 Task: Find connections with filter location Luzern with filter topic #technologywith filter profile language French with filter current company Trimble Inc. with filter school Sree Vidyanikethan Degree College, A.Rangampet, Tirupati. with filter industry Child Day Care Services with filter service category Loans with filter keywords title Account Executive
Action: Mouse moved to (586, 94)
Screenshot: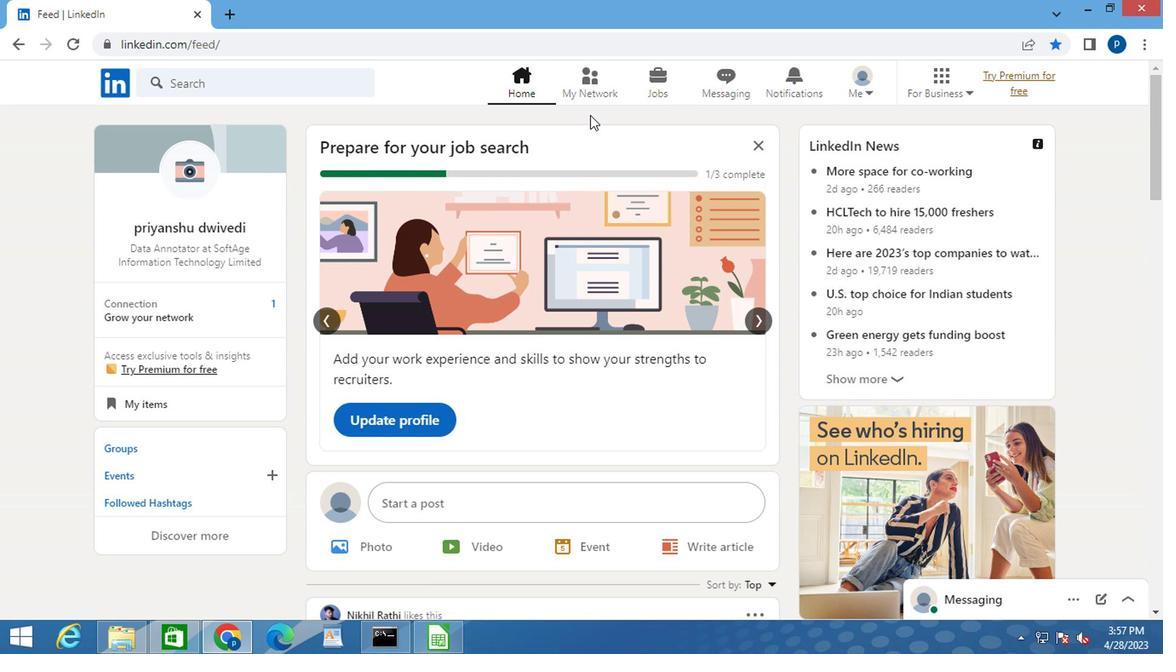
Action: Mouse pressed left at (586, 94)
Screenshot: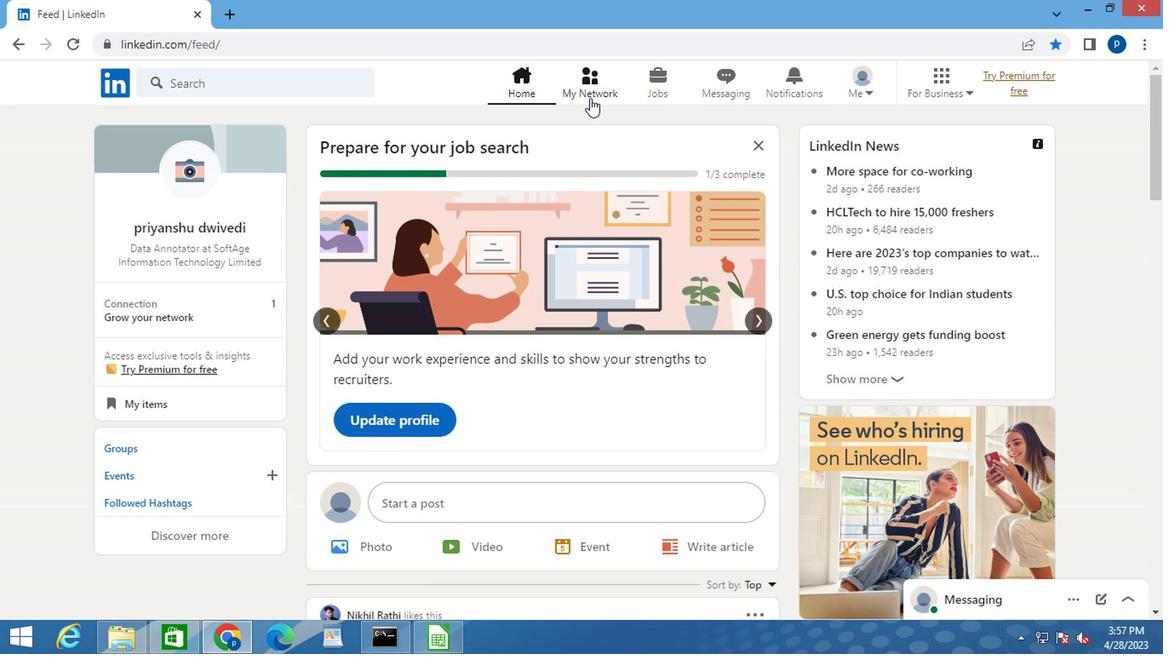 
Action: Mouse moved to (205, 178)
Screenshot: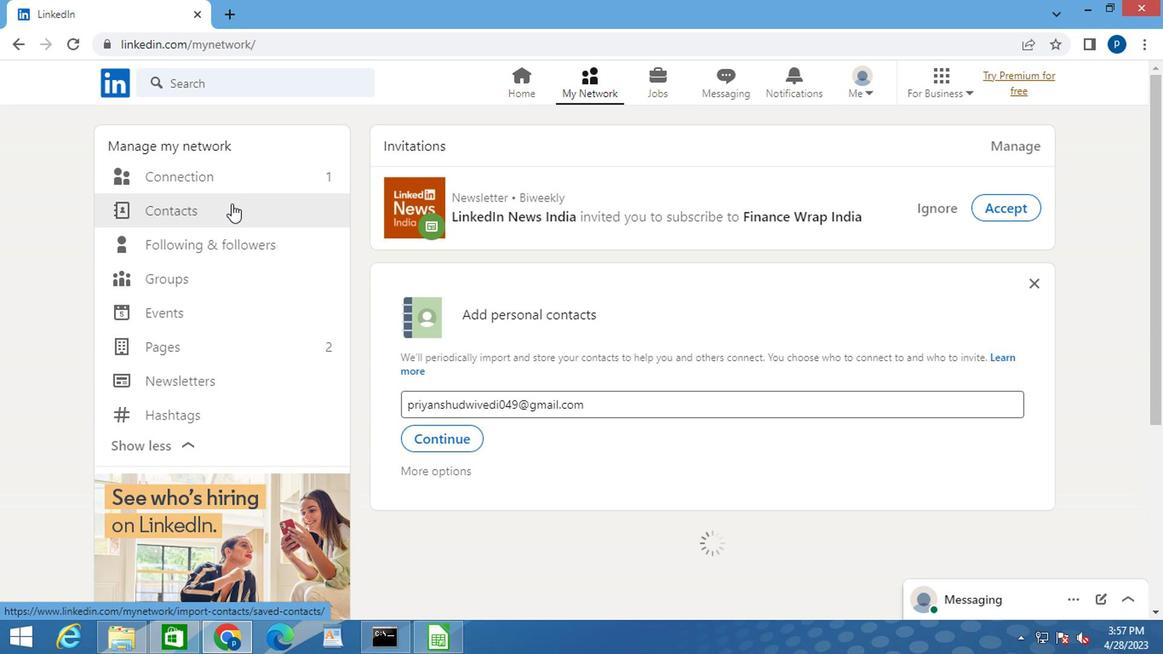 
Action: Mouse pressed left at (205, 178)
Screenshot: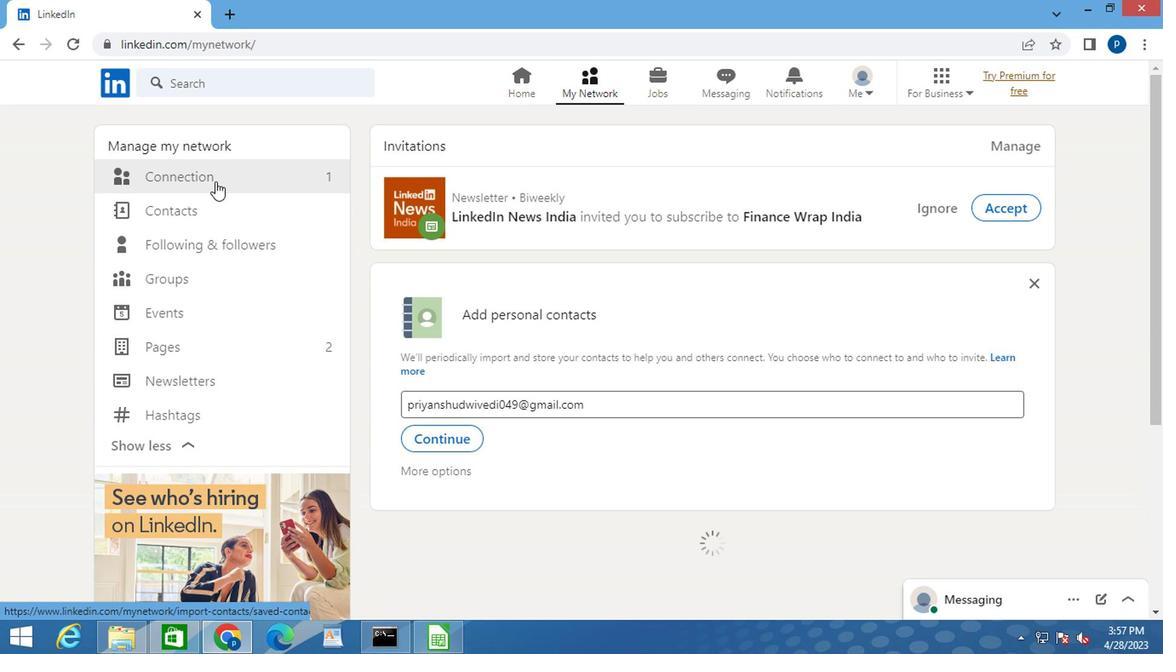 
Action: Mouse moved to (714, 189)
Screenshot: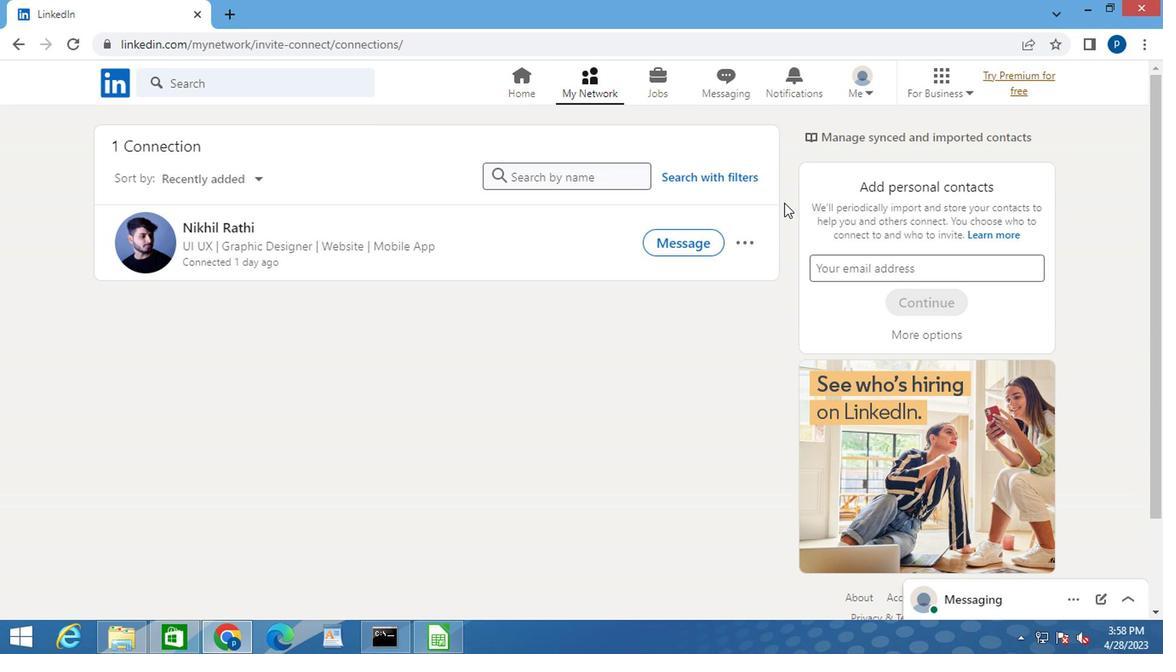 
Action: Mouse pressed left at (714, 189)
Screenshot: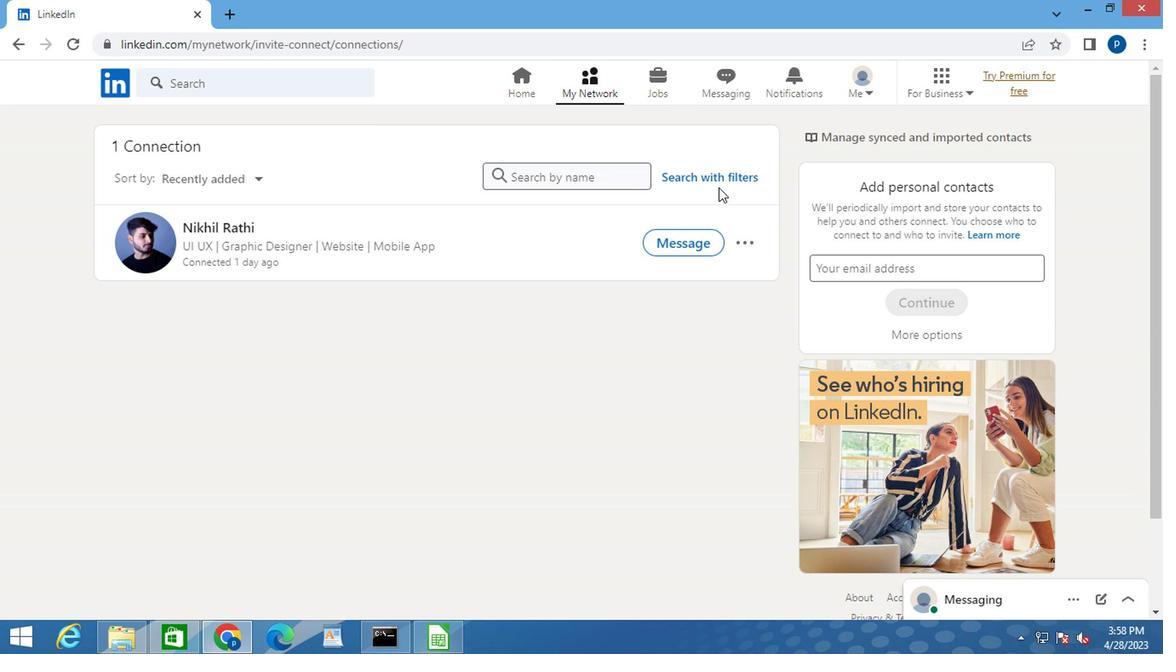 
Action: Mouse moved to (716, 181)
Screenshot: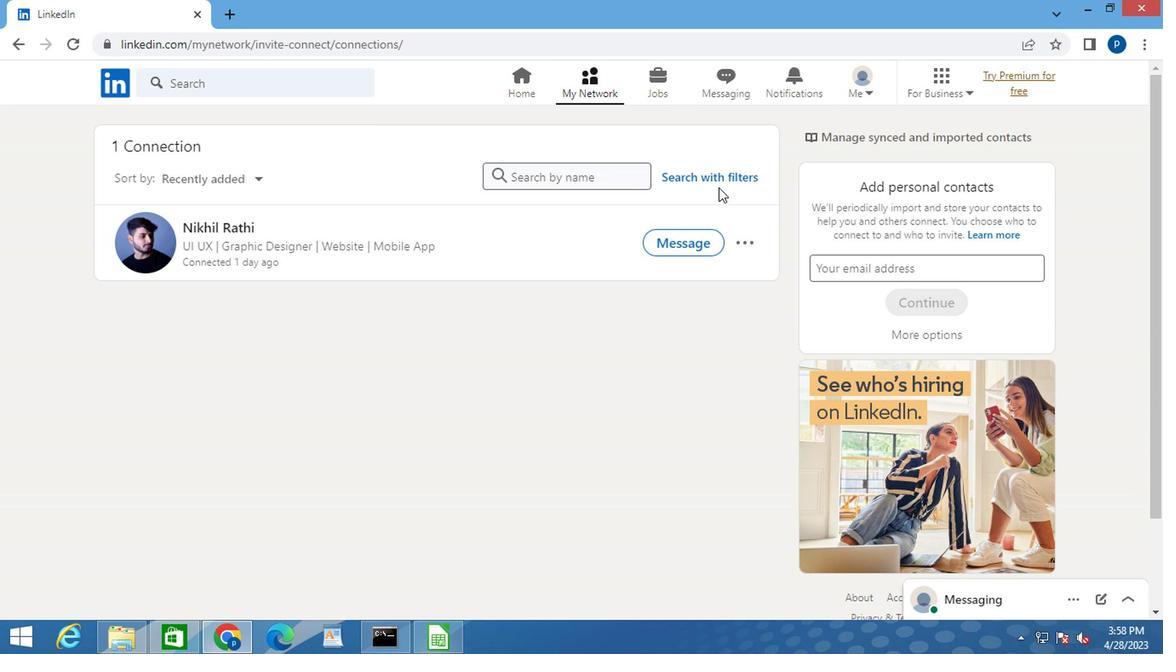 
Action: Mouse pressed left at (716, 181)
Screenshot: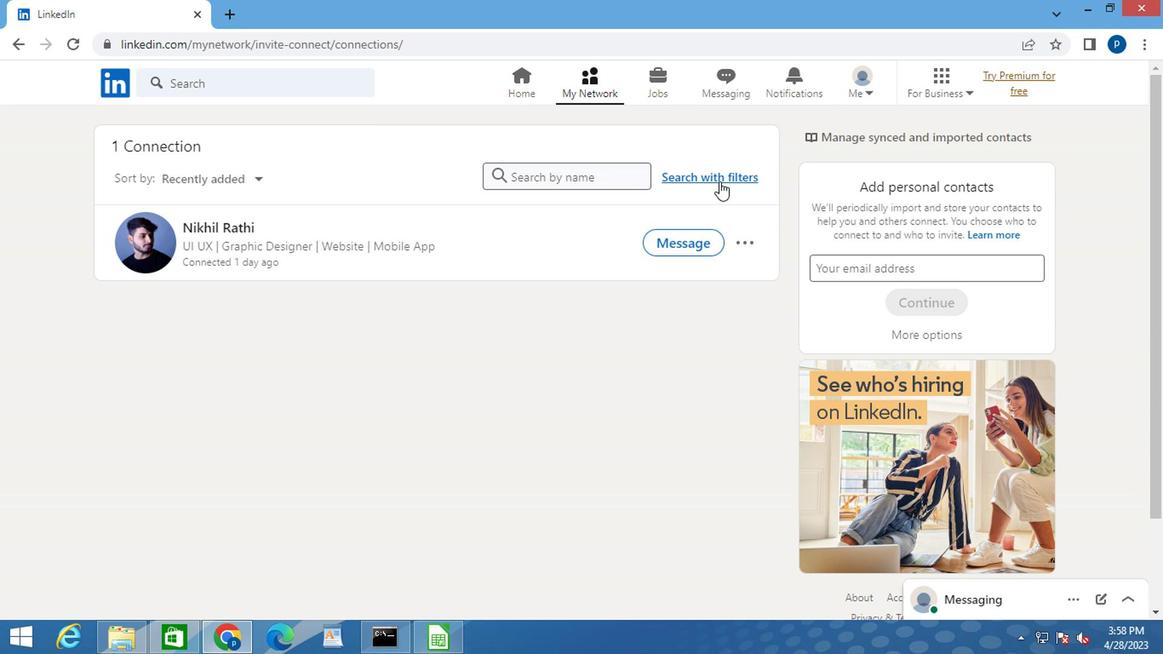 
Action: Mouse moved to (634, 138)
Screenshot: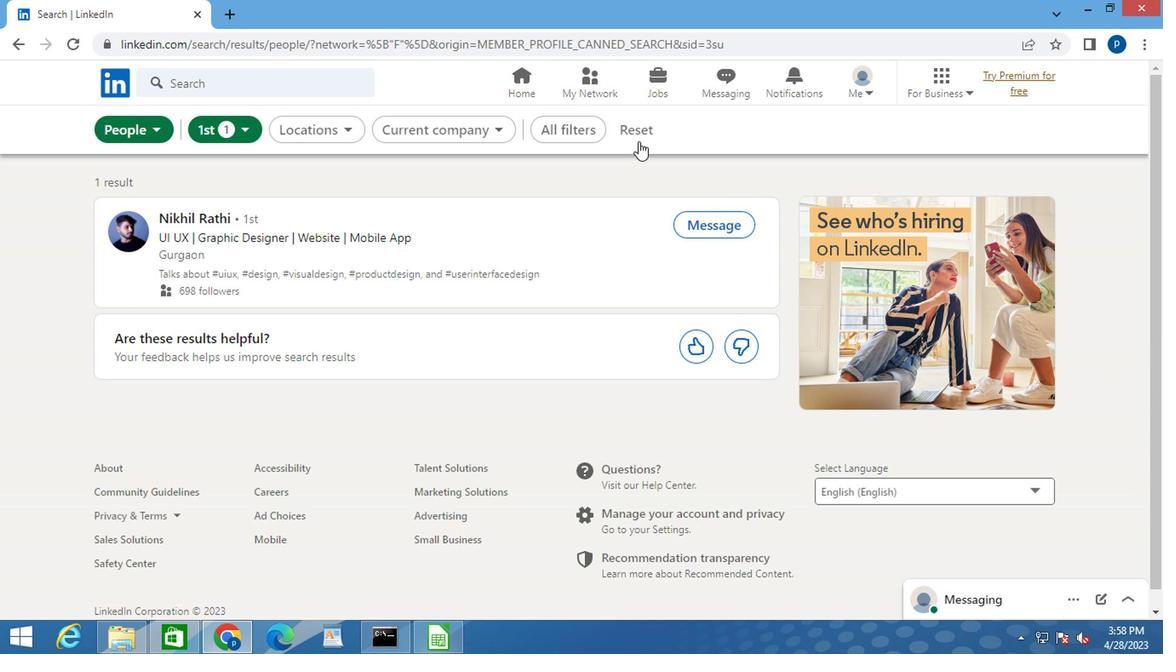 
Action: Mouse pressed left at (634, 138)
Screenshot: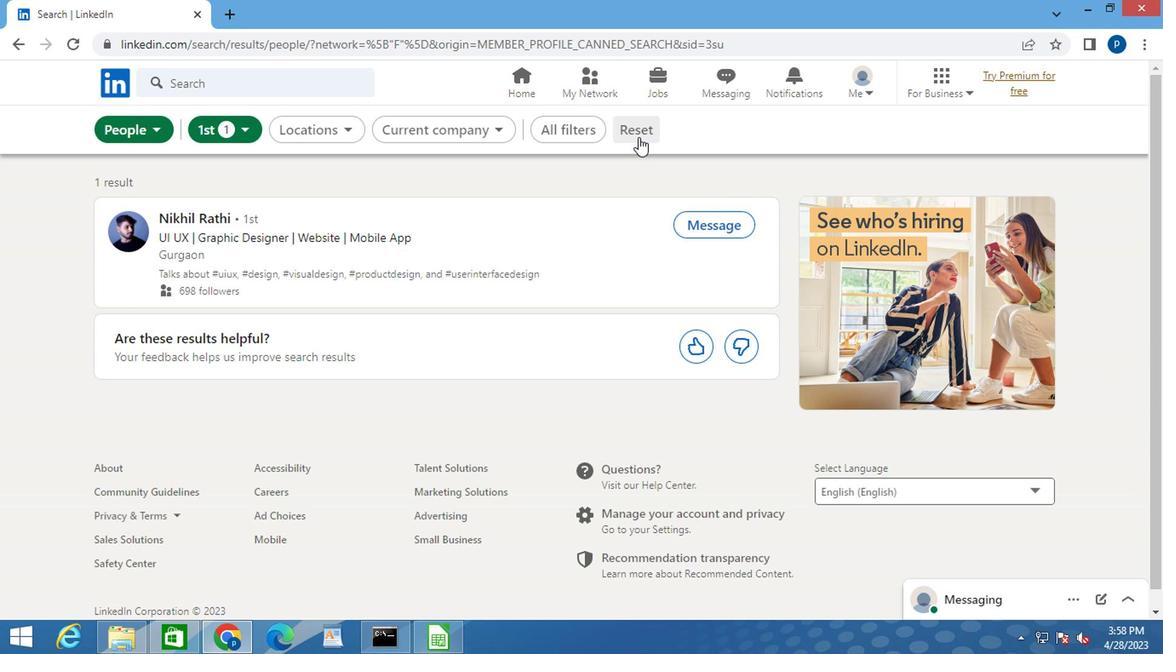 
Action: Mouse moved to (618, 138)
Screenshot: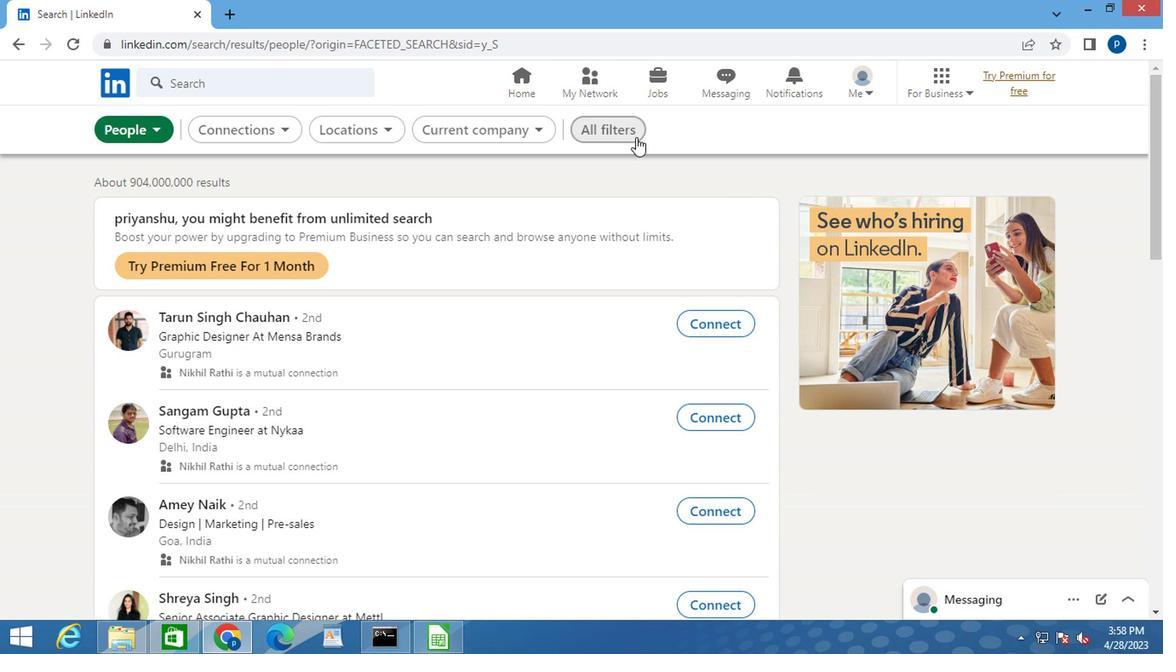 
Action: Mouse pressed left at (618, 138)
Screenshot: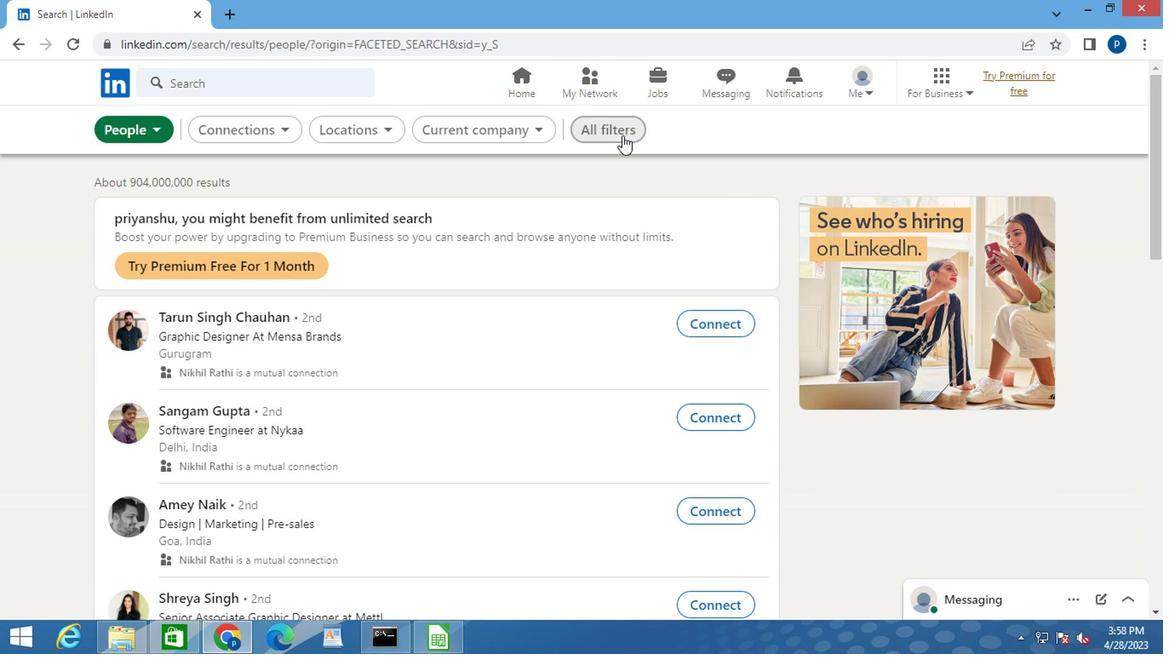 
Action: Mouse moved to (859, 442)
Screenshot: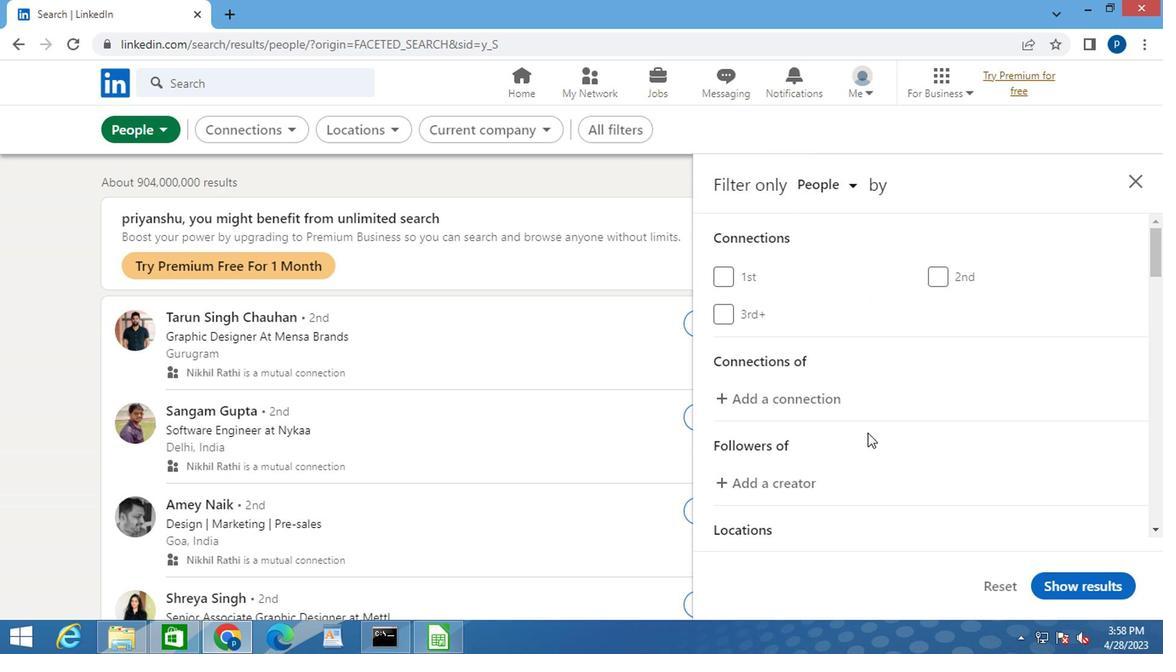 
Action: Mouse scrolled (859, 441) with delta (0, 0)
Screenshot: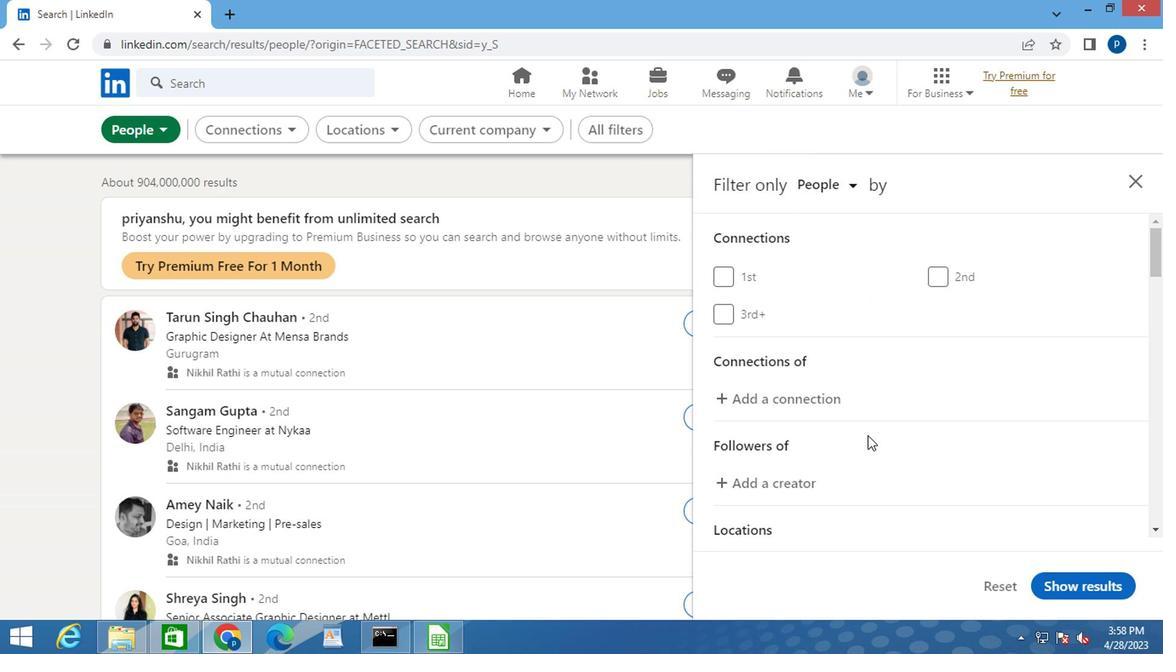 
Action: Mouse scrolled (859, 441) with delta (0, 0)
Screenshot: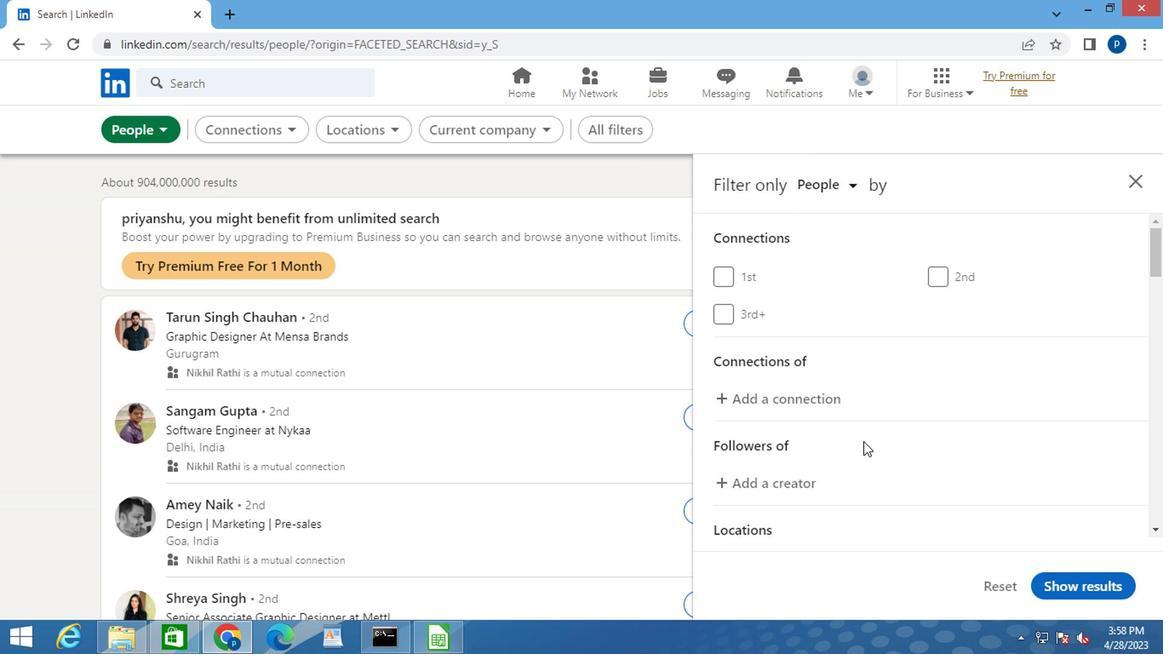 
Action: Mouse moved to (940, 472)
Screenshot: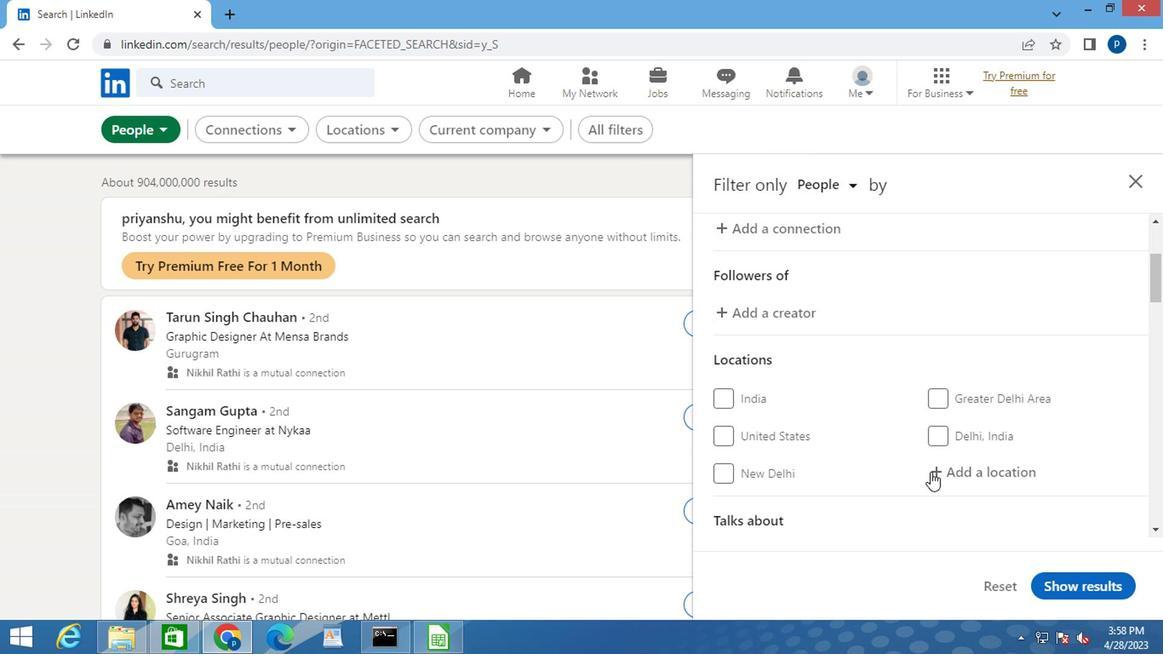 
Action: Mouse pressed left at (940, 472)
Screenshot: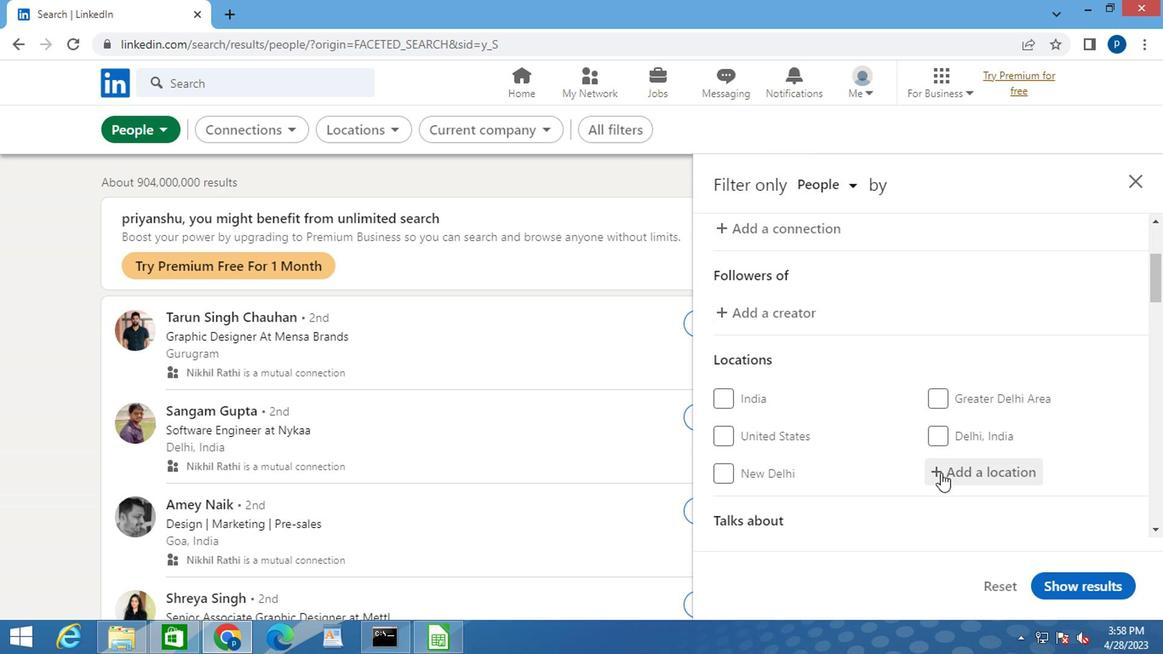 
Action: Key pressed l<Key.caps_lock>uzern
Screenshot: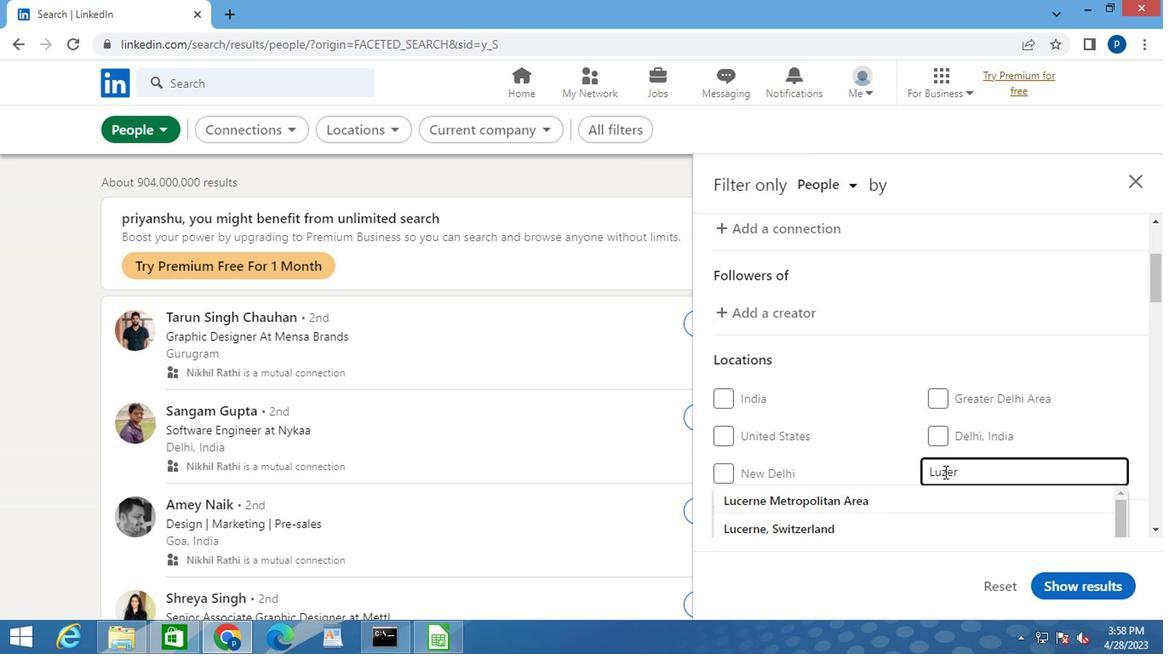 
Action: Mouse moved to (938, 487)
Screenshot: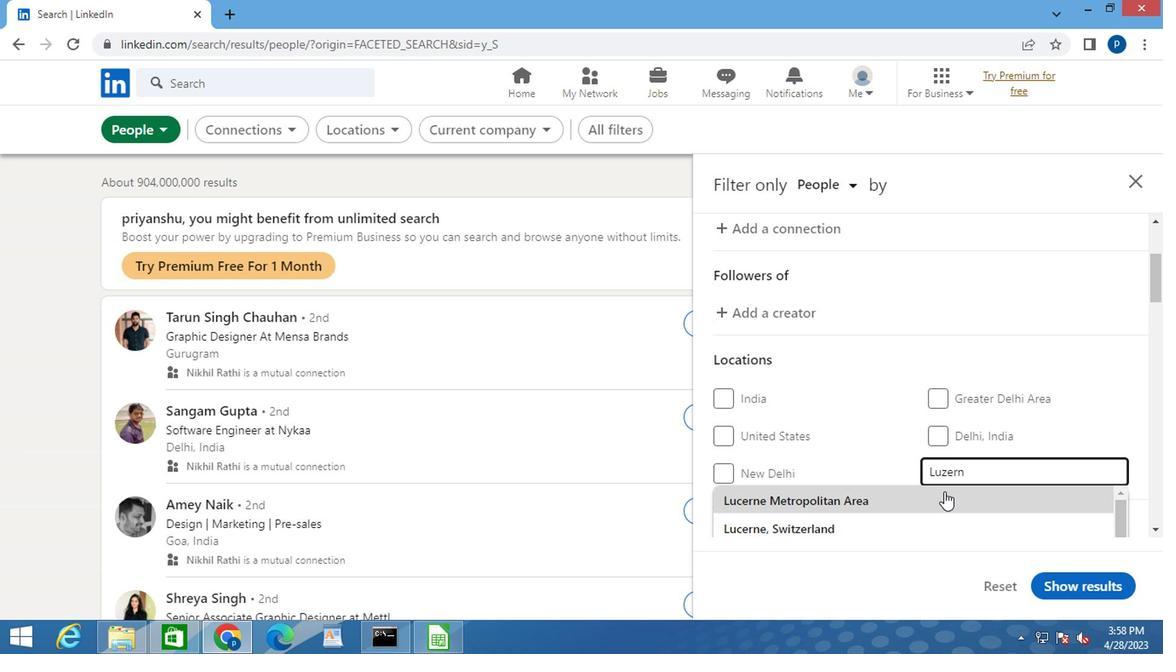 
Action: Key pressed <Key.space><Key.enter>
Screenshot: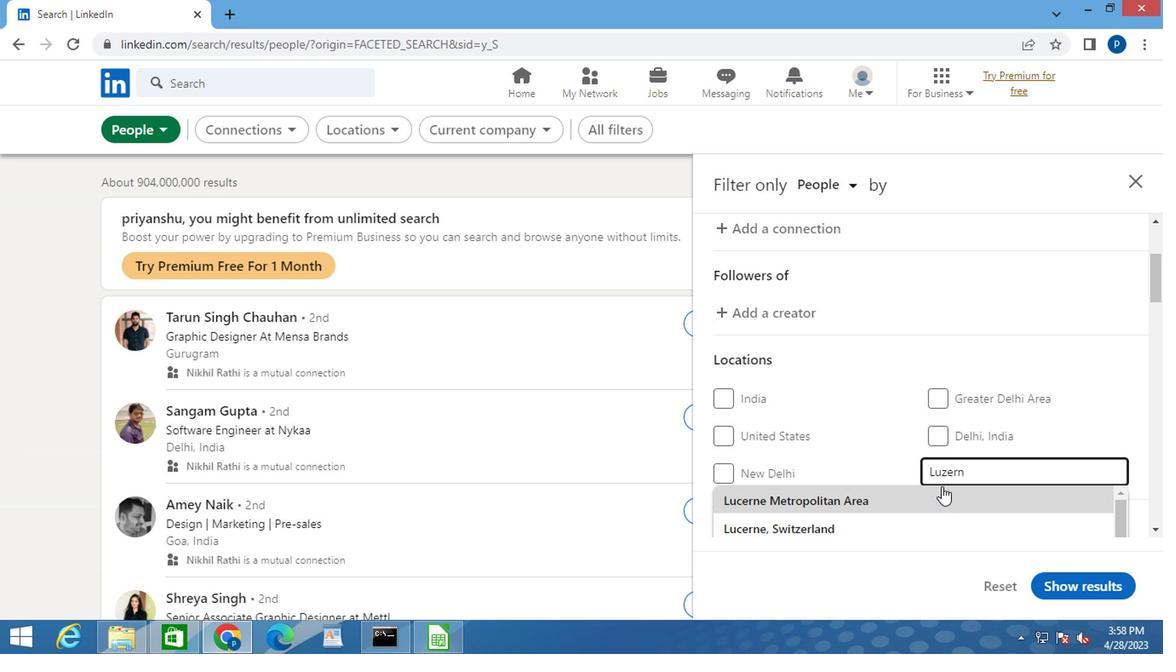 
Action: Mouse moved to (937, 487)
Screenshot: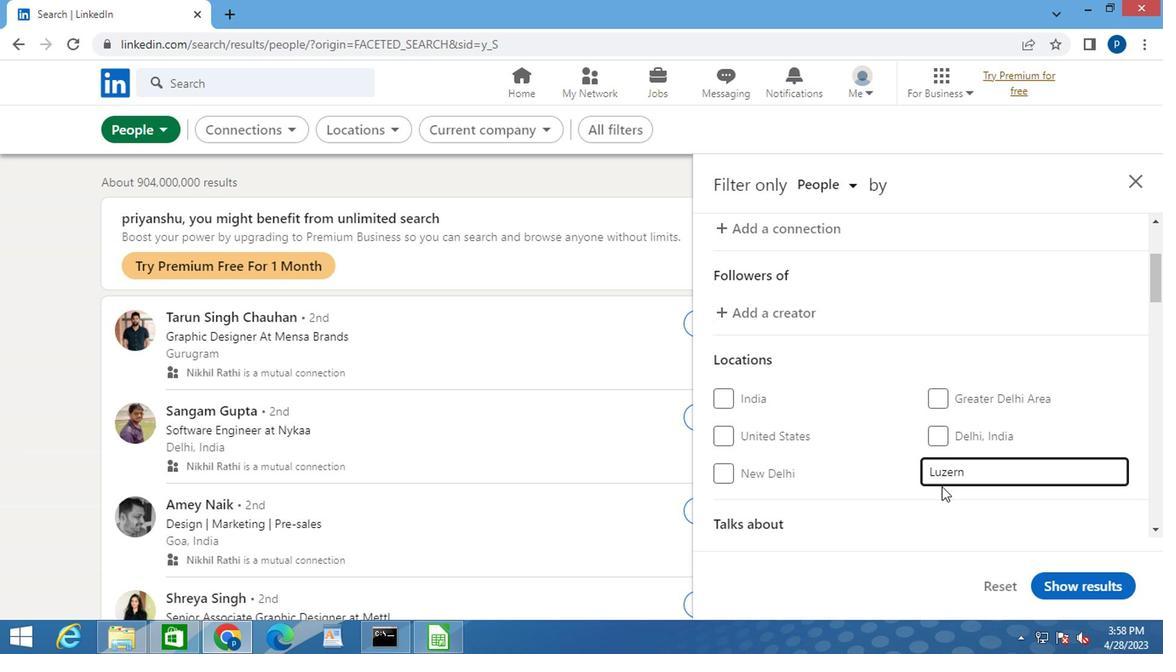 
Action: Mouse scrolled (937, 487) with delta (0, 0)
Screenshot: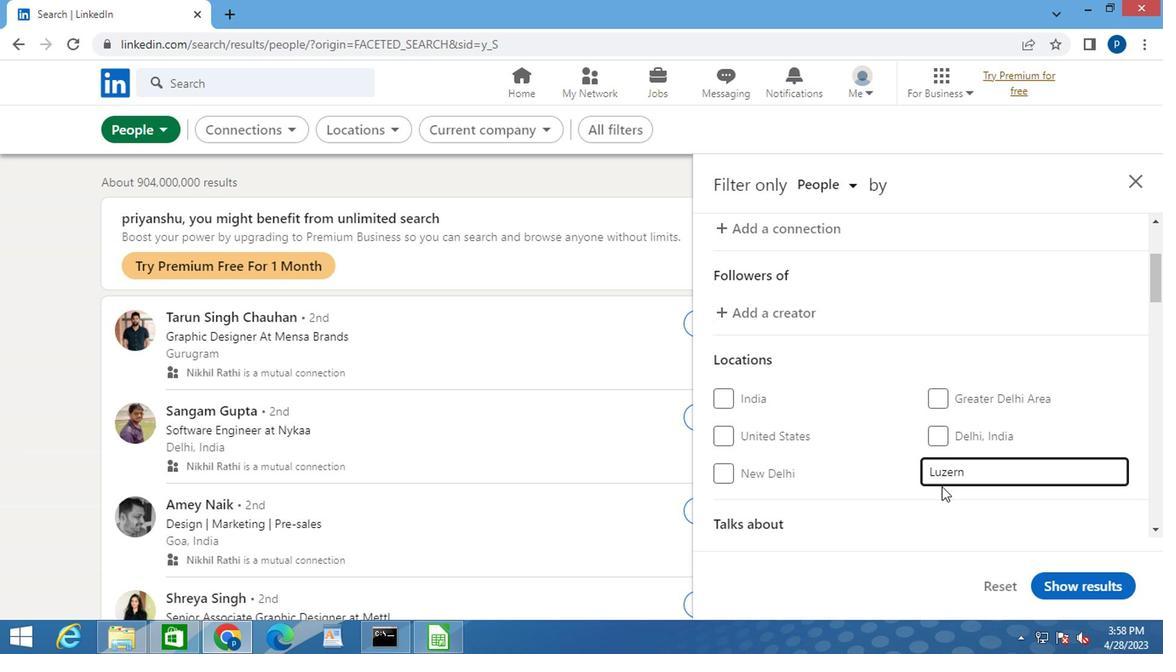 
Action: Mouse moved to (936, 488)
Screenshot: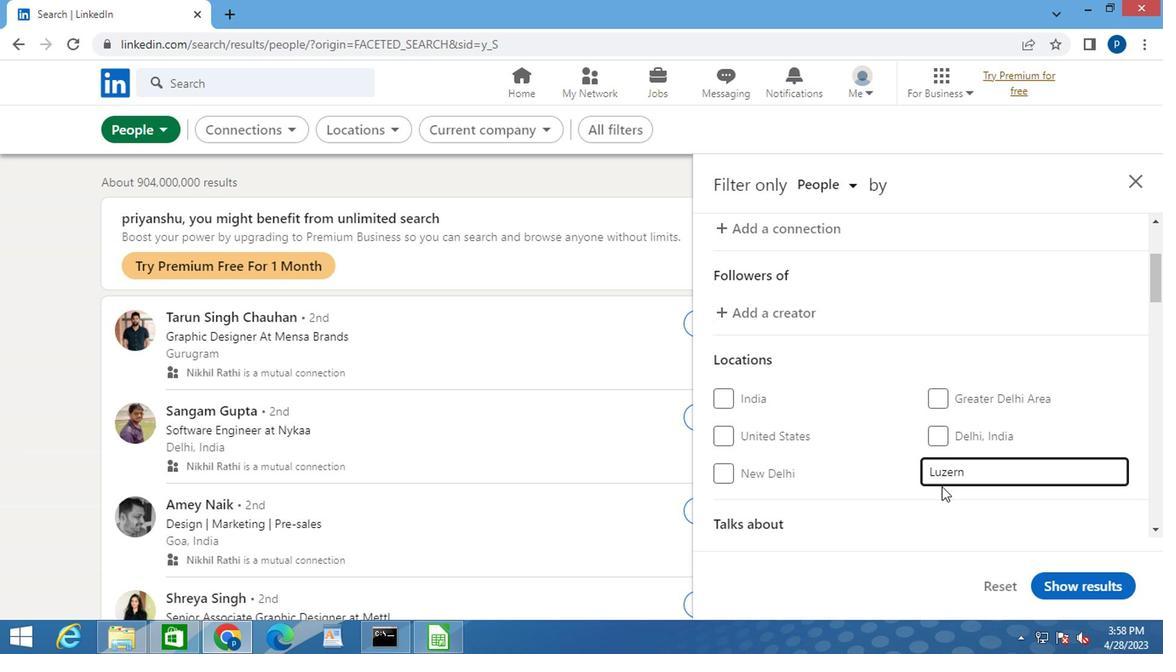 
Action: Mouse scrolled (936, 487) with delta (0, -1)
Screenshot: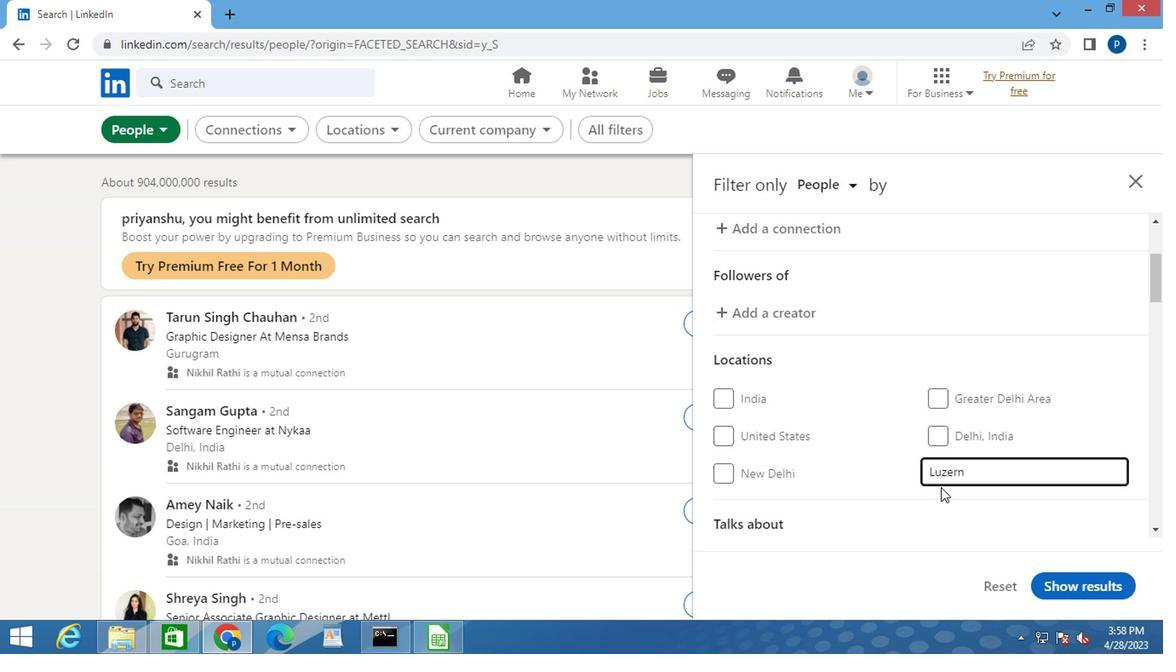 
Action: Mouse moved to (926, 469)
Screenshot: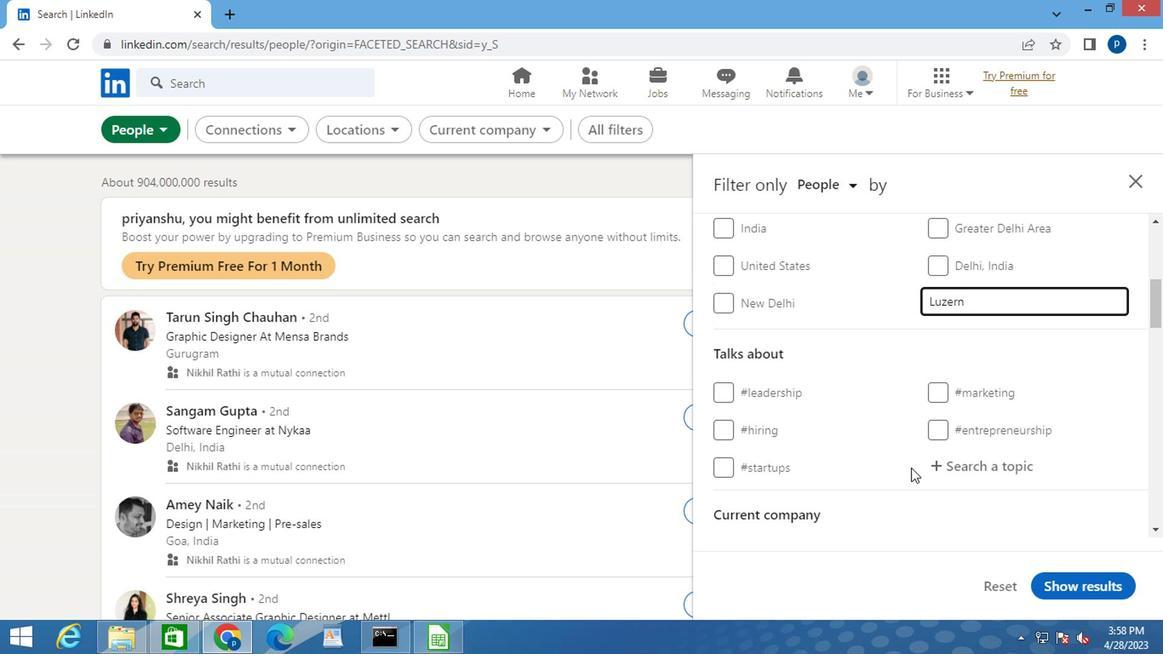 
Action: Mouse pressed left at (926, 469)
Screenshot: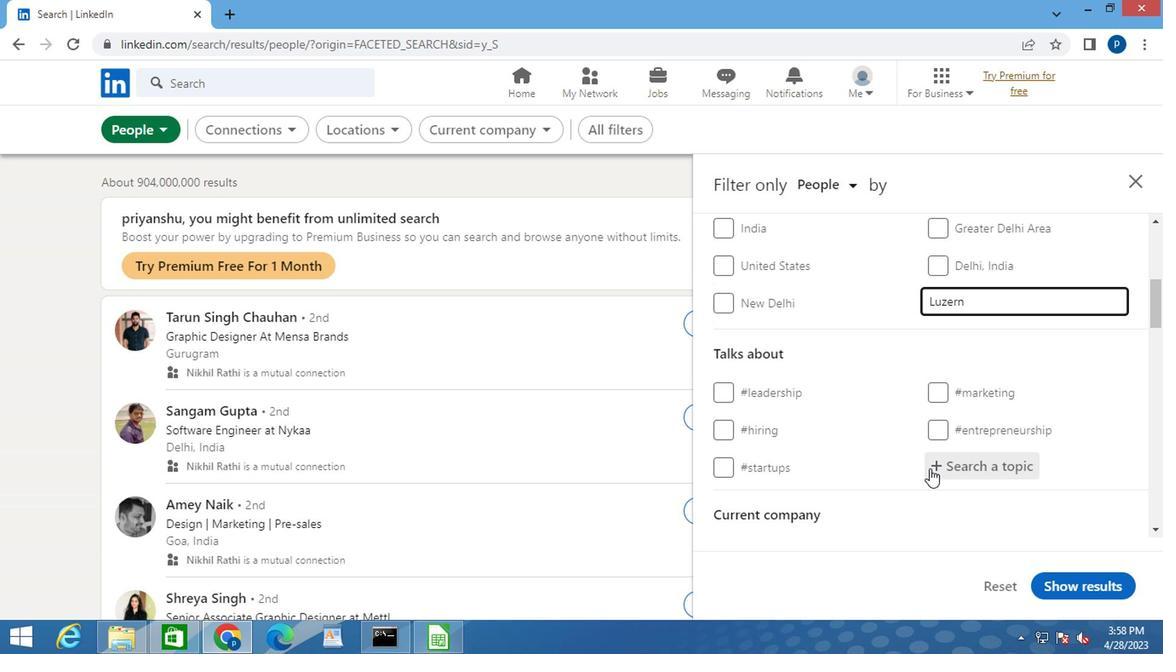
Action: Key pressed <Key.shift>#TECHNOLOGY
Screenshot: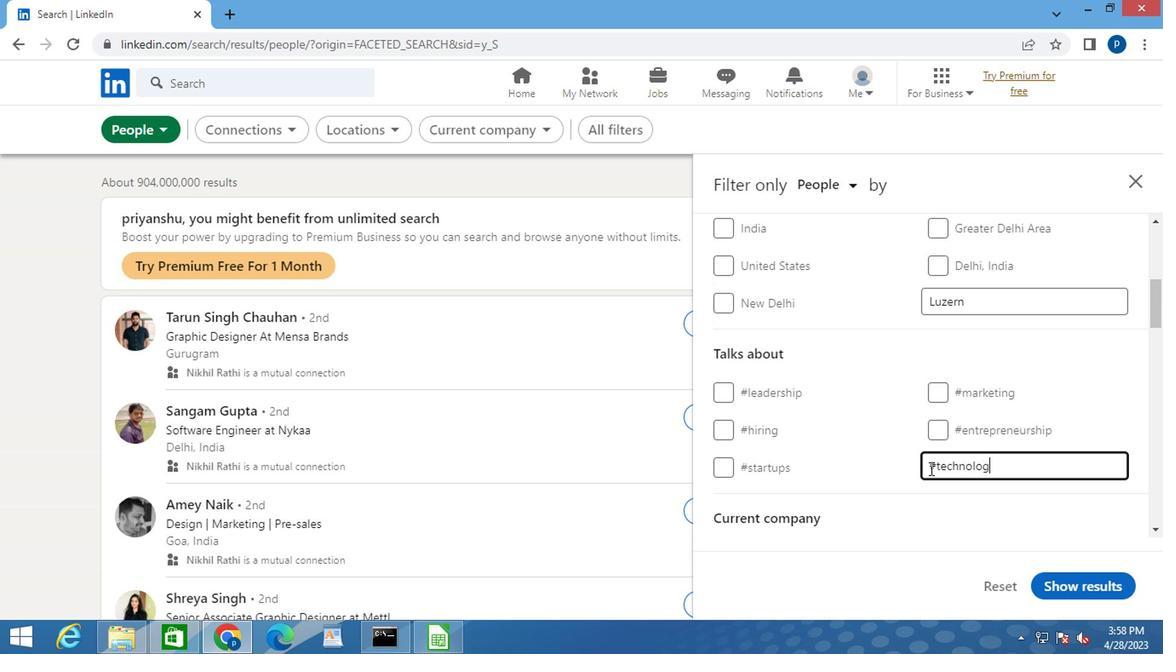 
Action: Mouse moved to (888, 467)
Screenshot: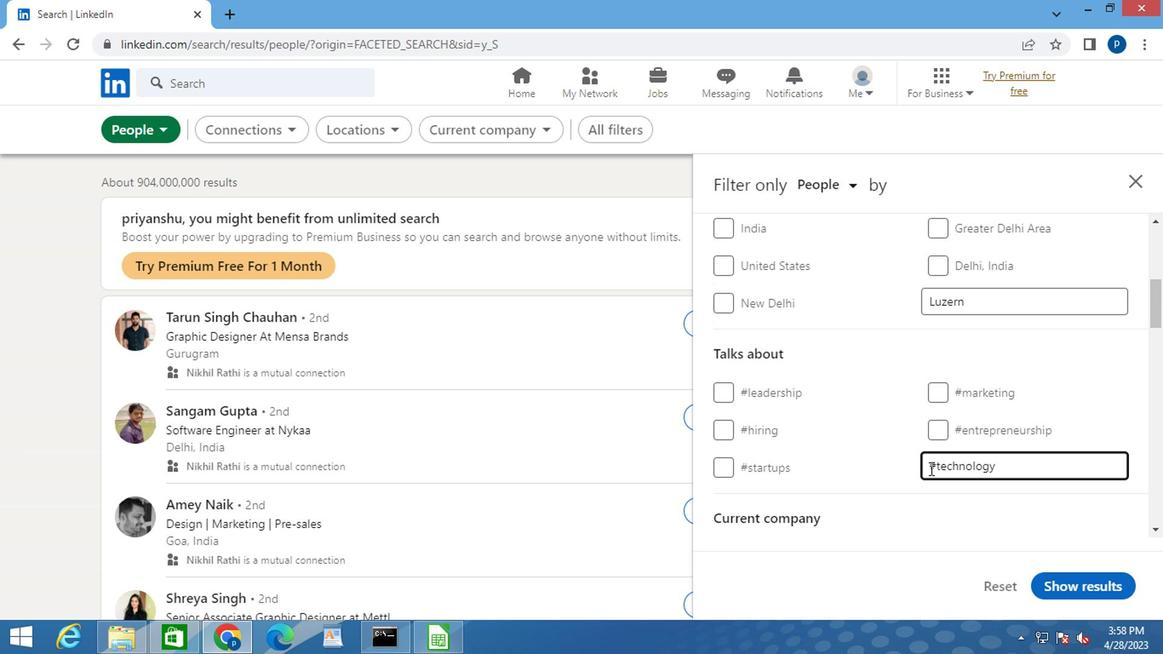 
Action: Mouse scrolled (888, 465) with delta (0, -1)
Screenshot: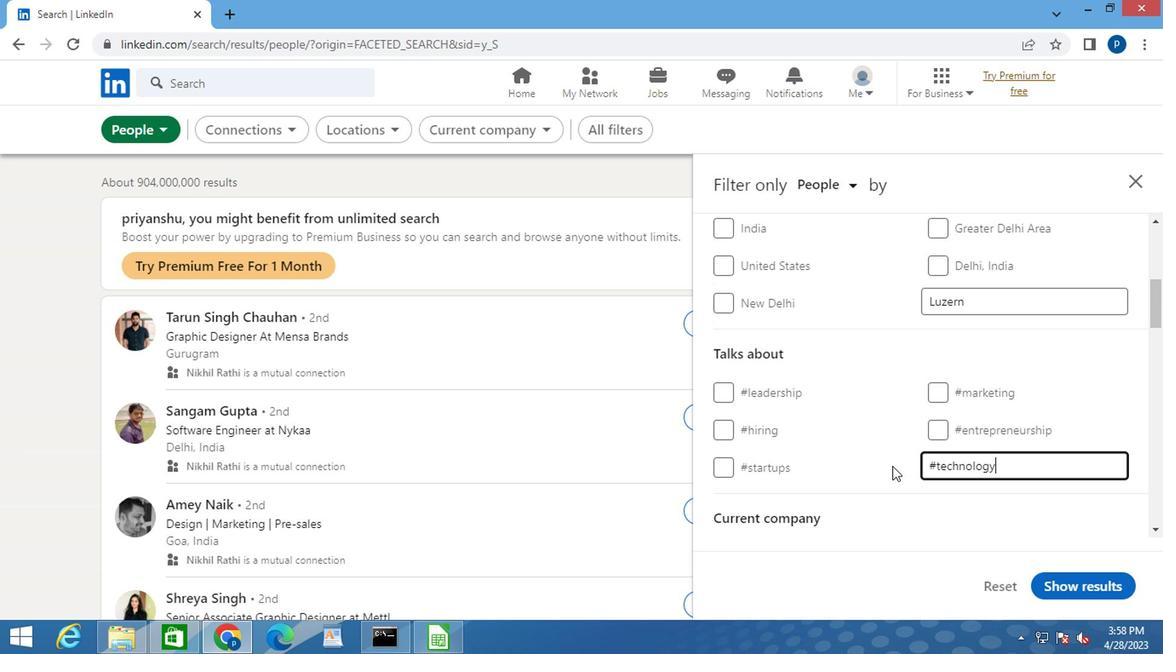 
Action: Mouse moved to (863, 448)
Screenshot: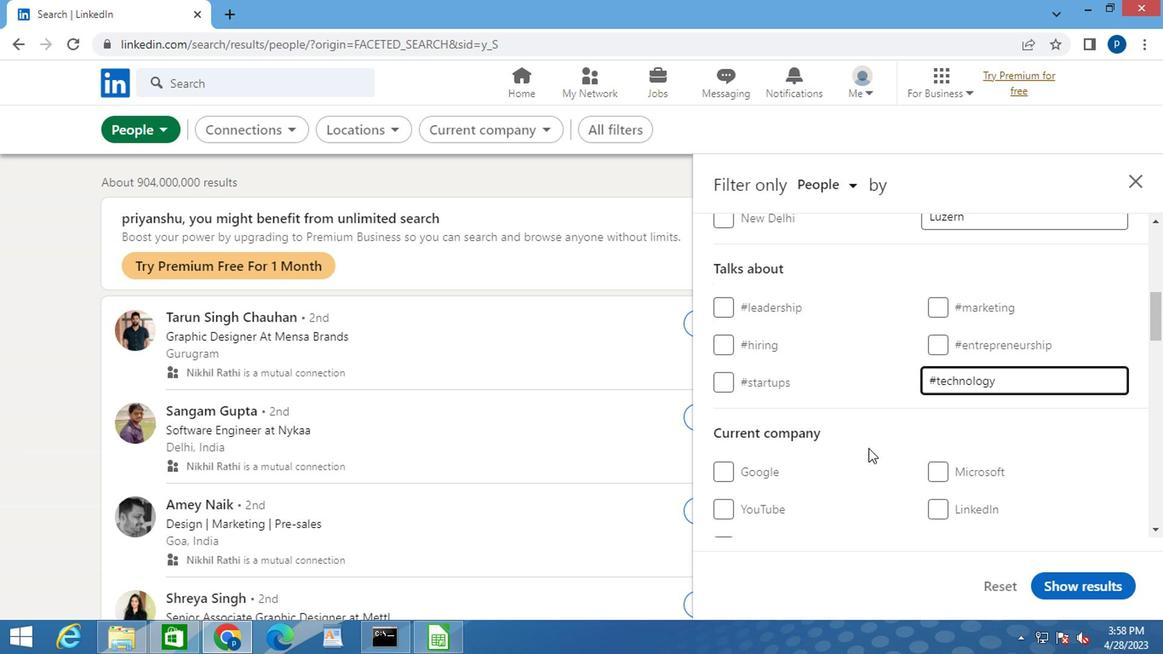 
Action: Mouse scrolled (863, 447) with delta (0, -1)
Screenshot: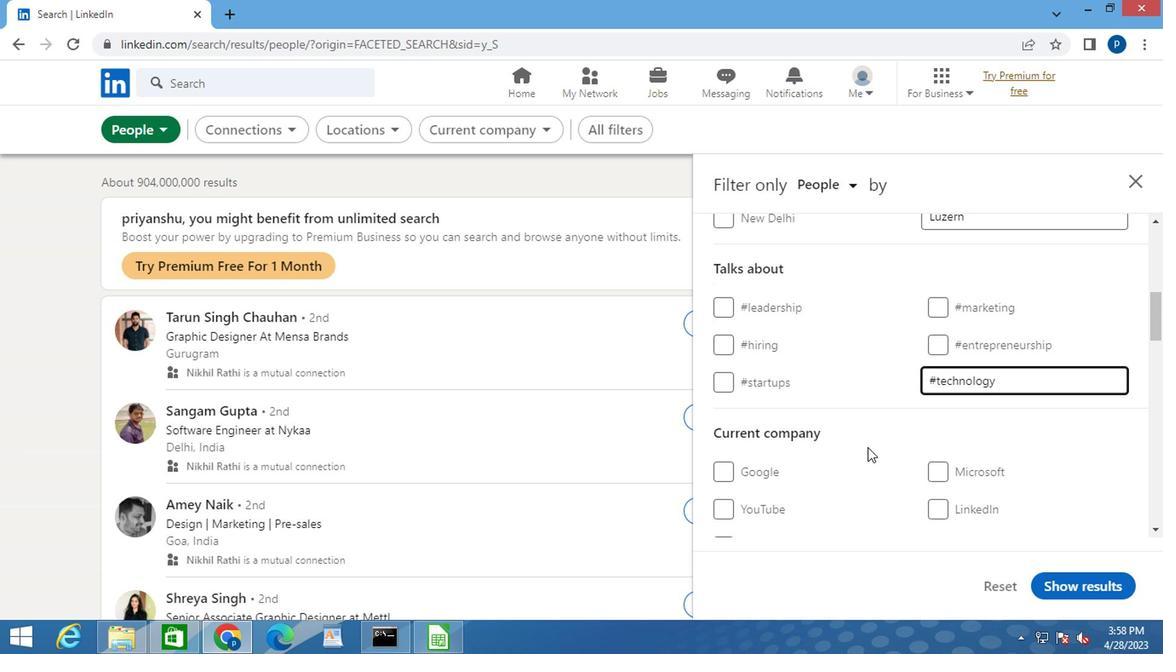 
Action: Mouse scrolled (863, 447) with delta (0, -1)
Screenshot: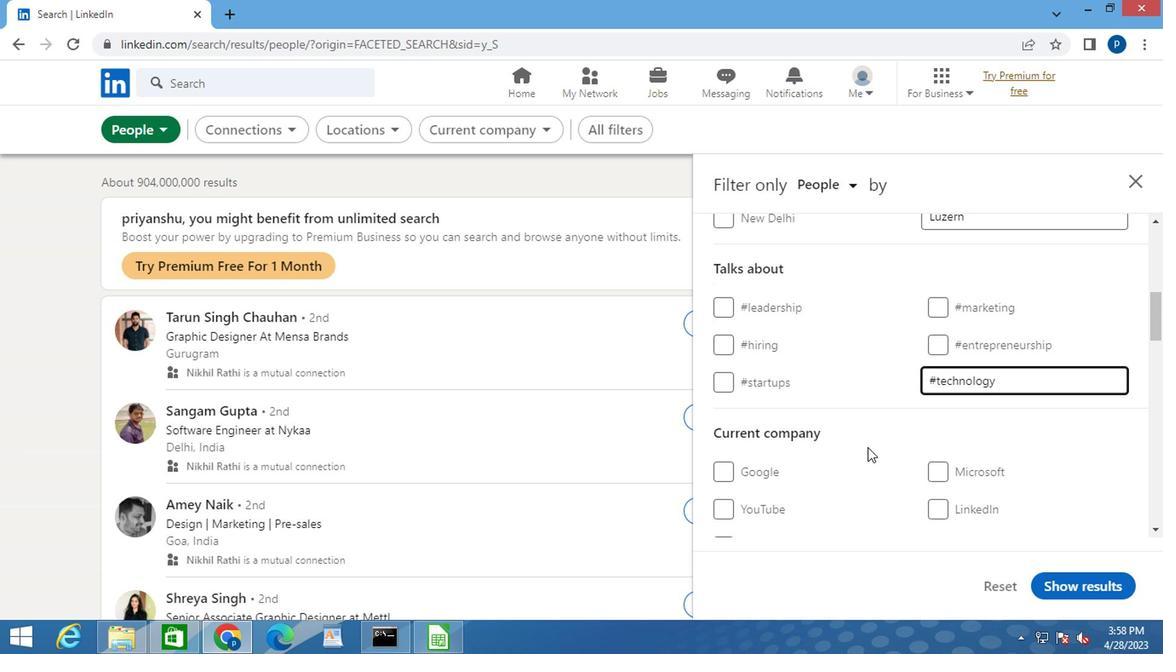 
Action: Mouse scrolled (863, 447) with delta (0, -1)
Screenshot: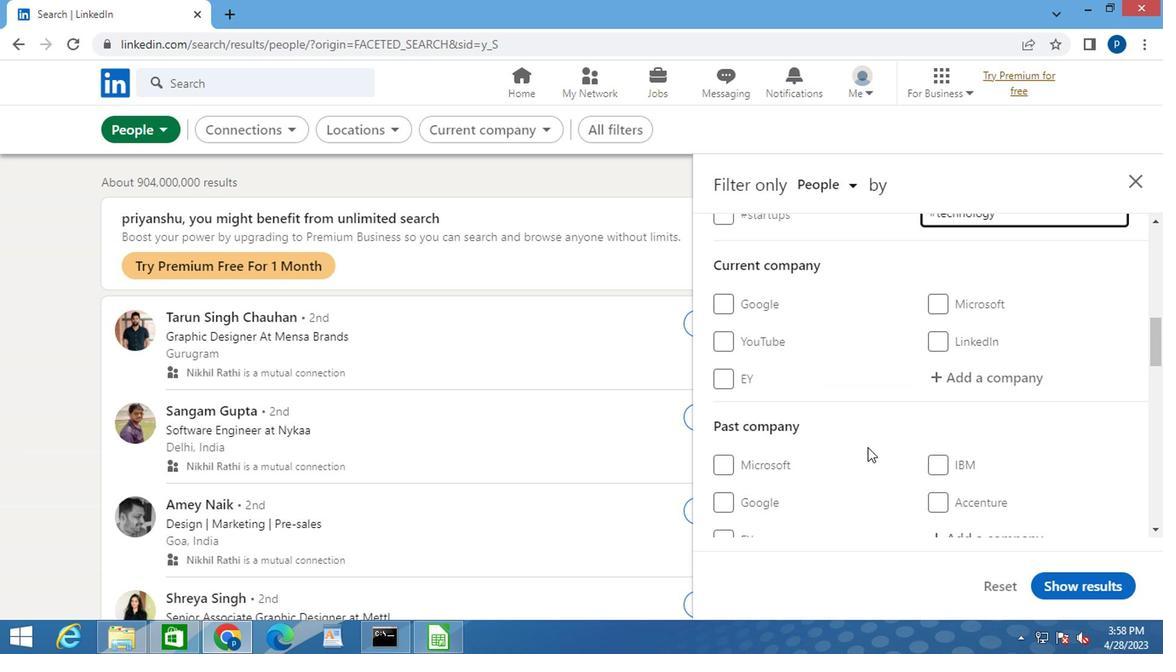 
Action: Mouse scrolled (863, 447) with delta (0, -1)
Screenshot: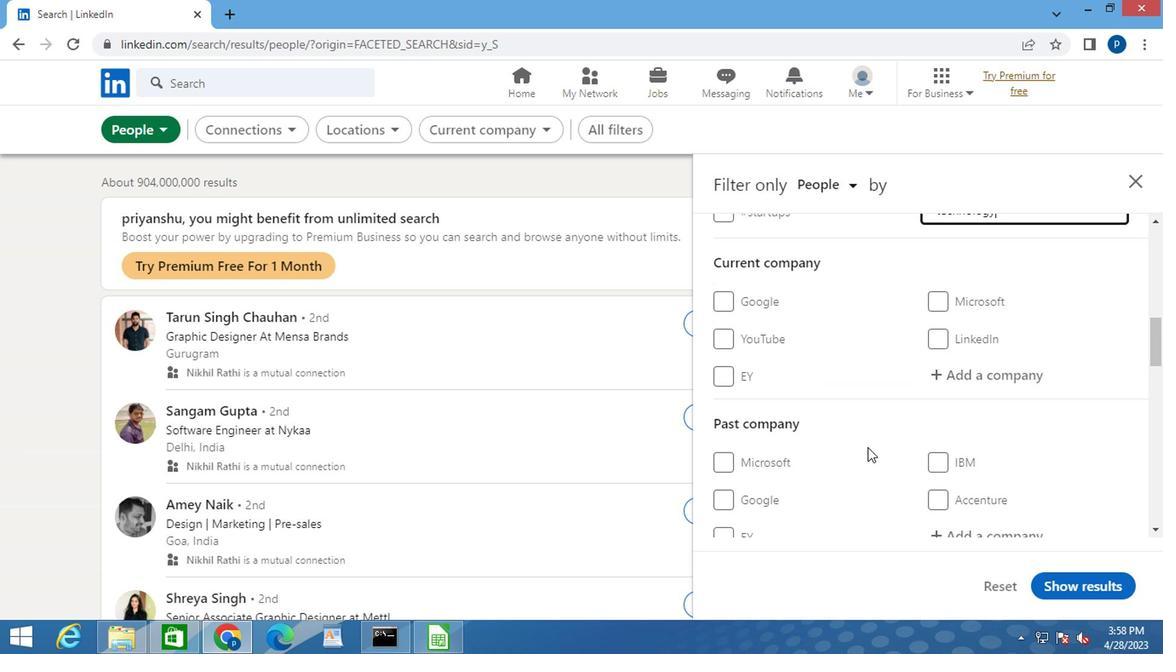 
Action: Mouse scrolled (863, 447) with delta (0, -1)
Screenshot: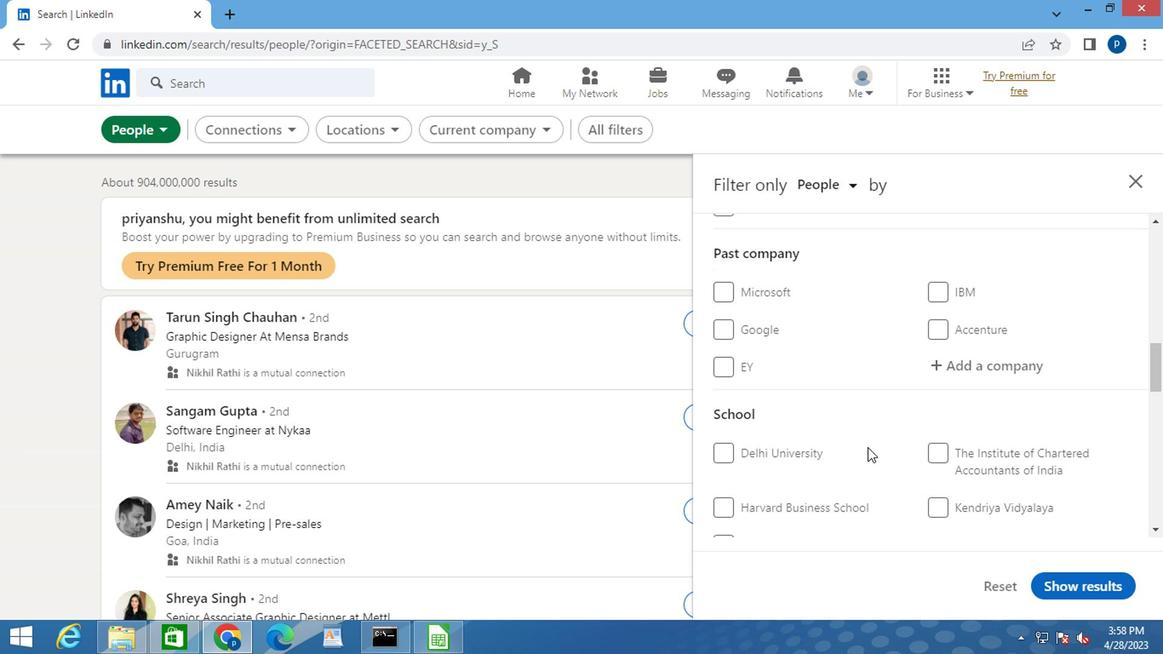 
Action: Mouse scrolled (863, 447) with delta (0, -1)
Screenshot: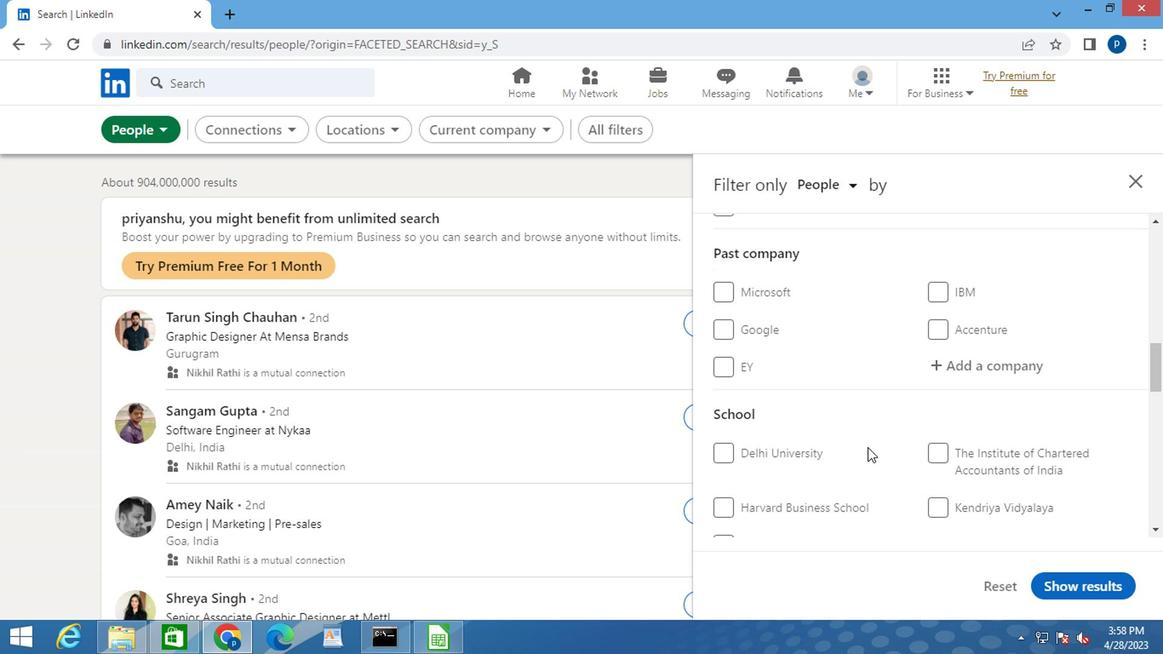 
Action: Mouse scrolled (863, 447) with delta (0, -1)
Screenshot: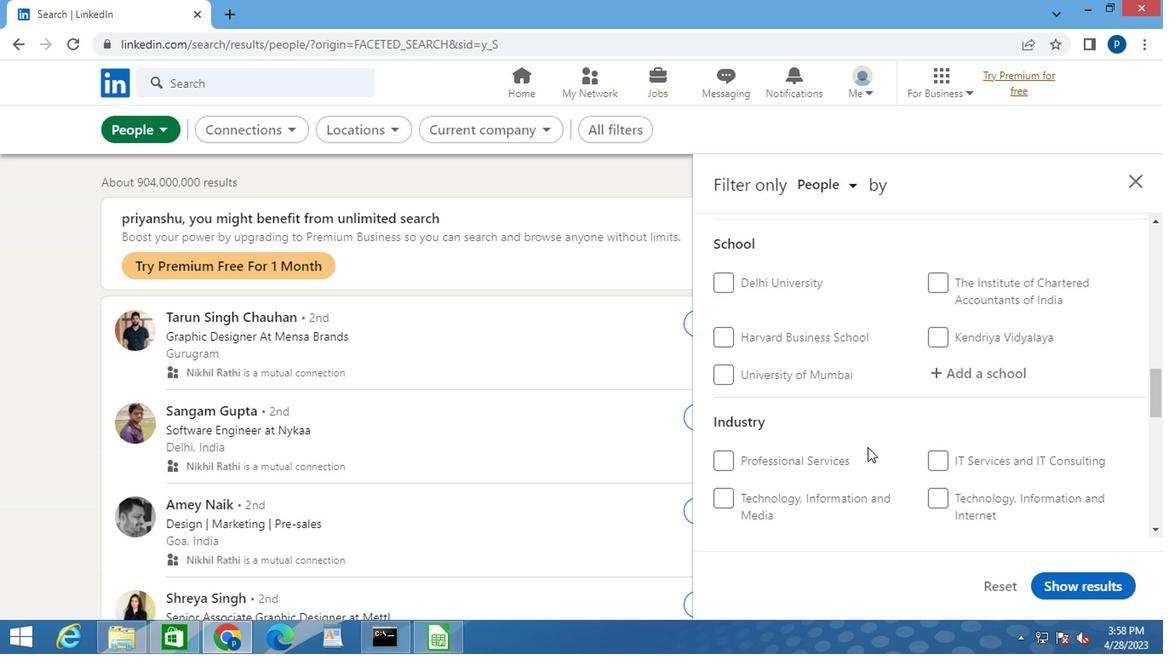
Action: Mouse scrolled (863, 447) with delta (0, -1)
Screenshot: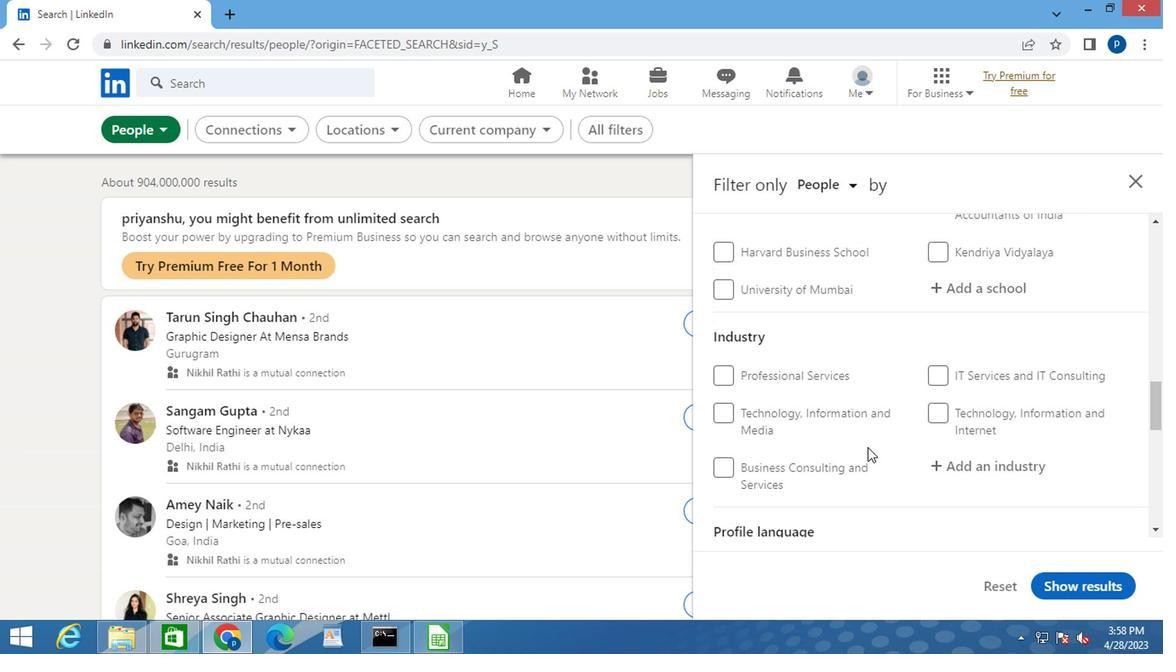 
Action: Mouse scrolled (863, 447) with delta (0, -1)
Screenshot: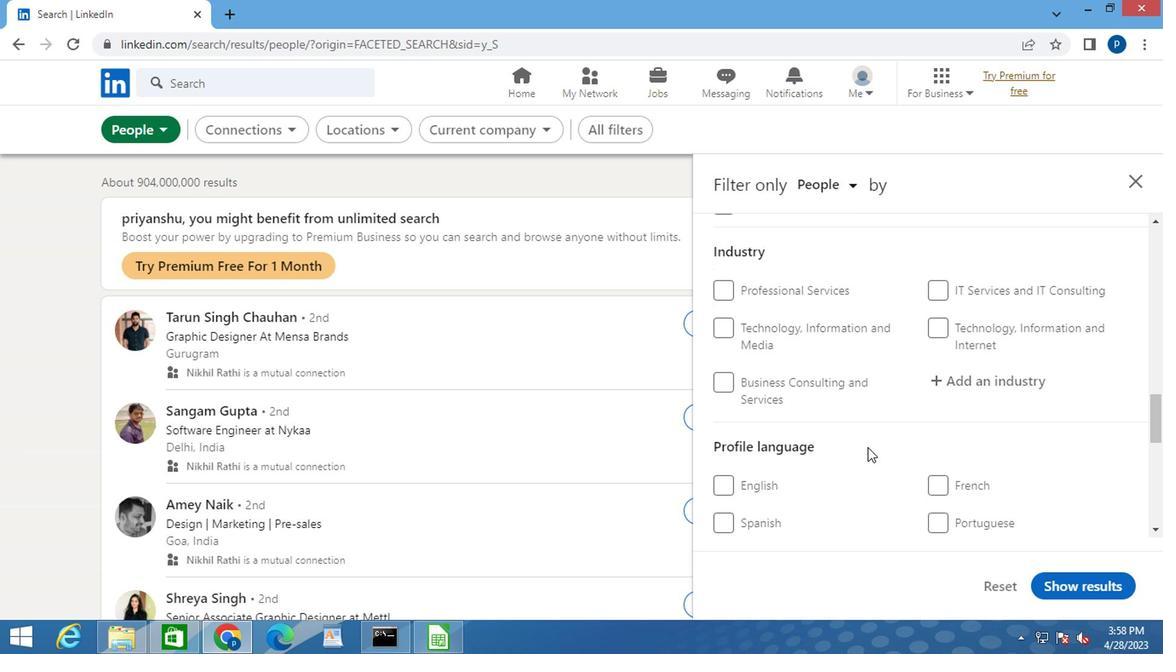 
Action: Mouse moved to (934, 407)
Screenshot: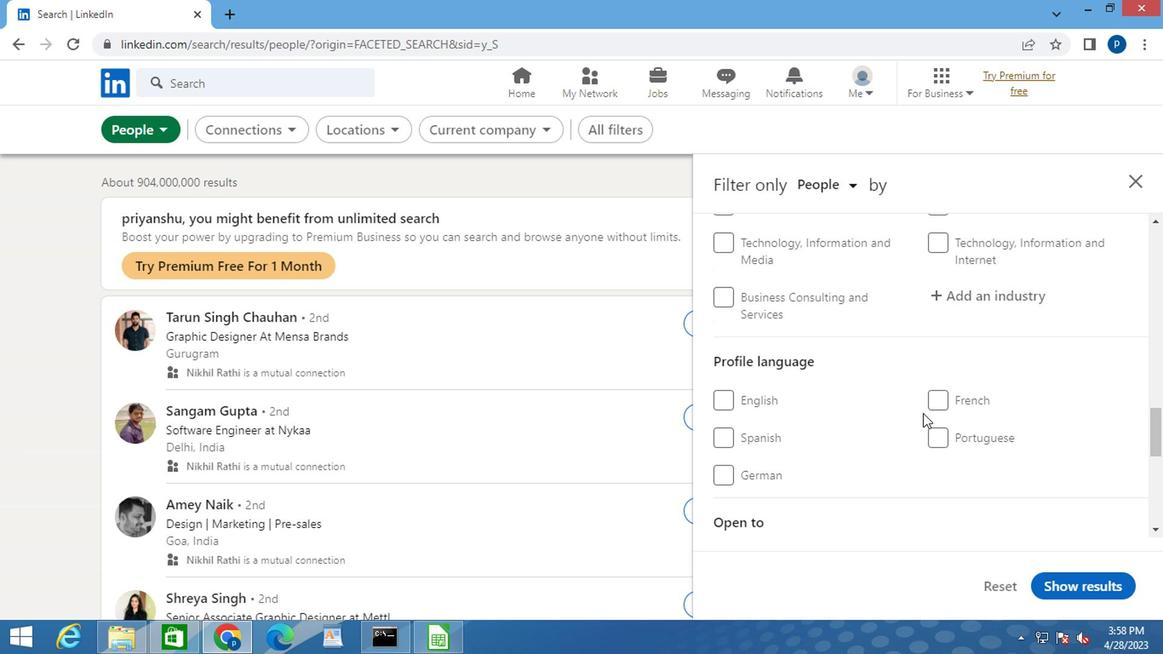 
Action: Mouse pressed left at (934, 407)
Screenshot: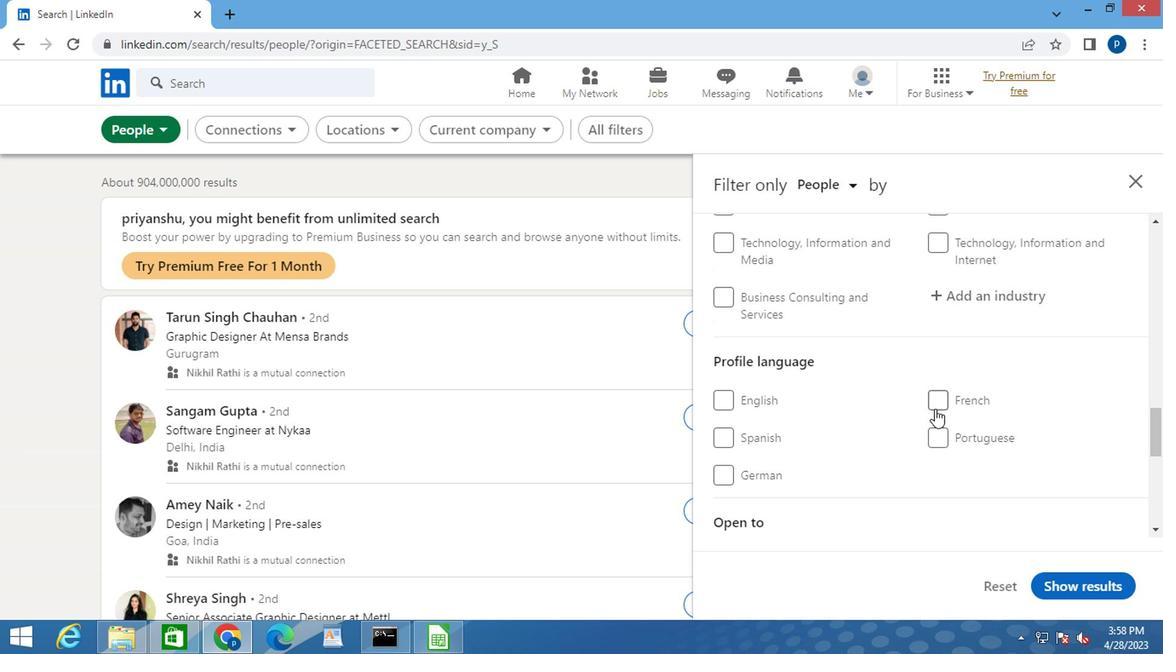 
Action: Mouse moved to (885, 397)
Screenshot: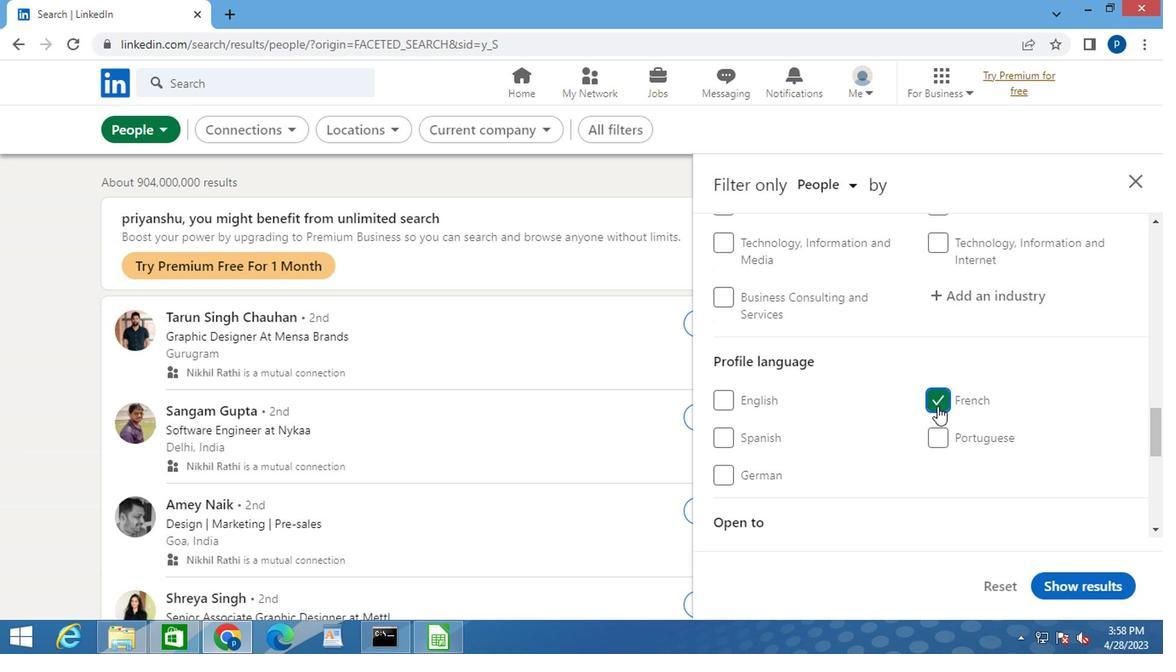 
Action: Mouse scrolled (885, 397) with delta (0, 0)
Screenshot: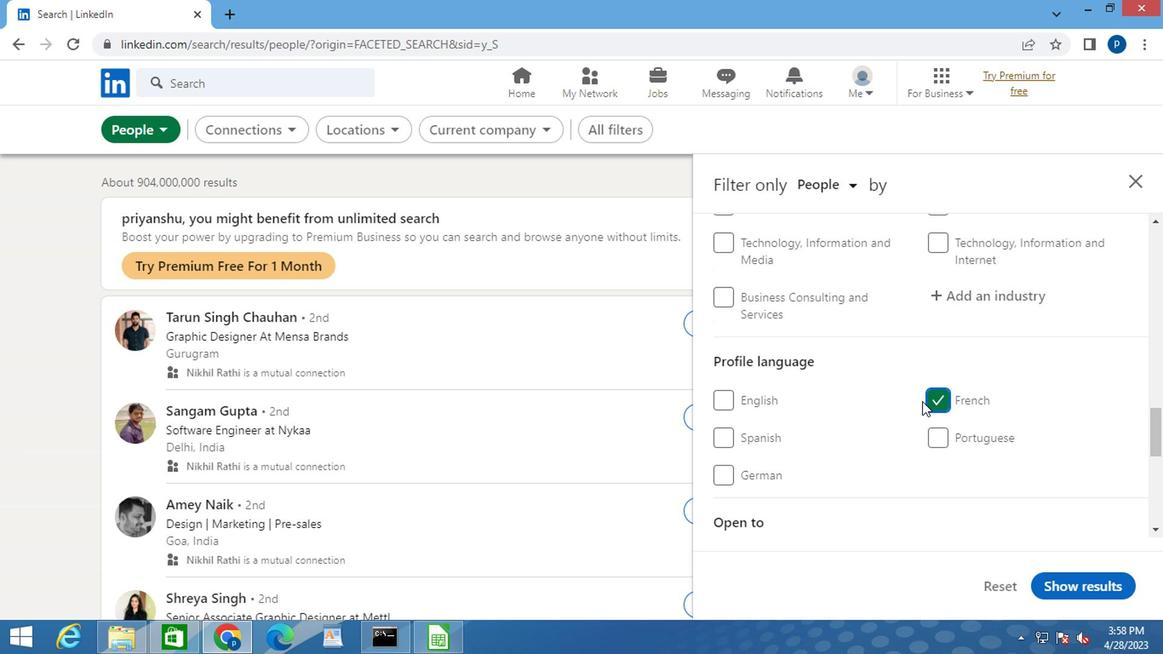 
Action: Mouse scrolled (885, 397) with delta (0, 0)
Screenshot: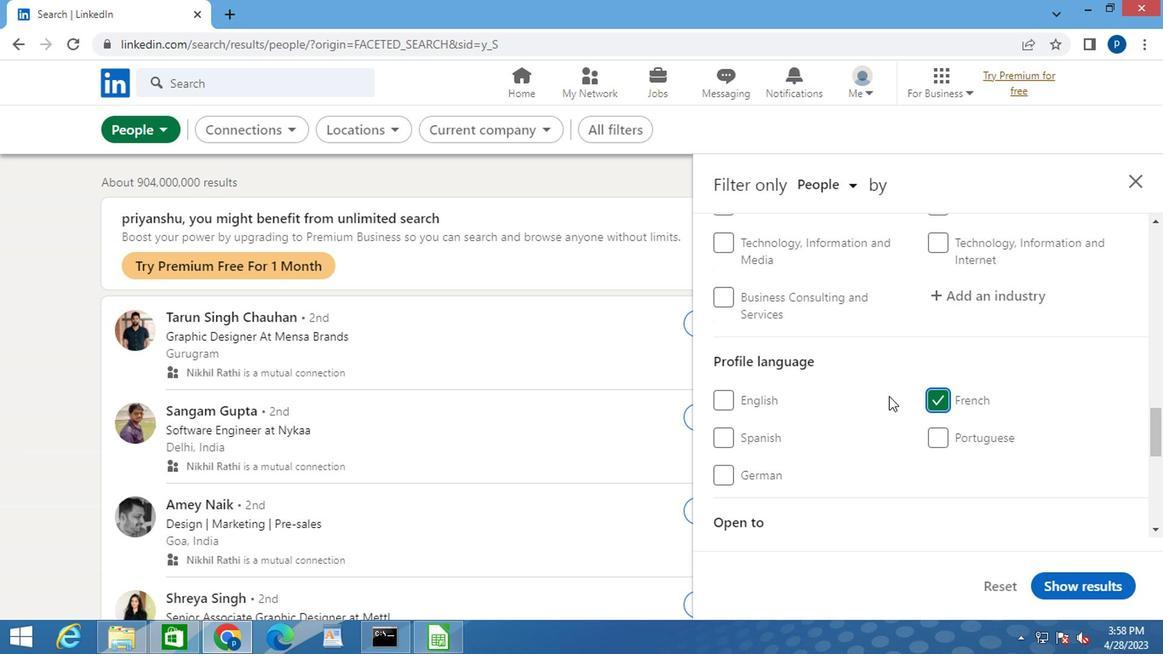 
Action: Mouse scrolled (885, 397) with delta (0, 0)
Screenshot: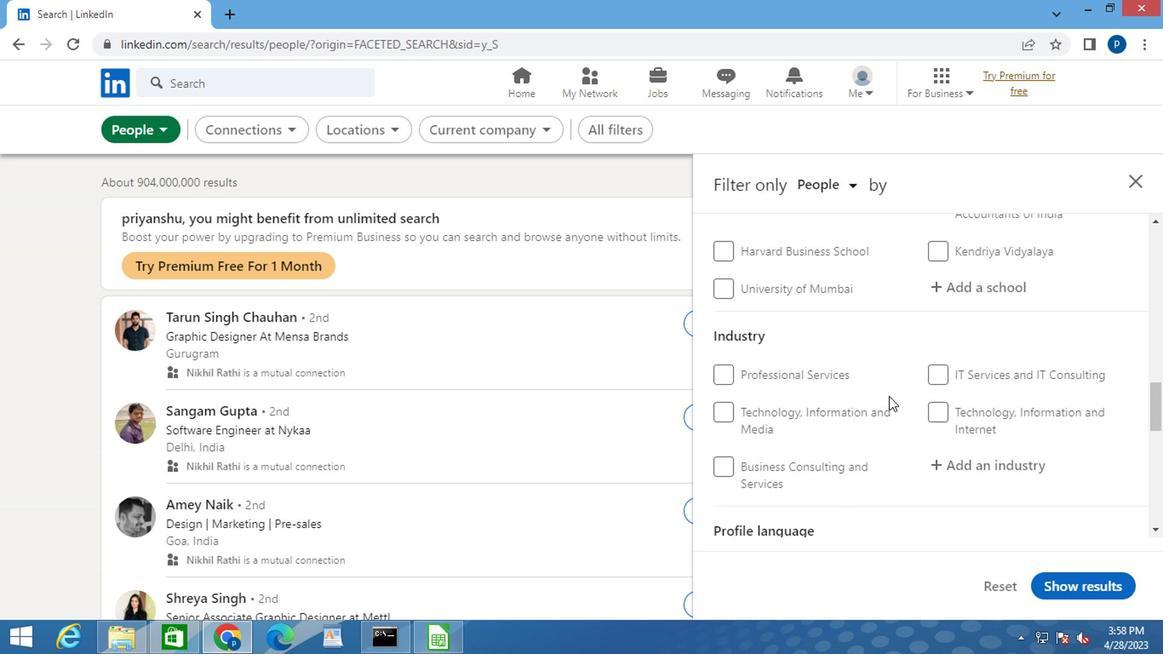 
Action: Mouse scrolled (885, 397) with delta (0, 0)
Screenshot: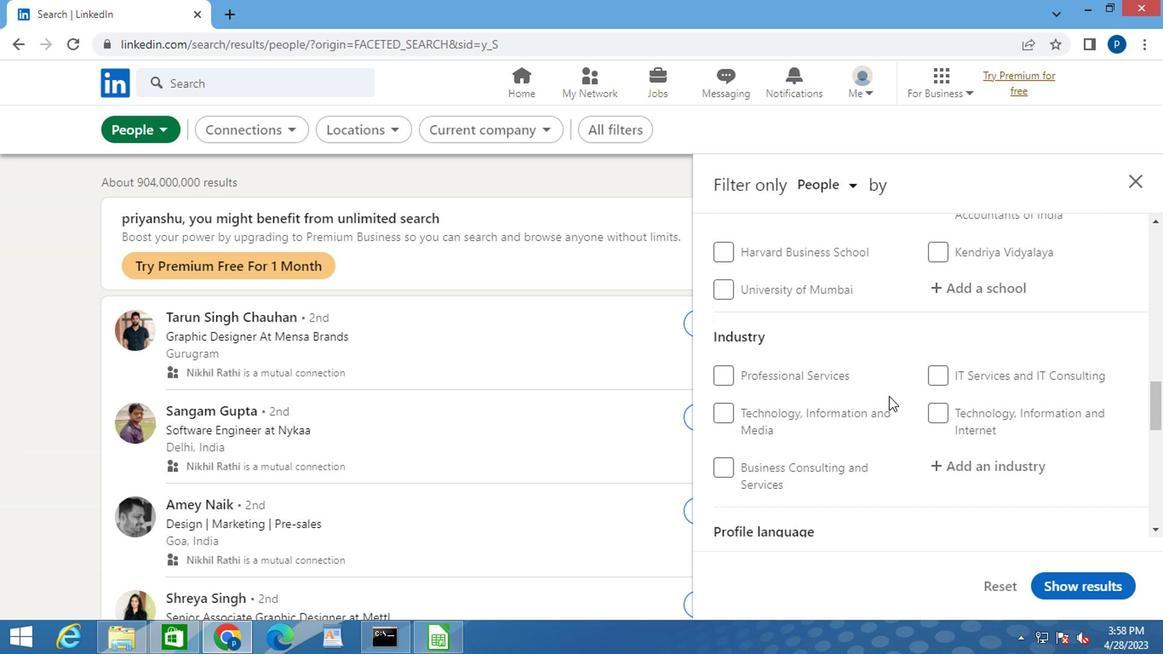 
Action: Mouse scrolled (885, 397) with delta (0, 0)
Screenshot: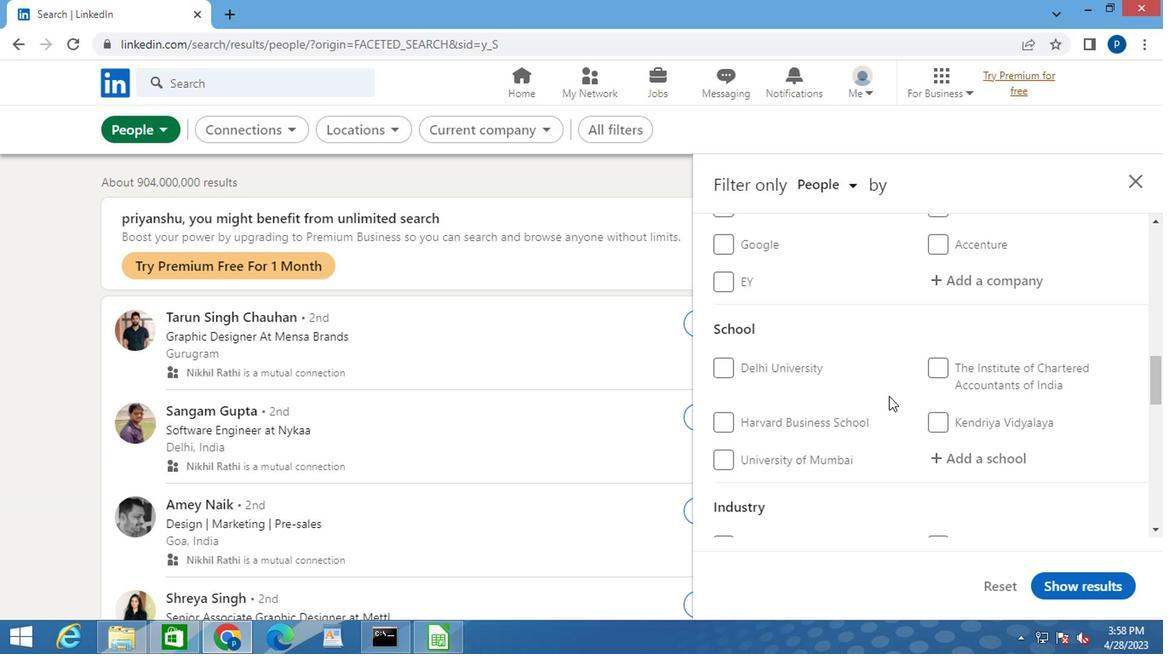 
Action: Mouse scrolled (885, 397) with delta (0, 0)
Screenshot: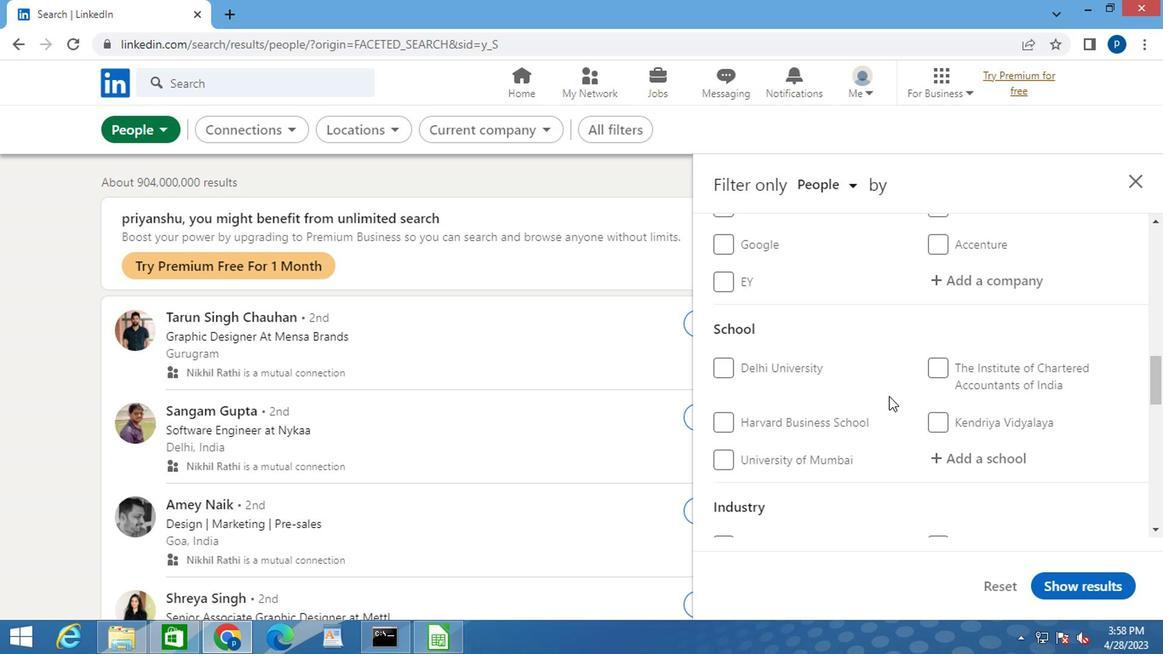
Action: Mouse moved to (883, 397)
Screenshot: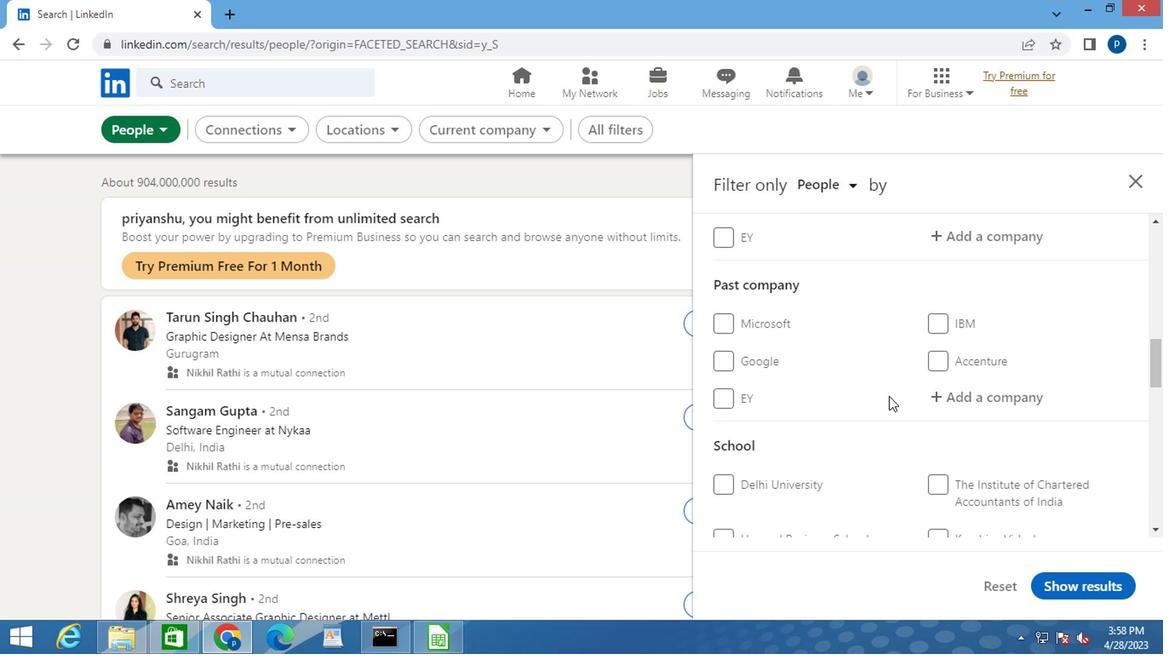 
Action: Mouse scrolled (883, 397) with delta (0, 0)
Screenshot: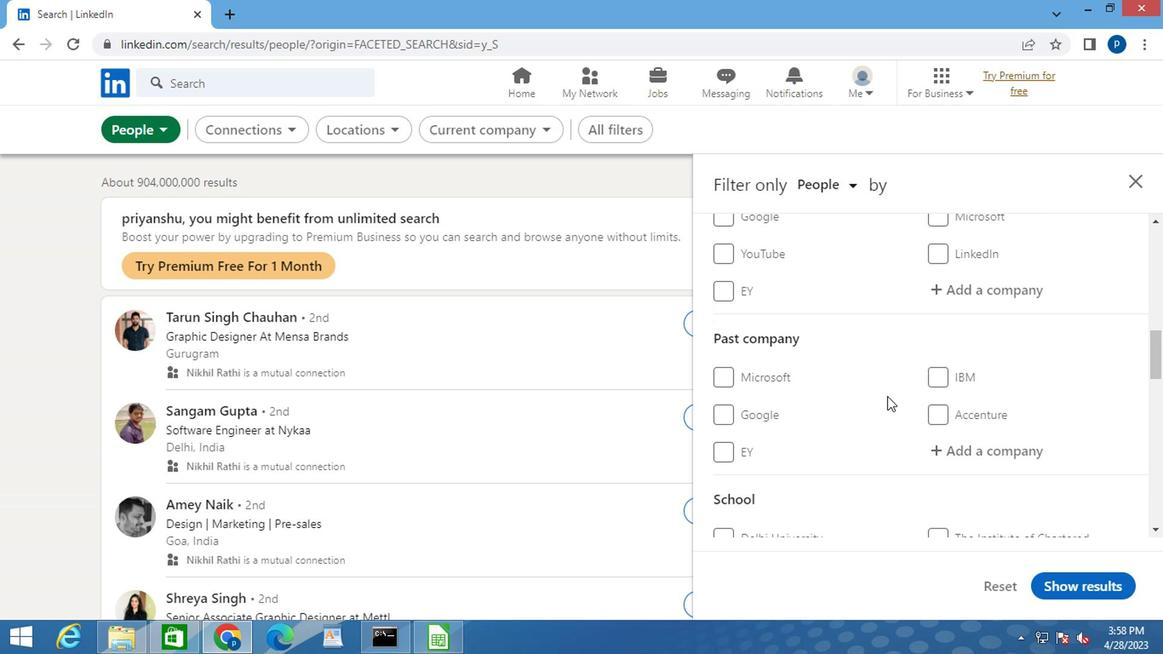 
Action: Mouse moved to (942, 384)
Screenshot: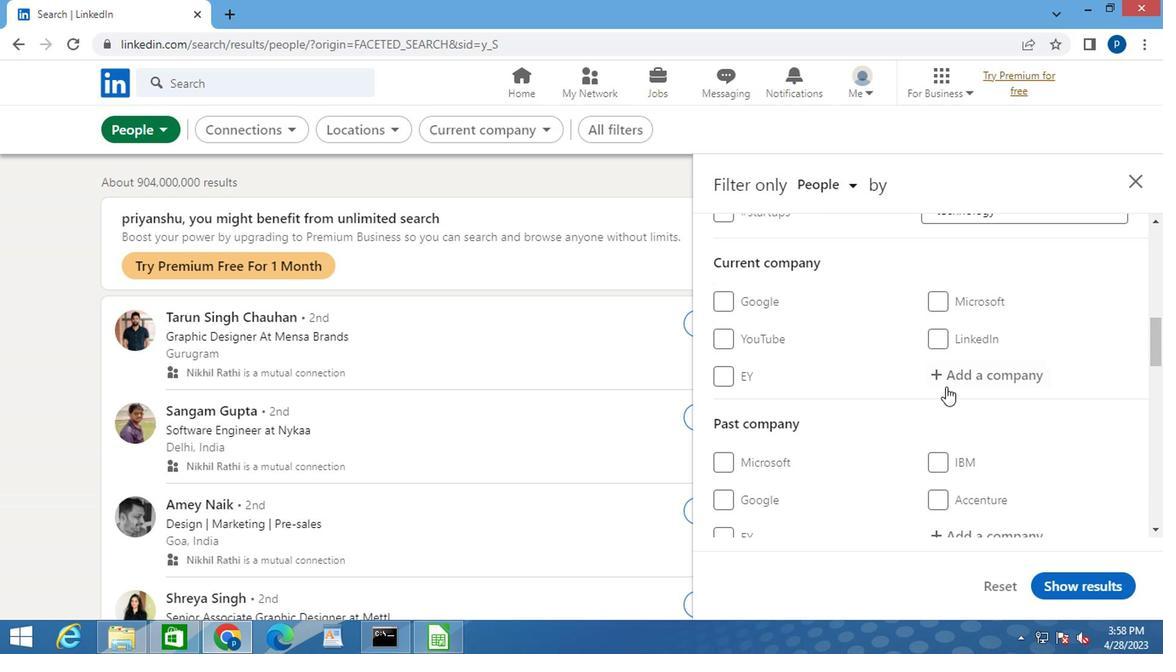 
Action: Mouse pressed left at (942, 384)
Screenshot: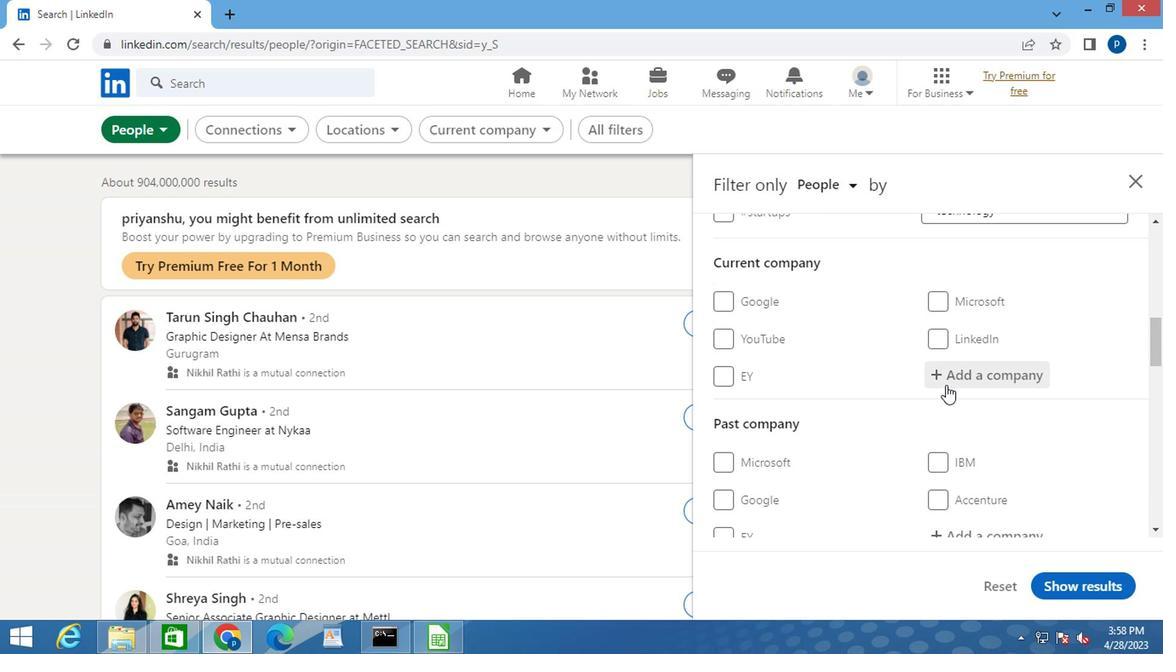 
Action: Mouse moved to (943, 383)
Screenshot: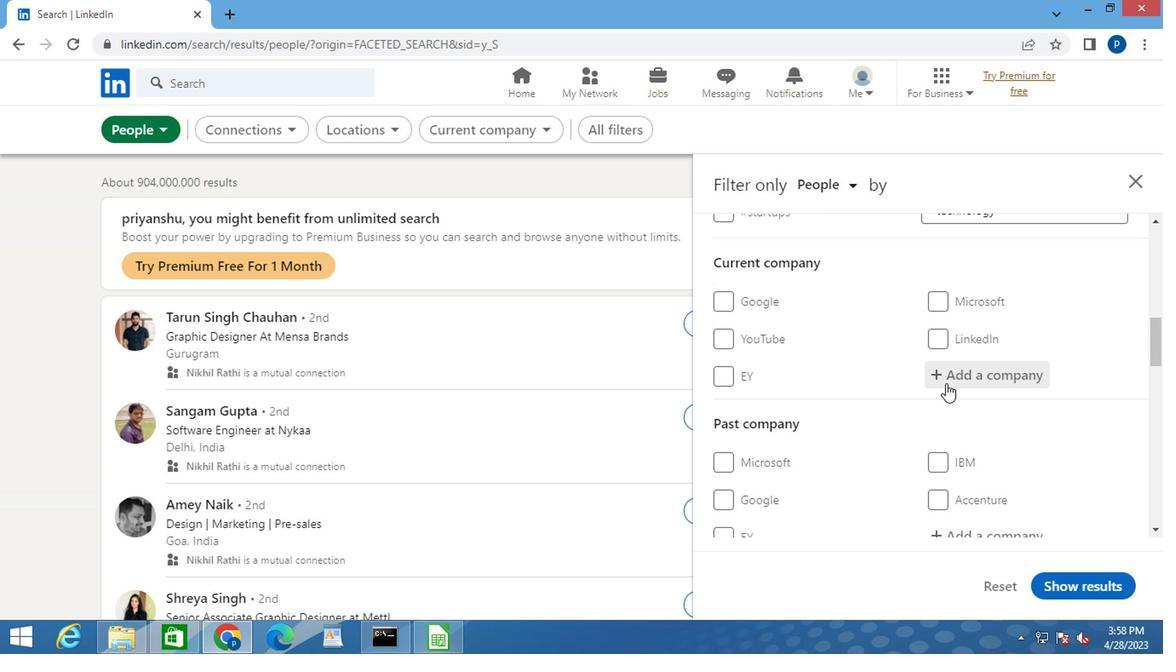 
Action: Key pressed <Key.caps_lock>T<Key.caps_lock>RIMBLE<Key.space>
Screenshot: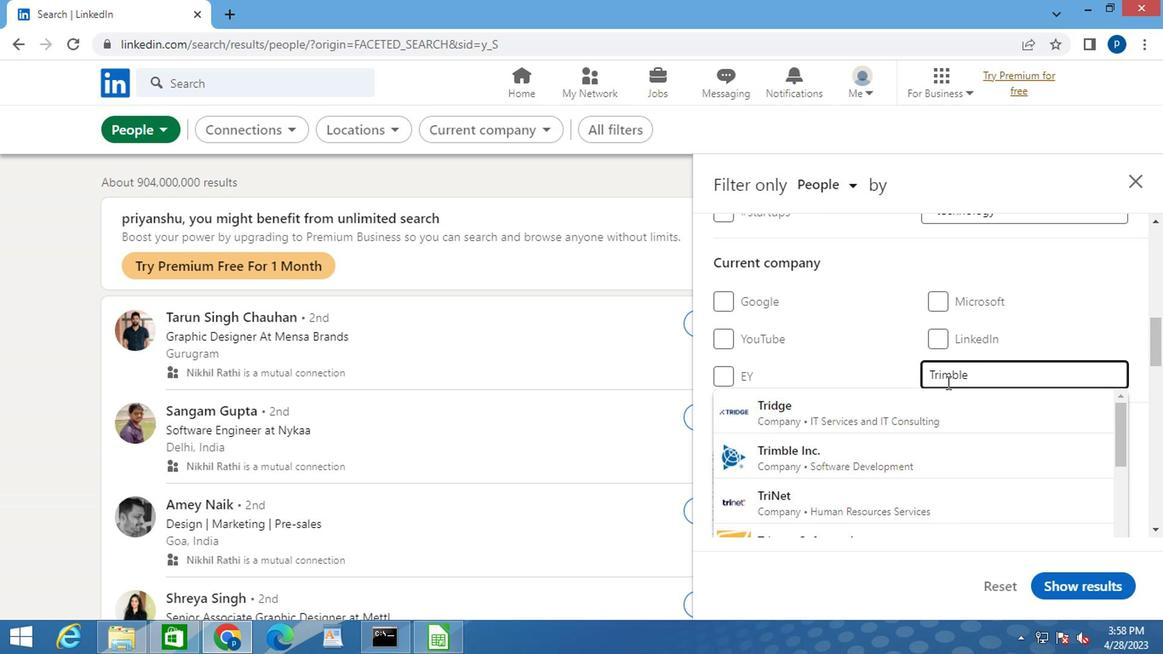 
Action: Mouse moved to (836, 411)
Screenshot: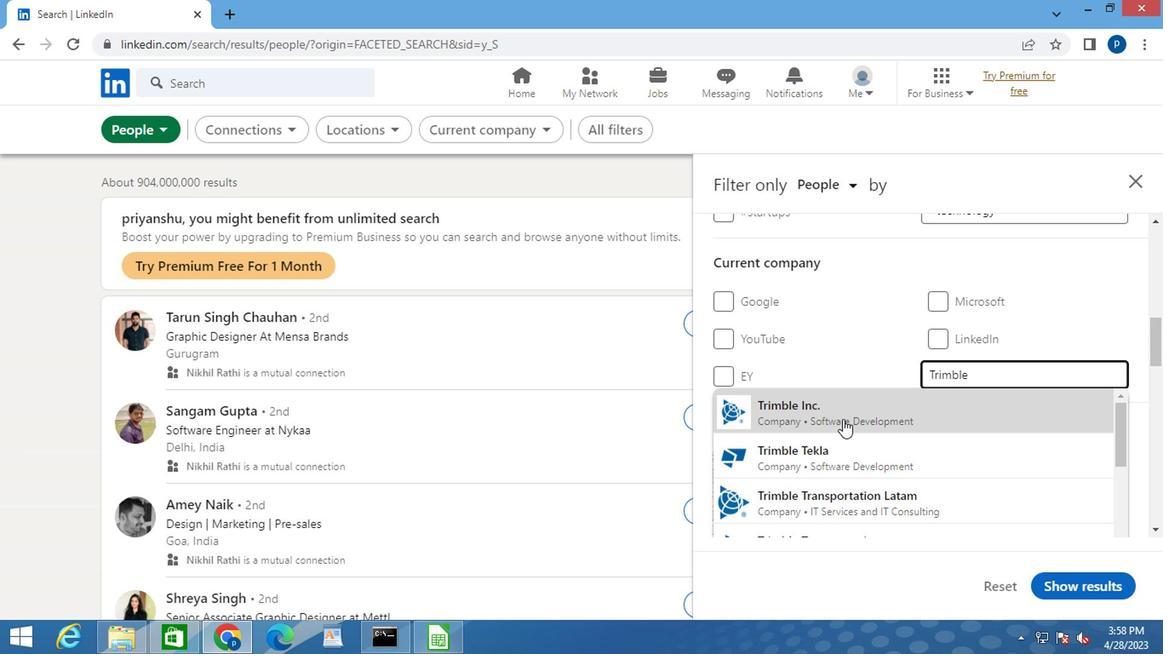
Action: Mouse pressed left at (836, 411)
Screenshot: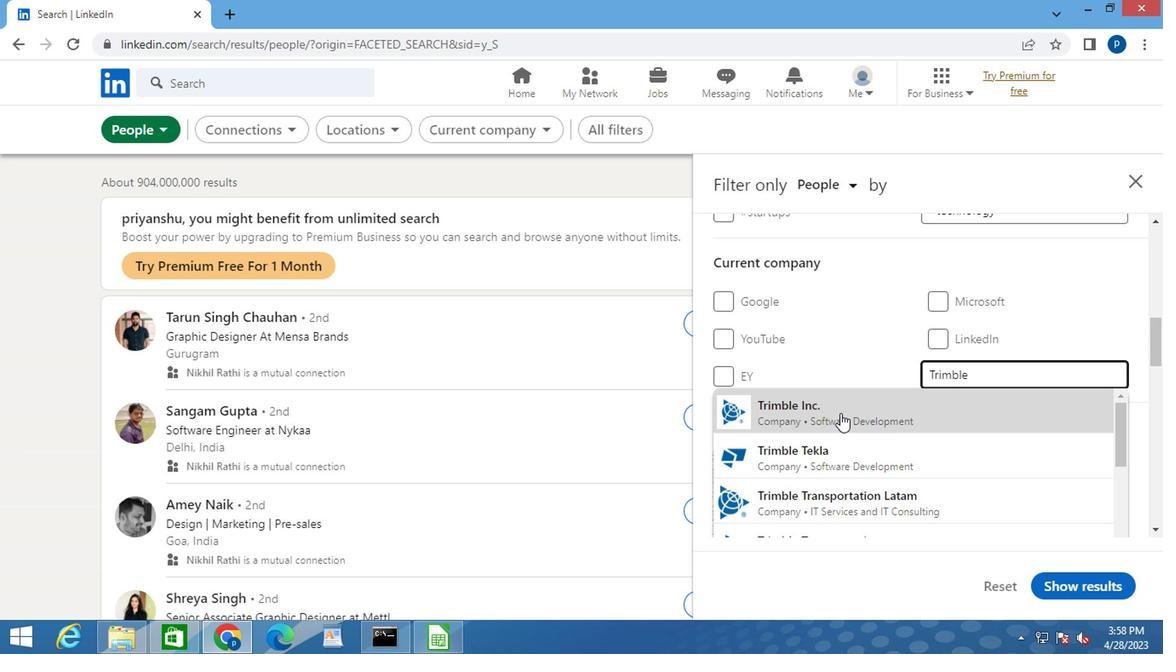 
Action: Mouse moved to (825, 399)
Screenshot: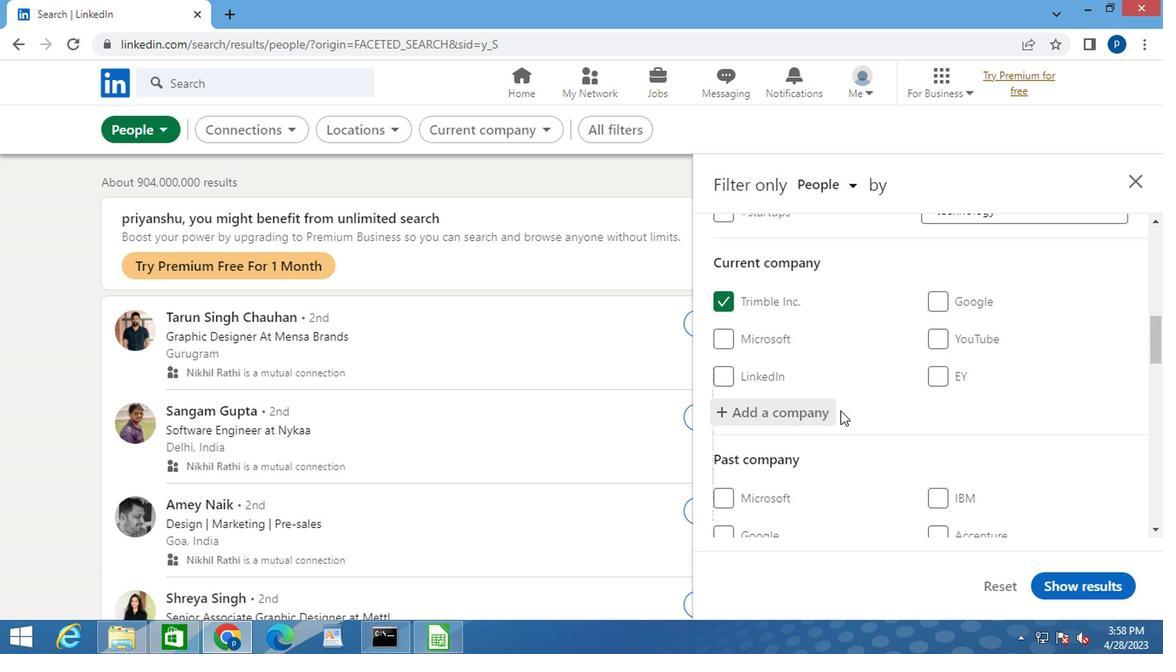 
Action: Mouse scrolled (825, 399) with delta (0, 0)
Screenshot: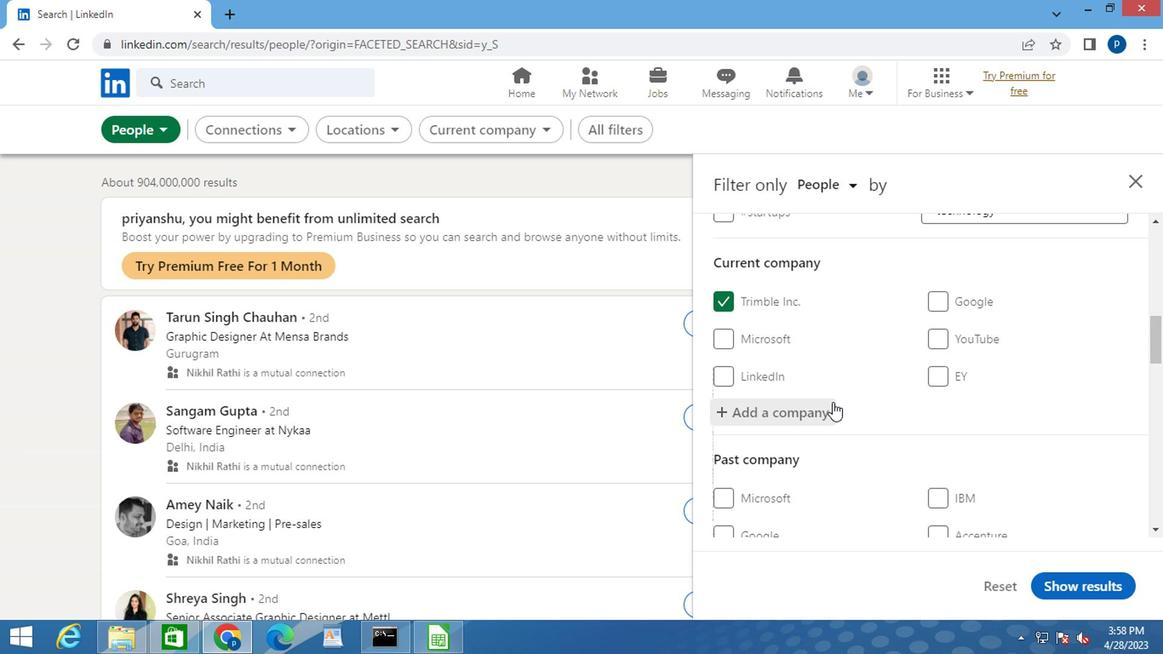 
Action: Mouse scrolled (825, 399) with delta (0, 0)
Screenshot: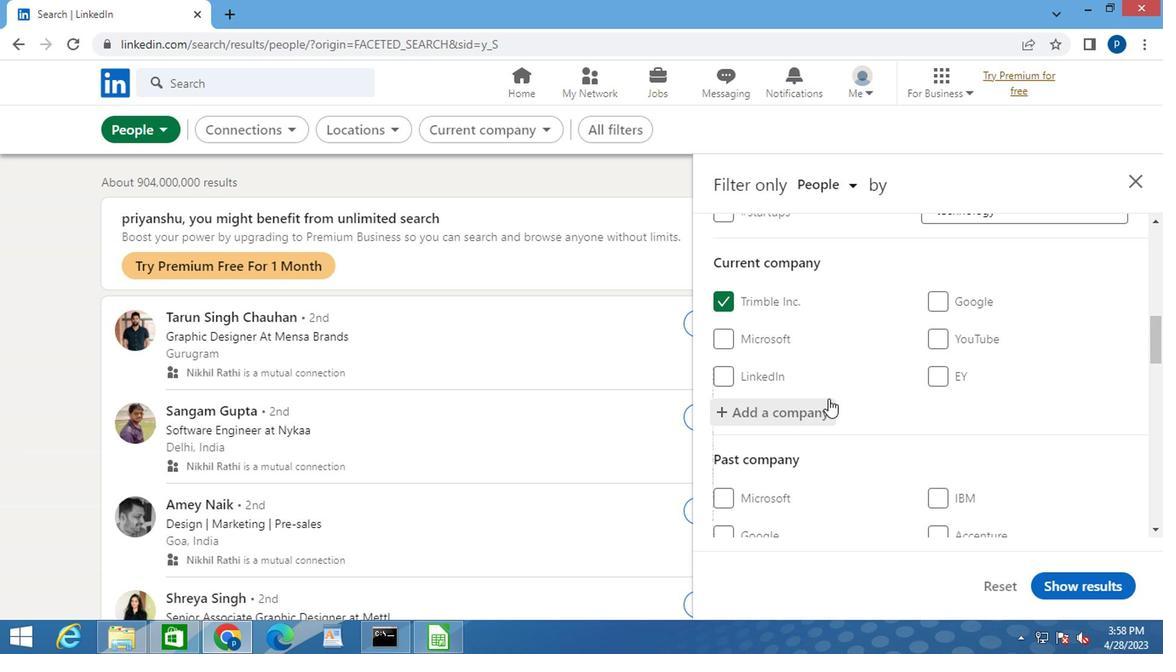 
Action: Mouse moved to (825, 399)
Screenshot: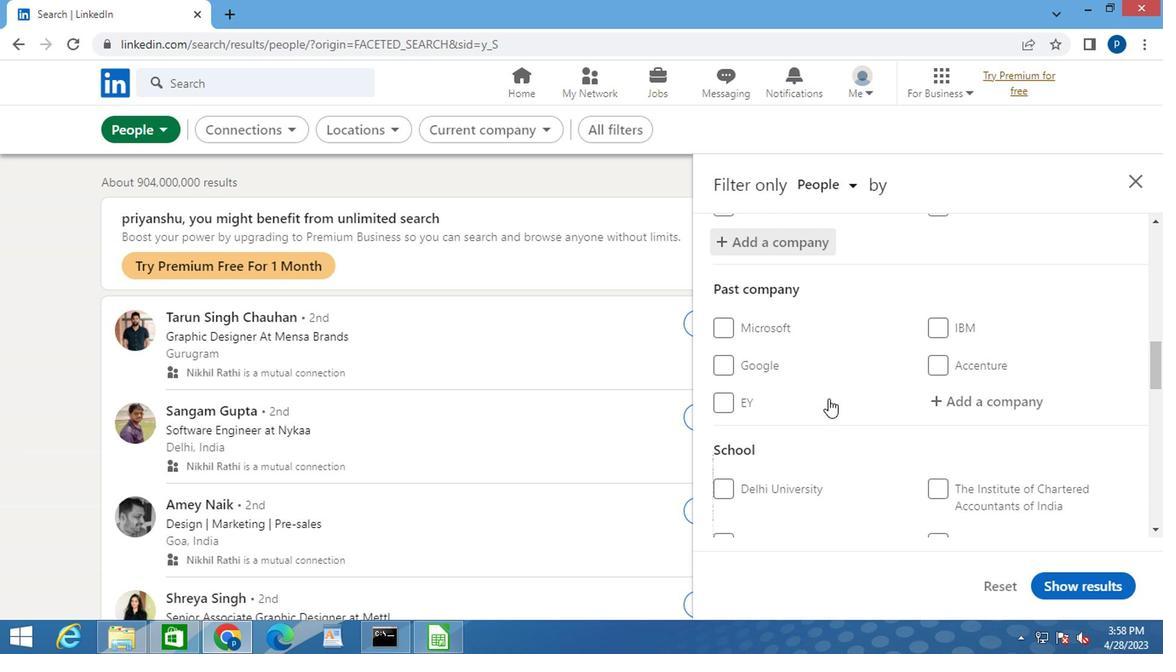 
Action: Mouse scrolled (825, 399) with delta (0, 0)
Screenshot: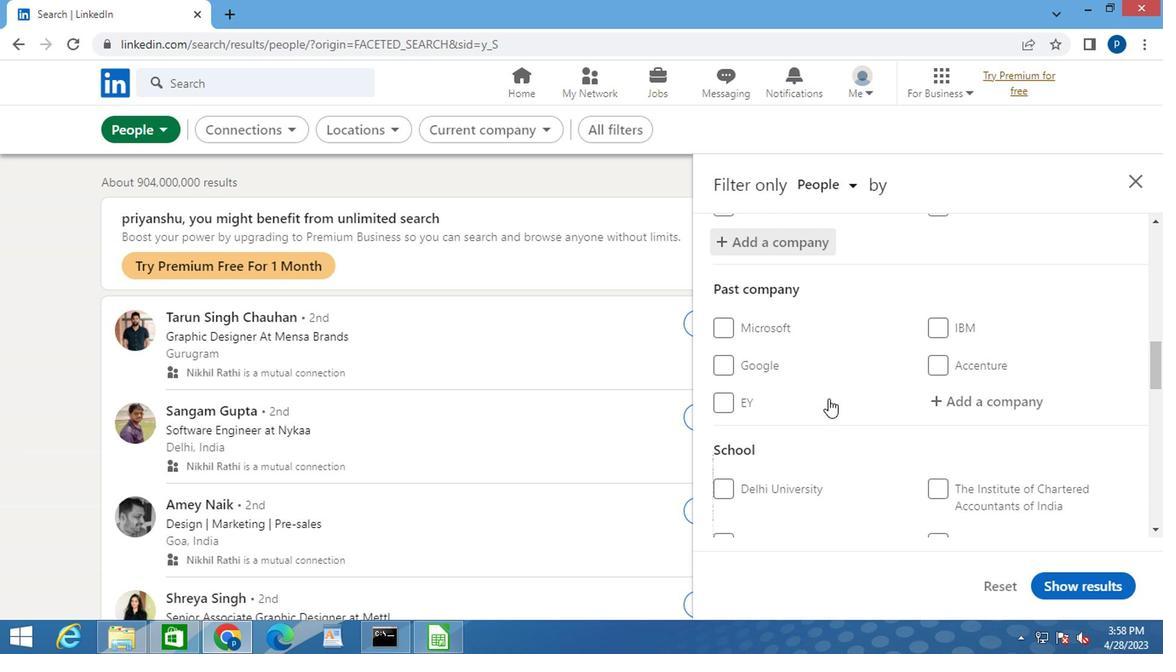 
Action: Mouse moved to (851, 403)
Screenshot: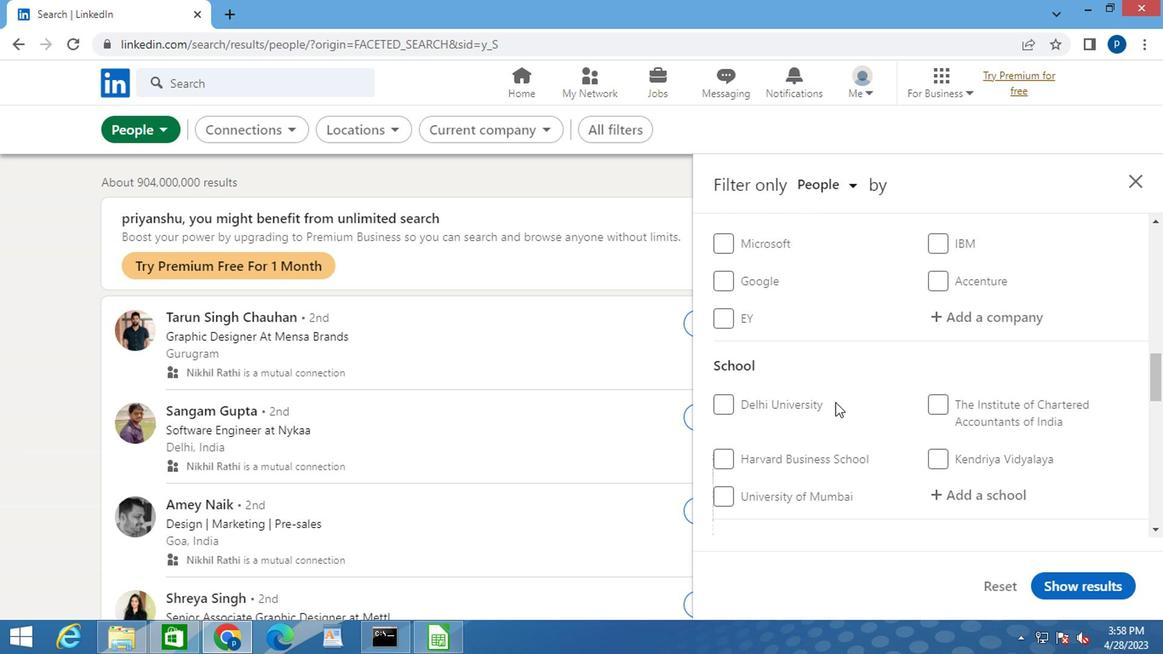 
Action: Mouse scrolled (851, 402) with delta (0, -1)
Screenshot: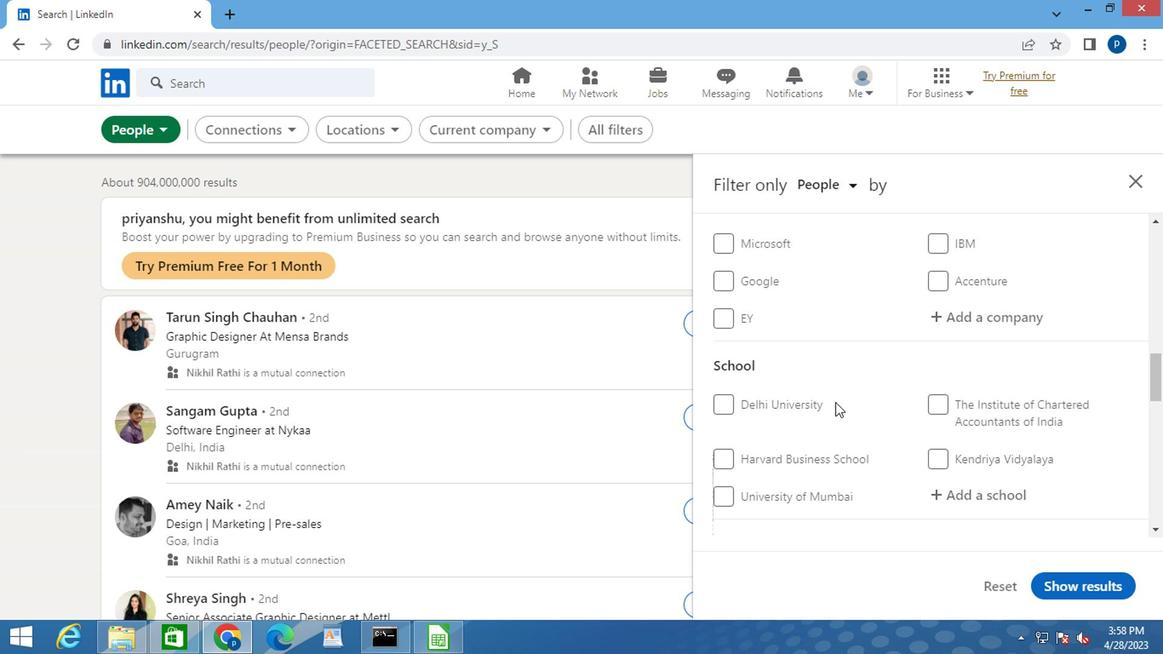 
Action: Mouse moved to (965, 407)
Screenshot: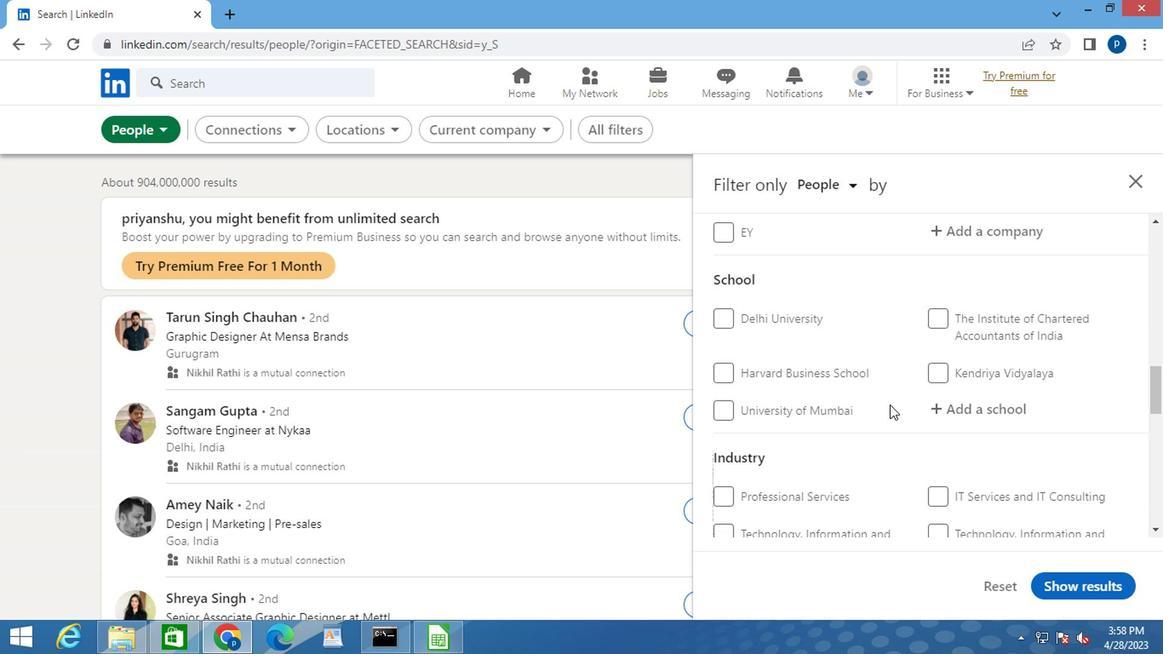 
Action: Mouse pressed left at (965, 407)
Screenshot: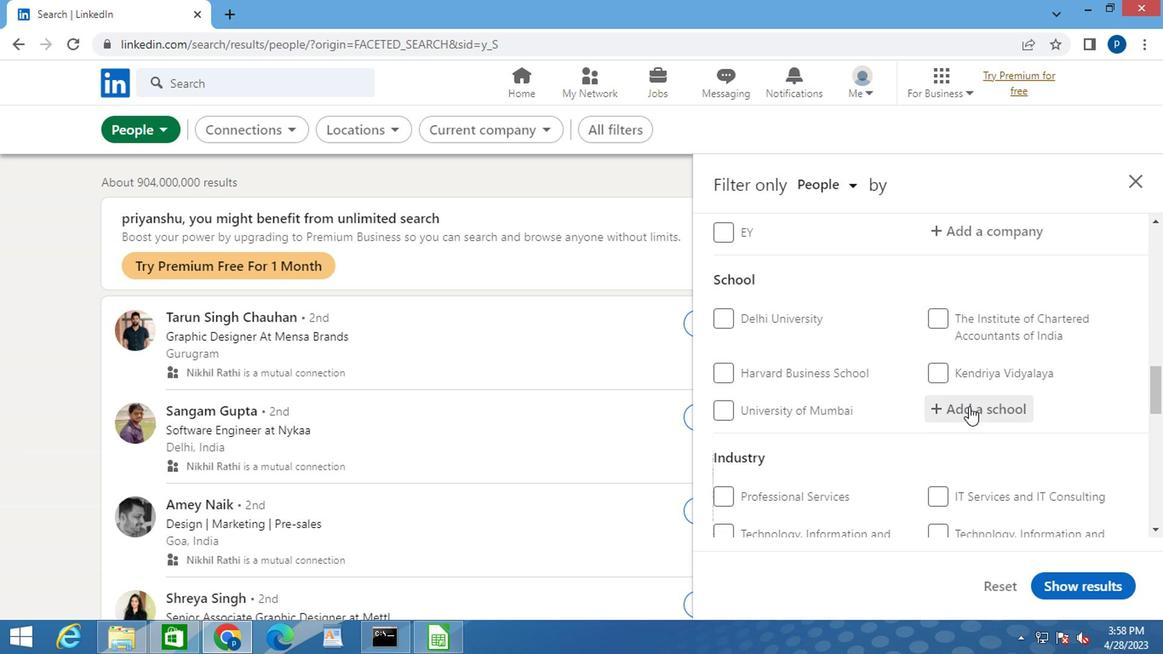 
Action: Mouse pressed left at (965, 407)
Screenshot: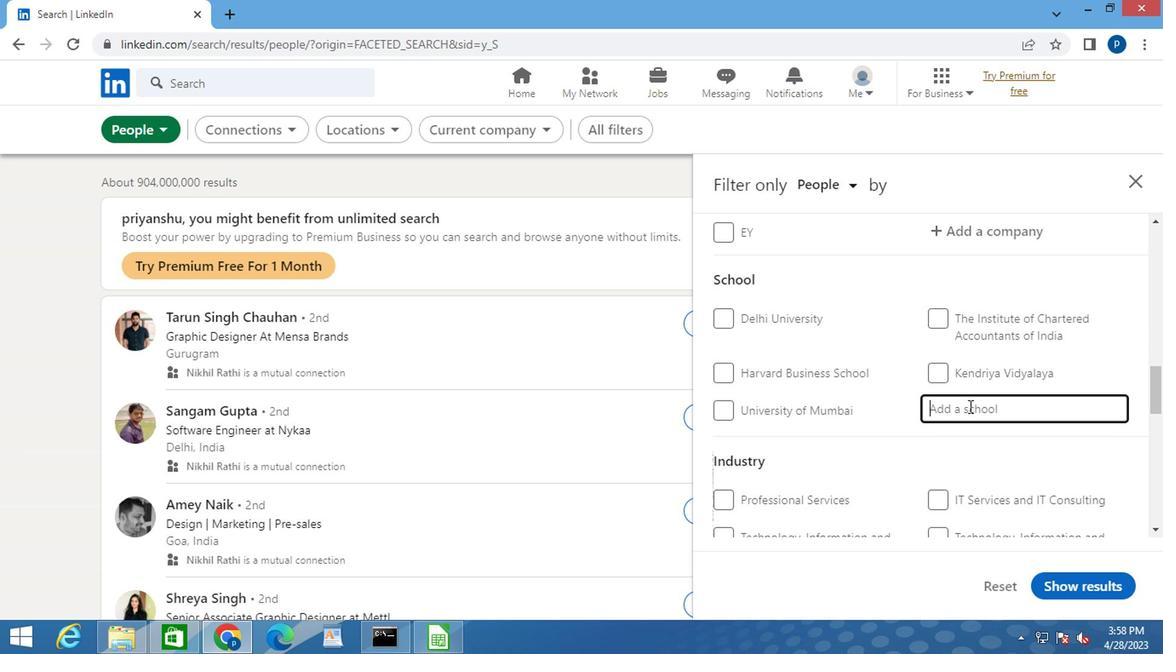 
Action: Key pressed <Key.caps_lock>S<Key.caps_lock>REE<Key.space><Key.caps_lock>V<Key.caps_lock>IDYANIKETHAN
Screenshot: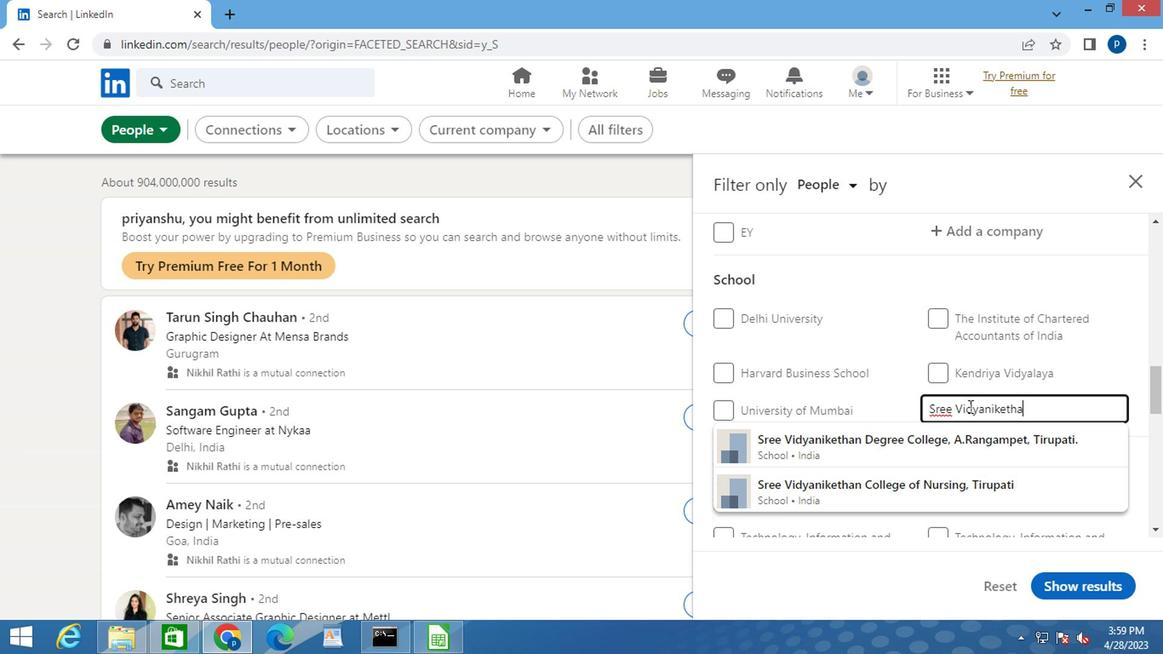 
Action: Mouse moved to (959, 440)
Screenshot: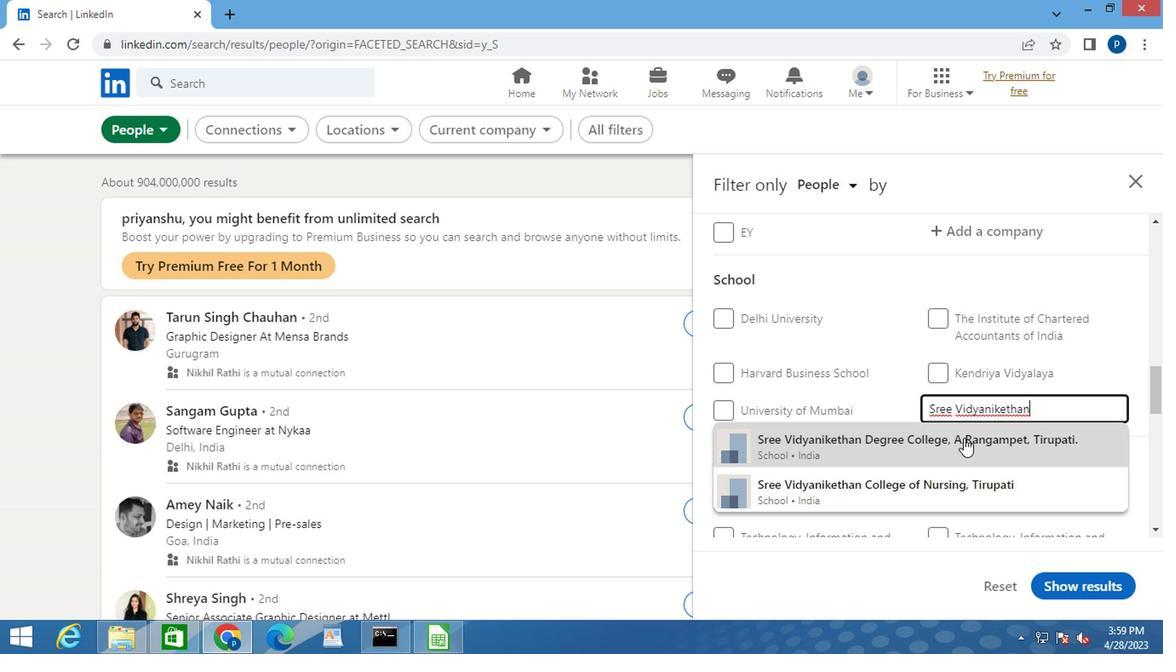 
Action: Mouse pressed left at (959, 440)
Screenshot: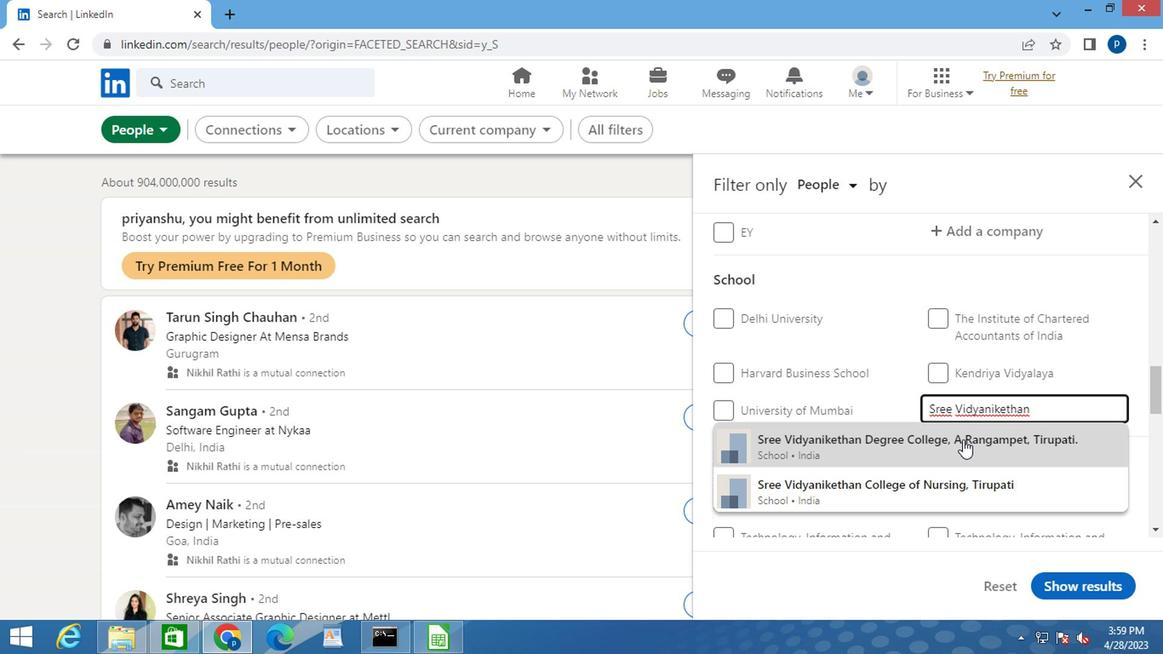 
Action: Mouse moved to (903, 410)
Screenshot: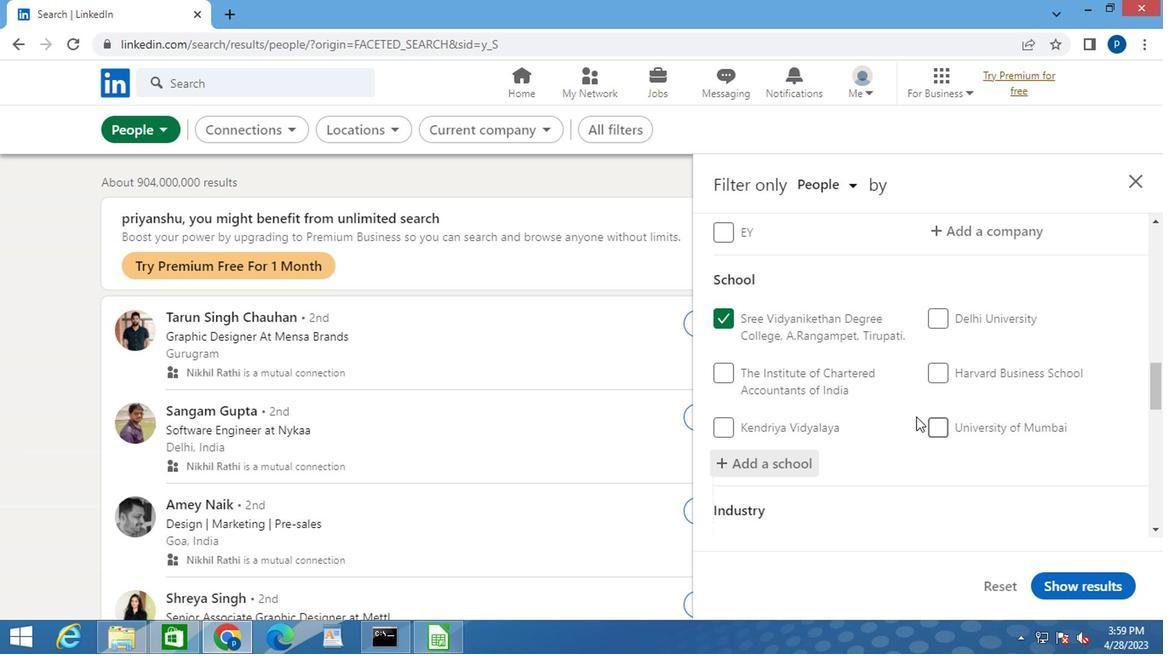 
Action: Mouse scrolled (903, 410) with delta (0, 0)
Screenshot: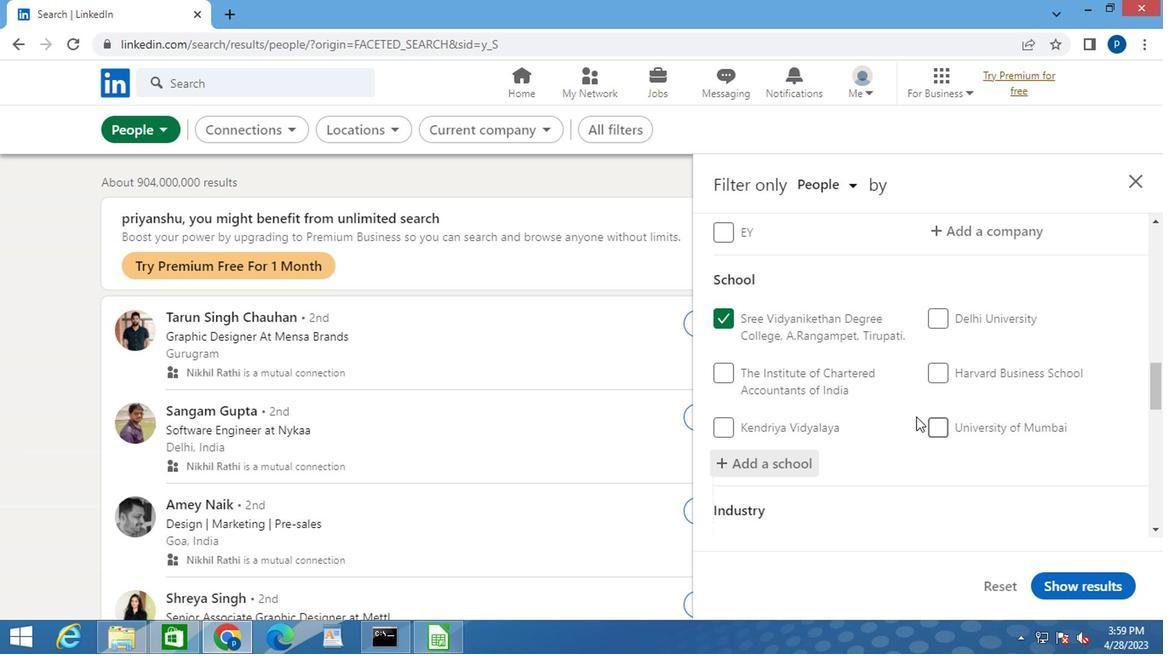 
Action: Mouse scrolled (903, 410) with delta (0, 0)
Screenshot: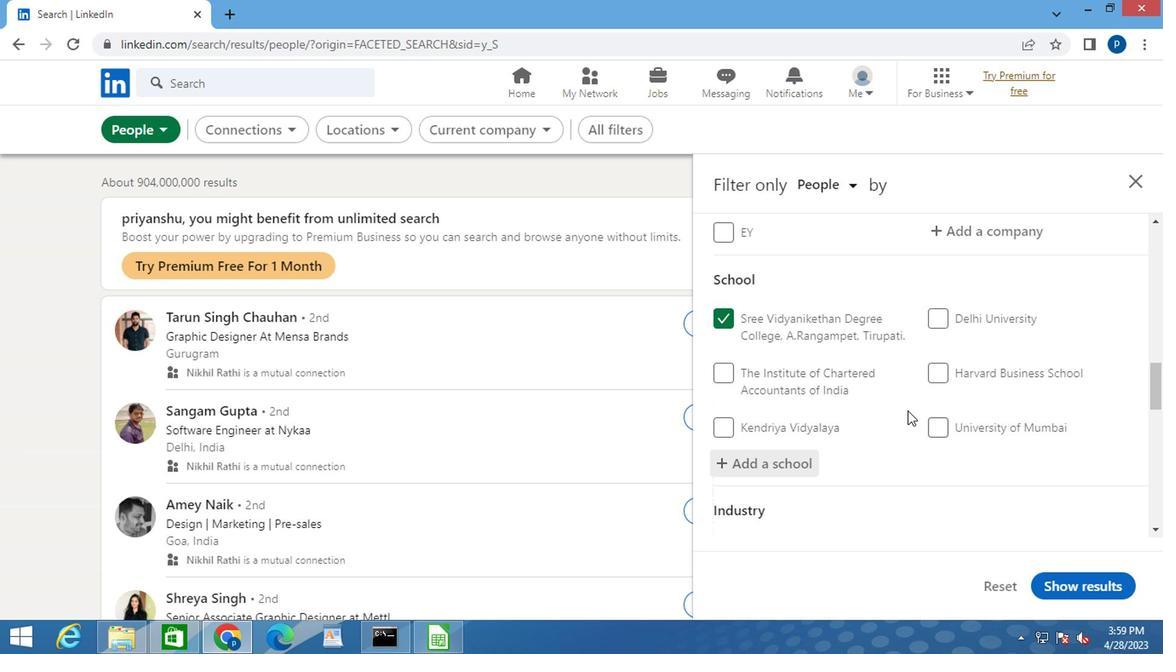 
Action: Mouse scrolled (903, 410) with delta (0, 0)
Screenshot: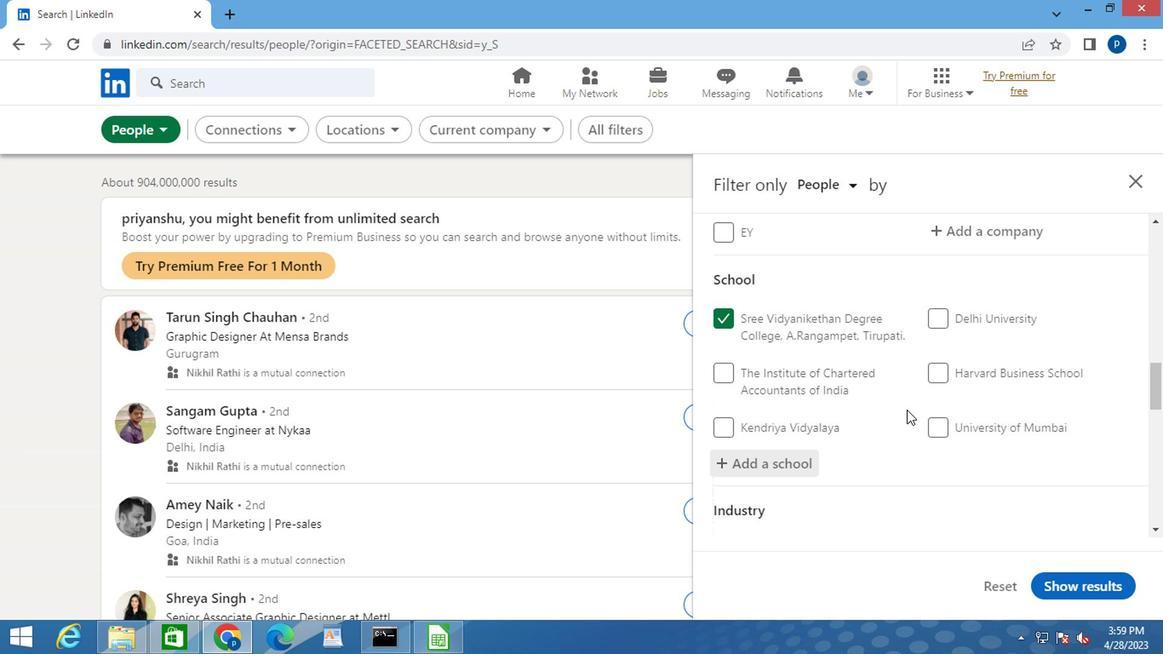 
Action: Mouse moved to (920, 378)
Screenshot: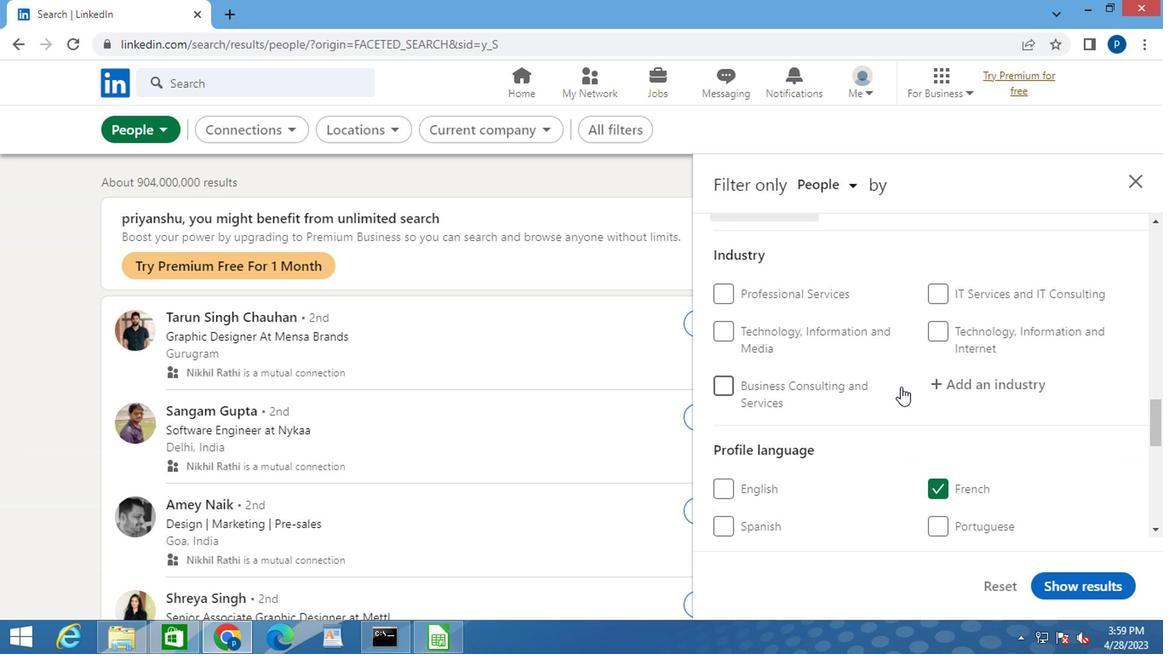 
Action: Mouse pressed left at (920, 378)
Screenshot: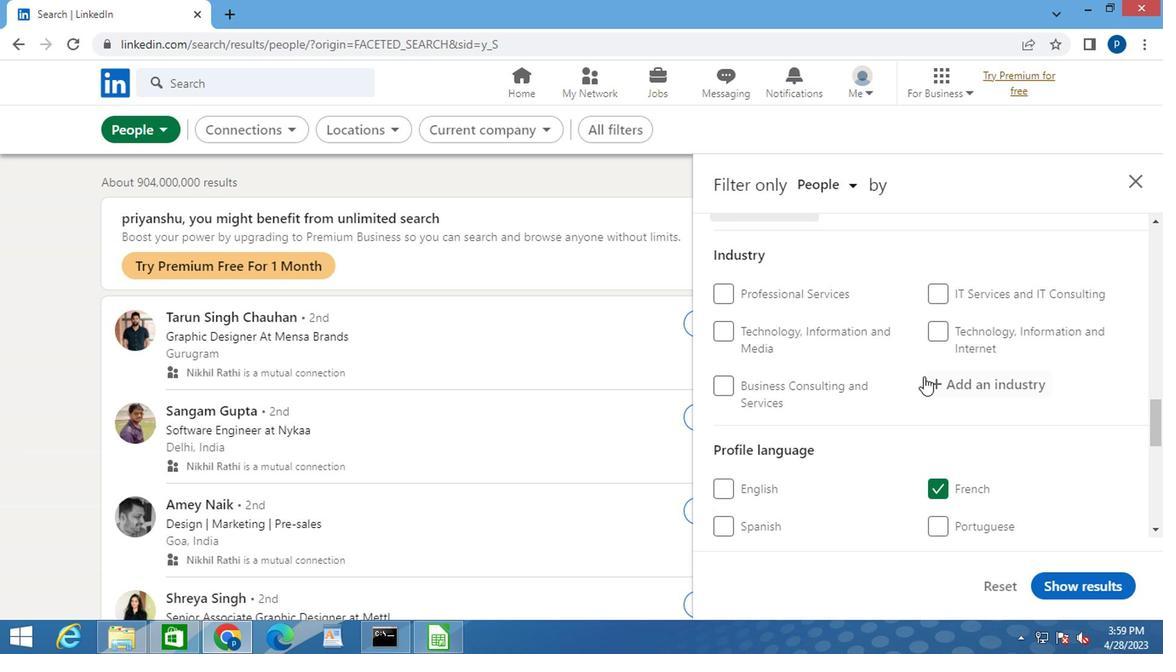 
Action: Mouse moved to (941, 380)
Screenshot: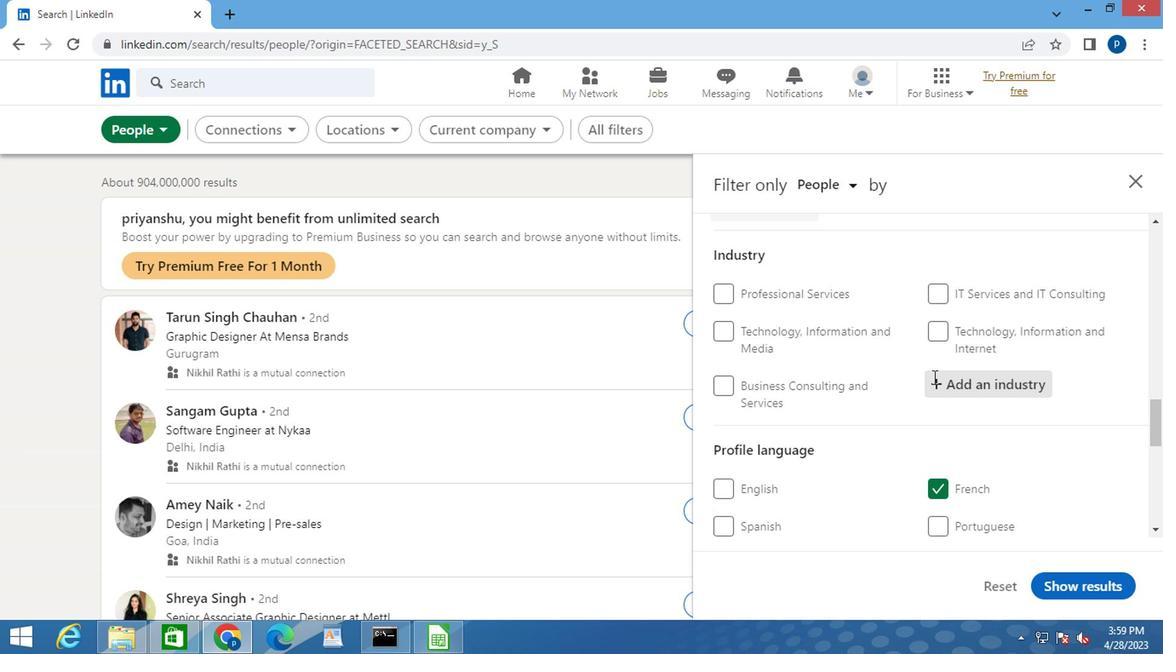 
Action: Mouse pressed left at (941, 380)
Screenshot: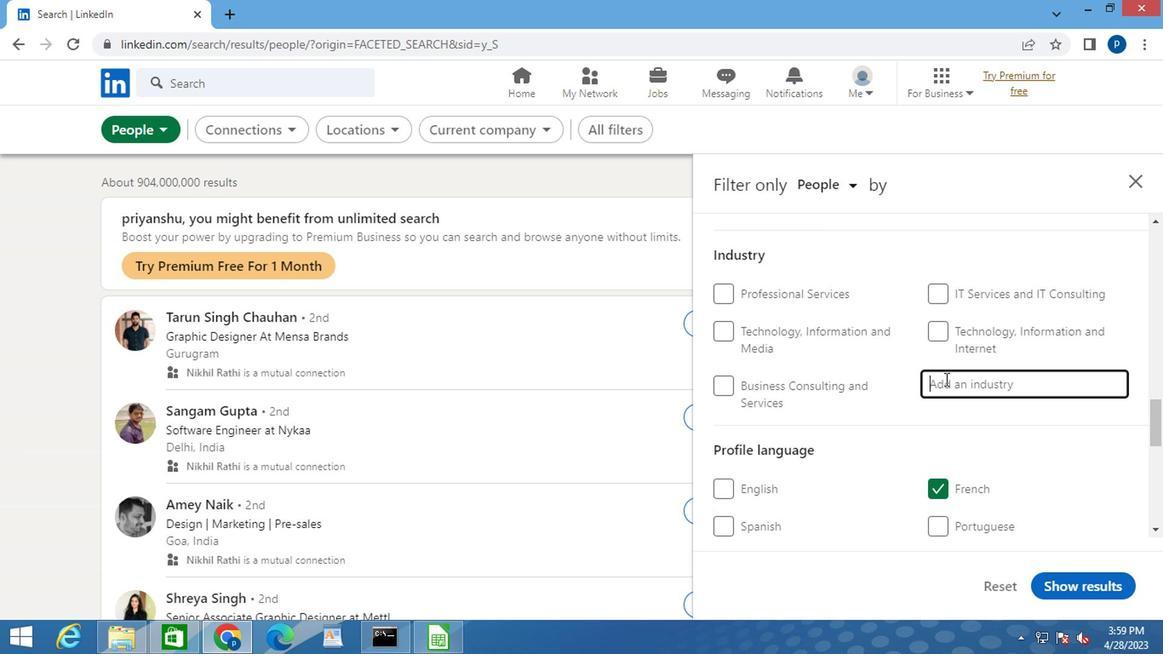
Action: Key pressed <Key.caps_lock>C<Key.caps_lock>HILD<Key.space><Key.caps_lock>D<Key.caps_lock>AY
Screenshot: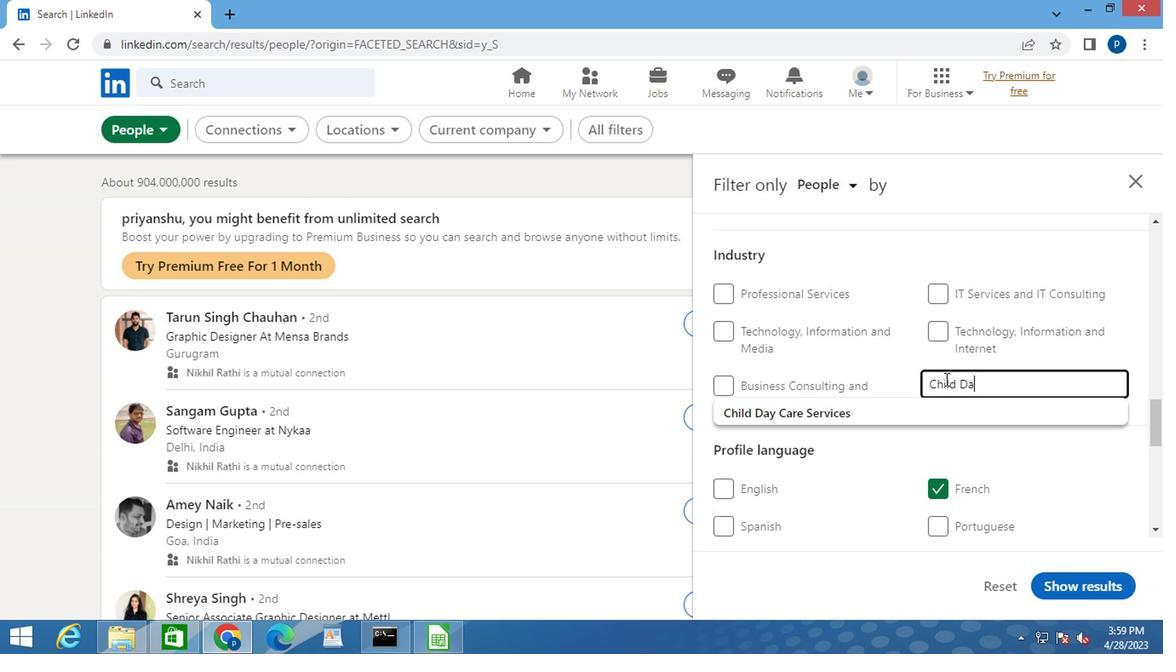 
Action: Mouse moved to (873, 416)
Screenshot: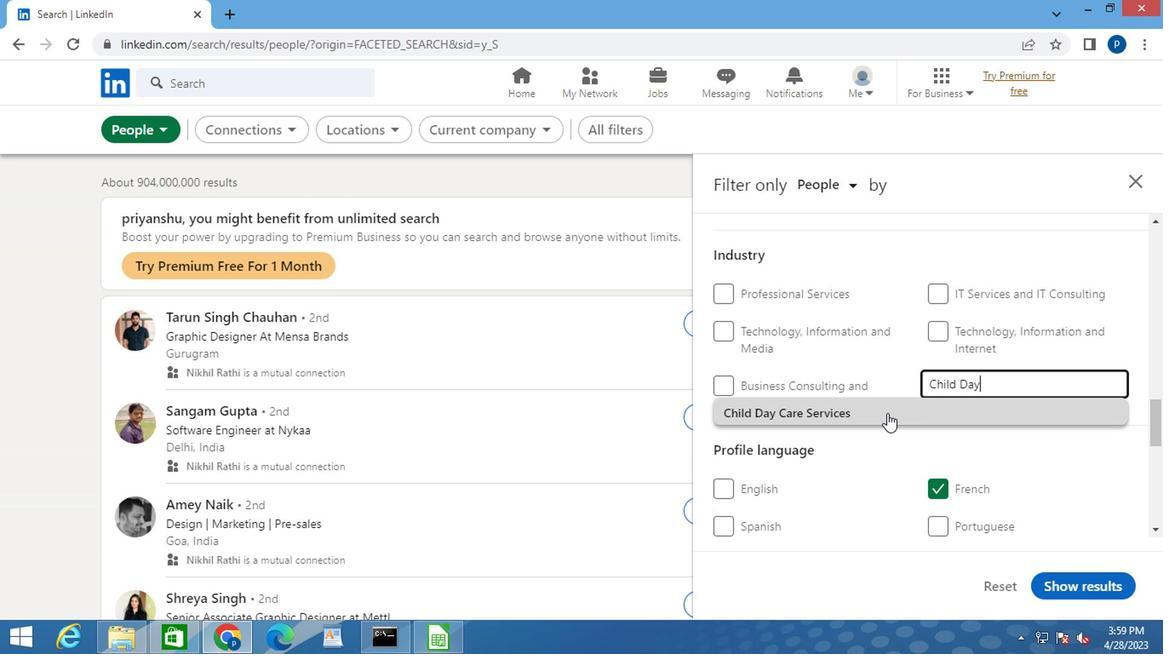 
Action: Mouse pressed left at (873, 416)
Screenshot: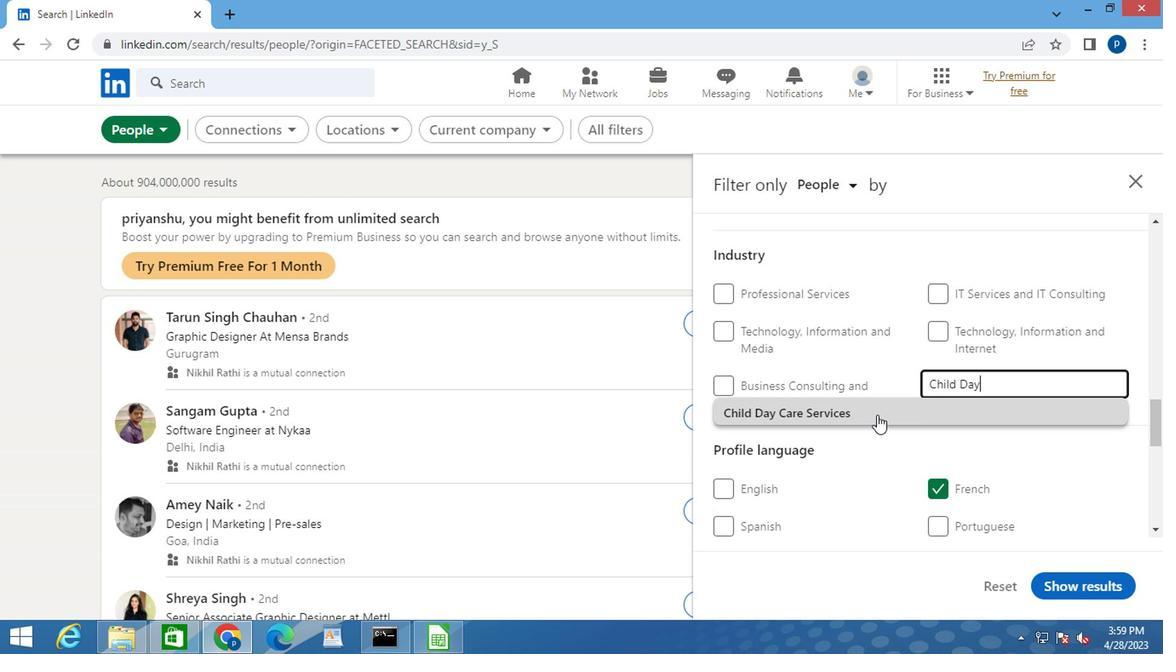 
Action: Mouse scrolled (873, 414) with delta (0, -1)
Screenshot: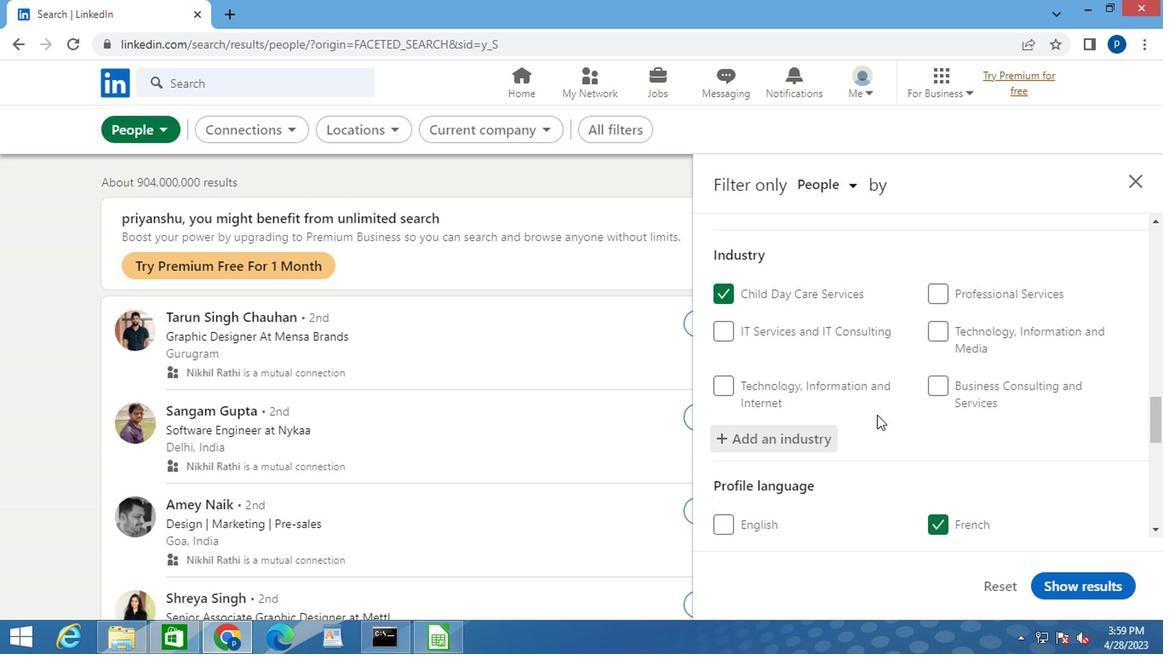 
Action: Mouse scrolled (873, 414) with delta (0, -1)
Screenshot: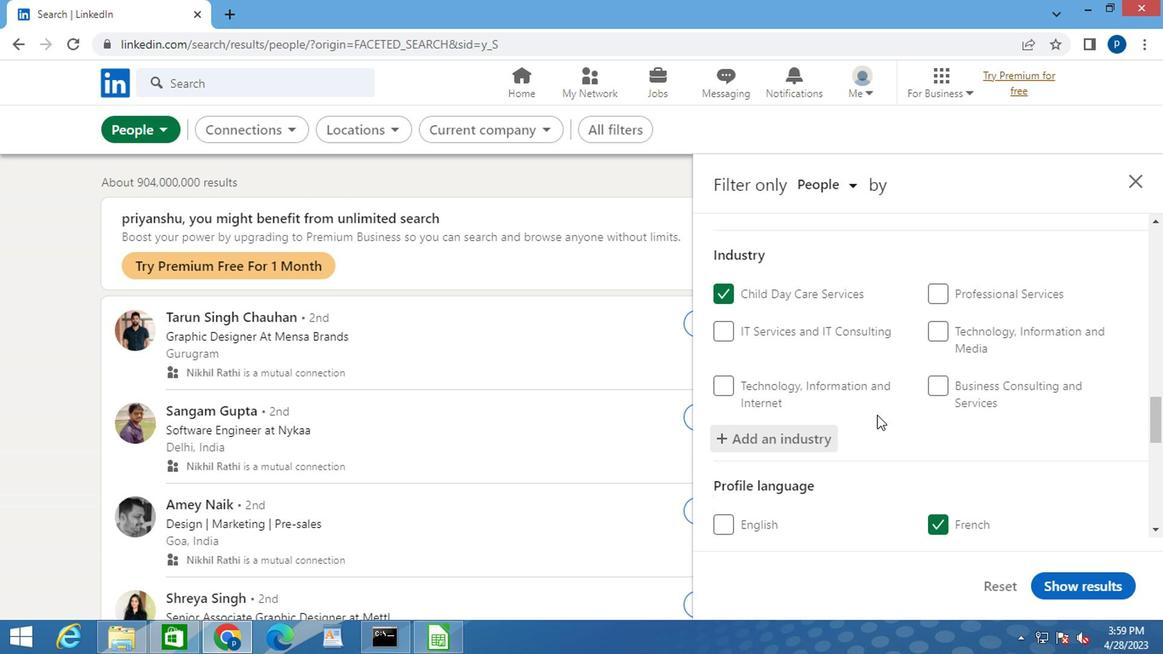 
Action: Mouse scrolled (873, 414) with delta (0, -1)
Screenshot: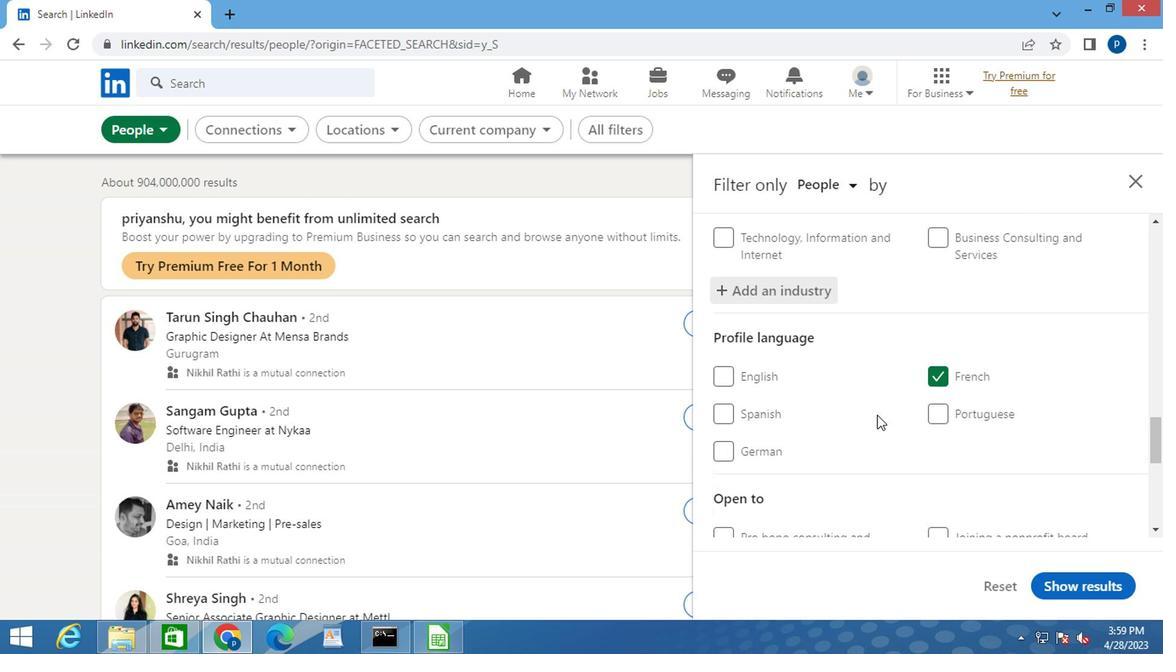 
Action: Mouse scrolled (873, 414) with delta (0, -1)
Screenshot: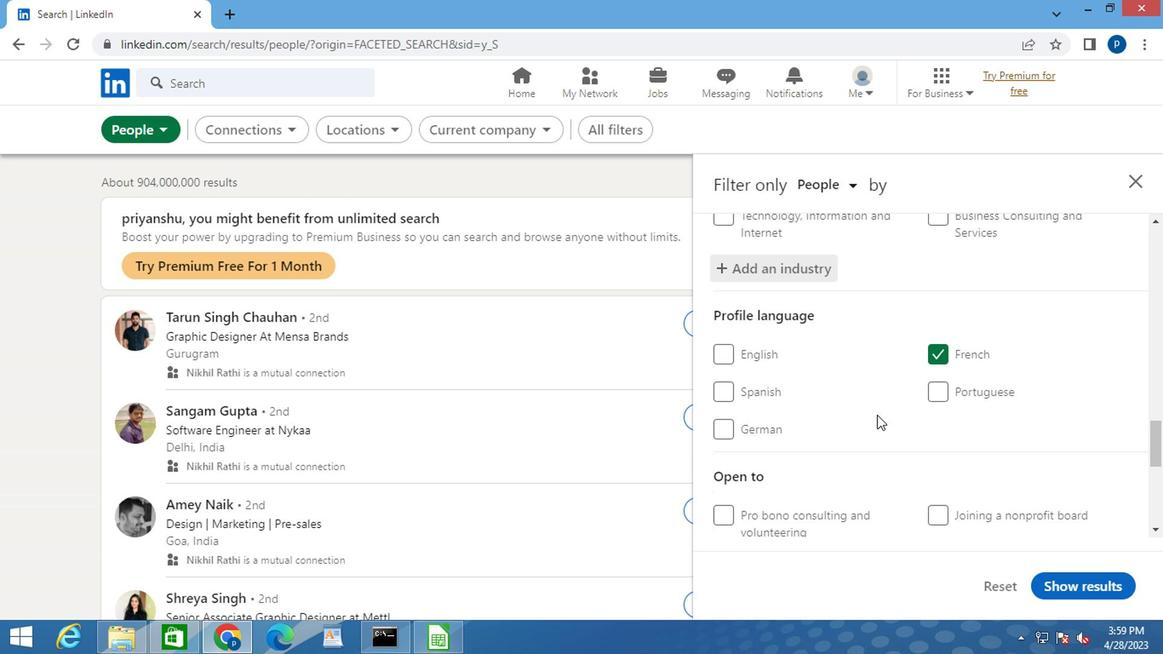 
Action: Mouse moved to (877, 416)
Screenshot: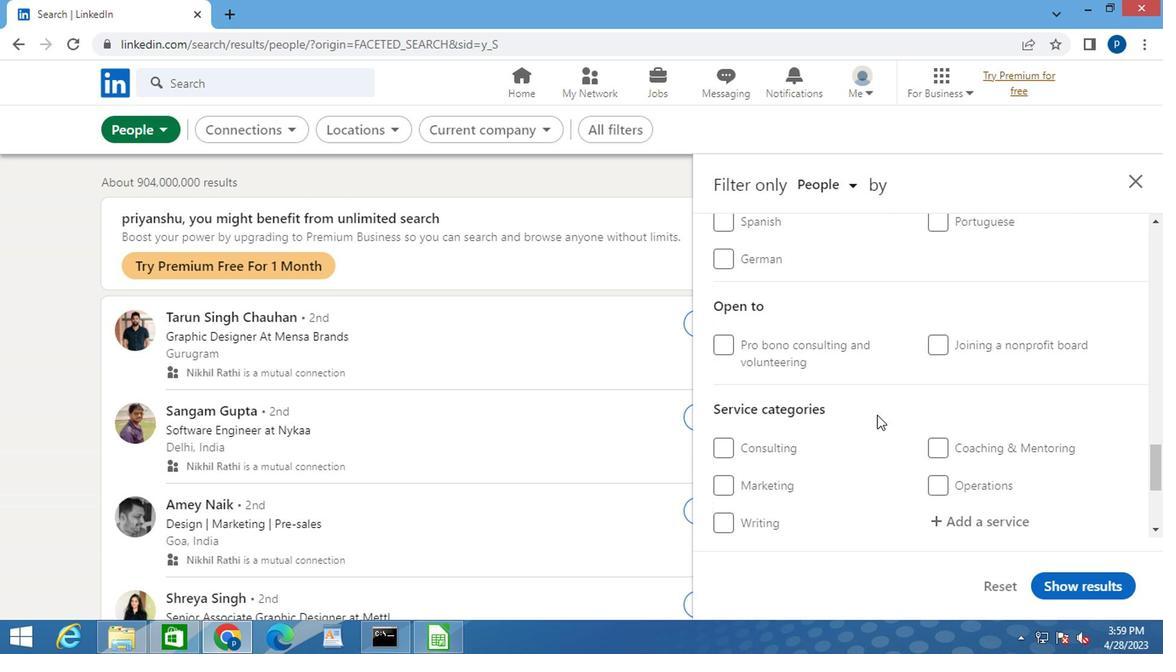 
Action: Mouse scrolled (877, 414) with delta (0, -1)
Screenshot: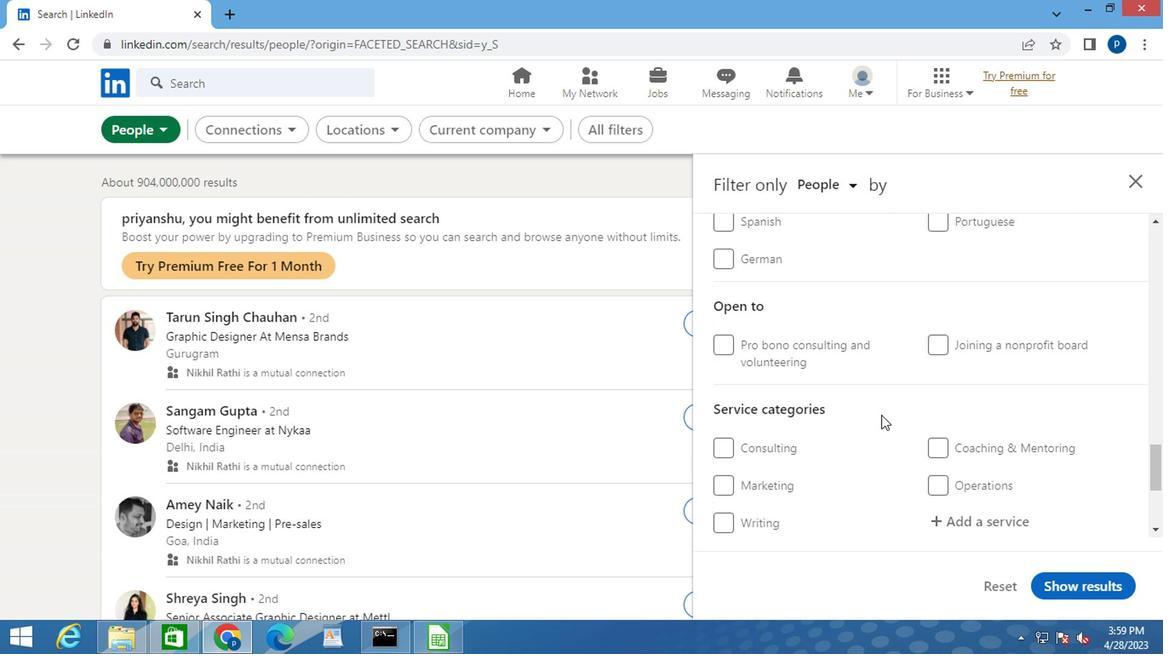 
Action: Mouse moved to (945, 442)
Screenshot: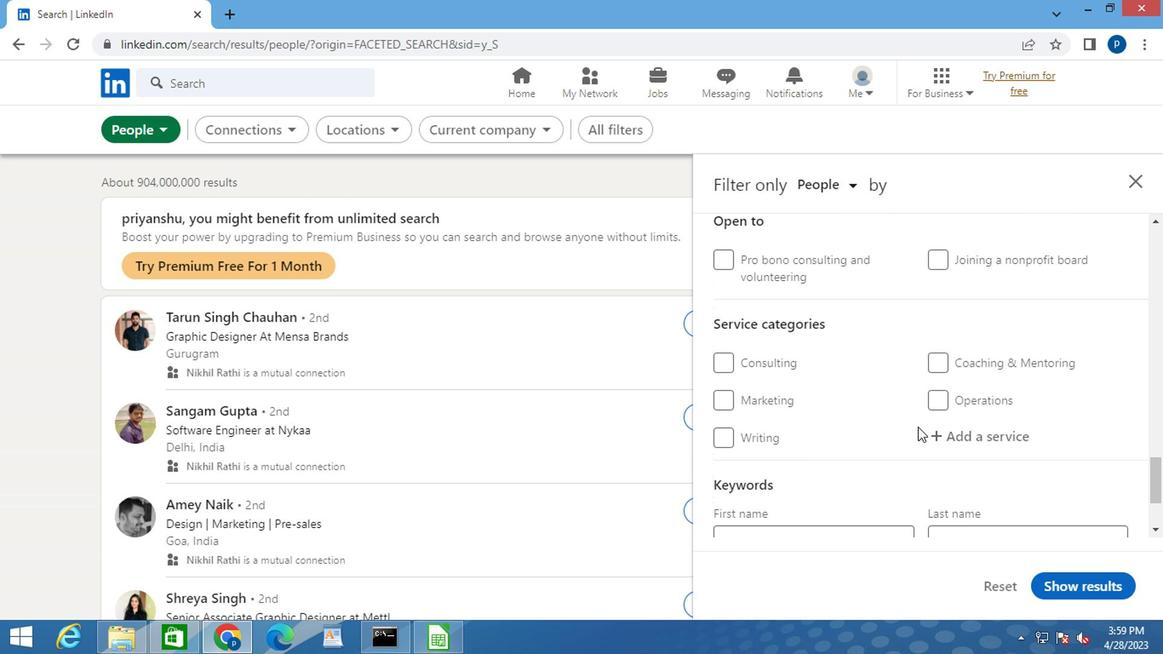 
Action: Mouse pressed left at (945, 442)
Screenshot: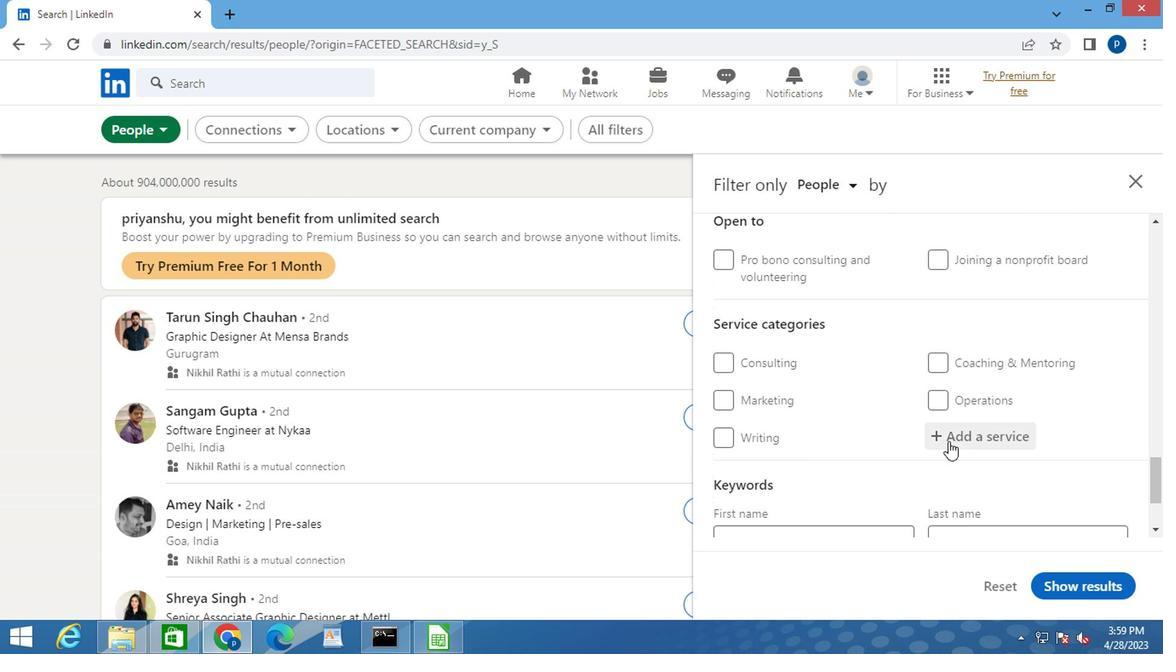 
Action: Key pressed <Key.caps_lock>L<Key.caps_lock>OAN
Screenshot: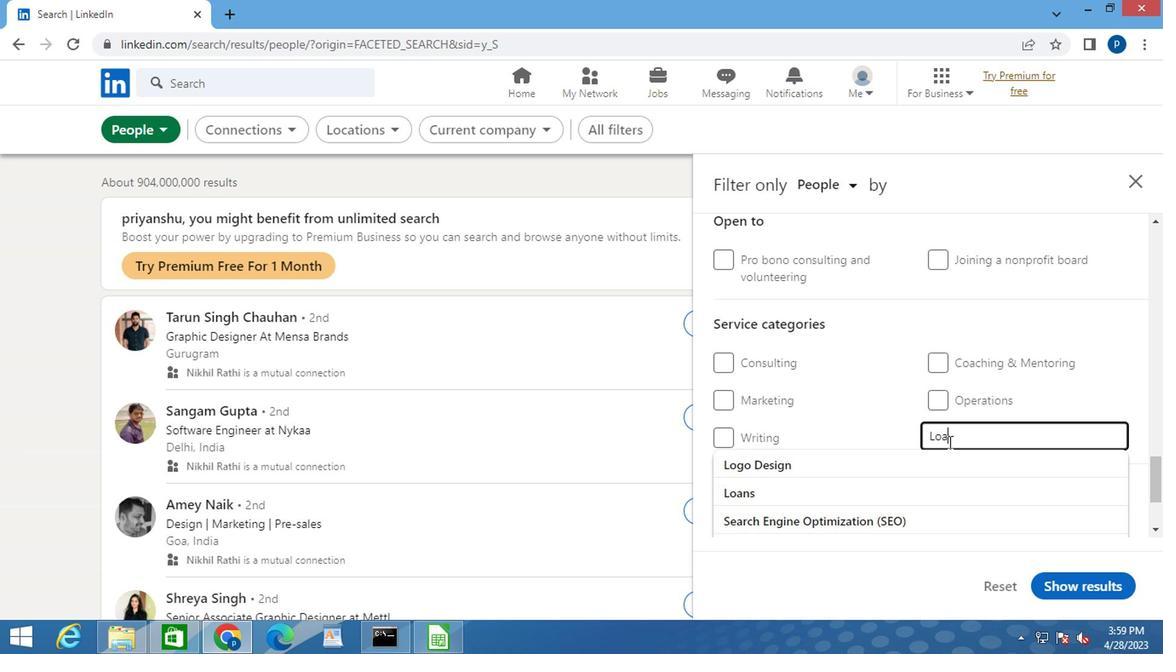 
Action: Mouse moved to (816, 461)
Screenshot: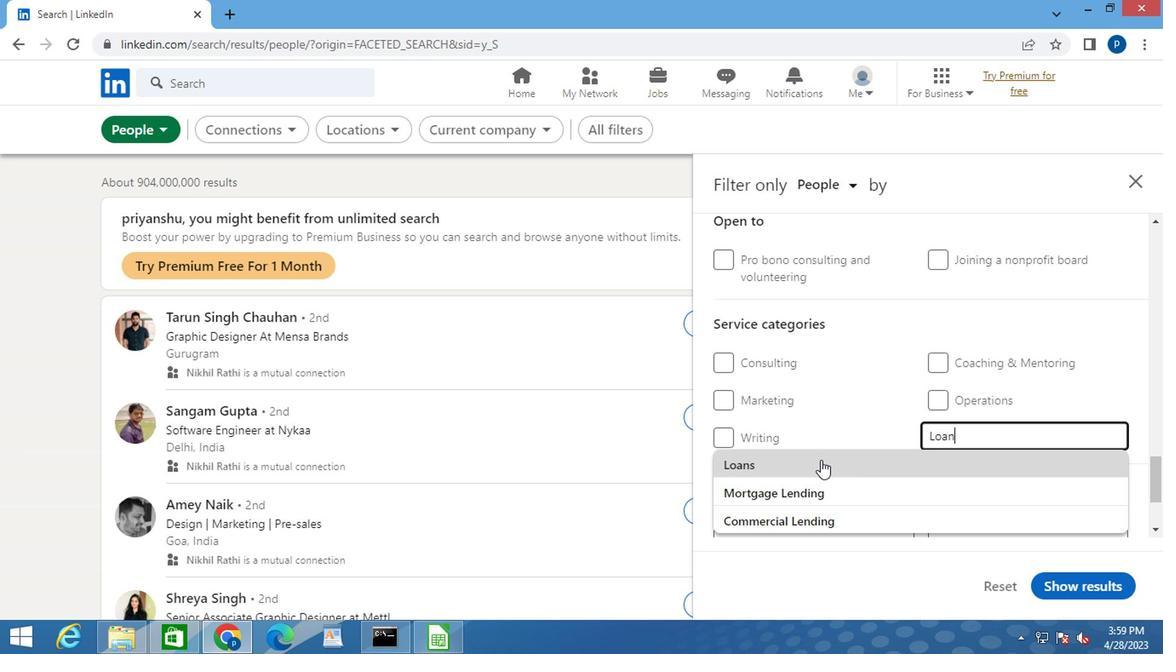 
Action: Mouse pressed left at (816, 461)
Screenshot: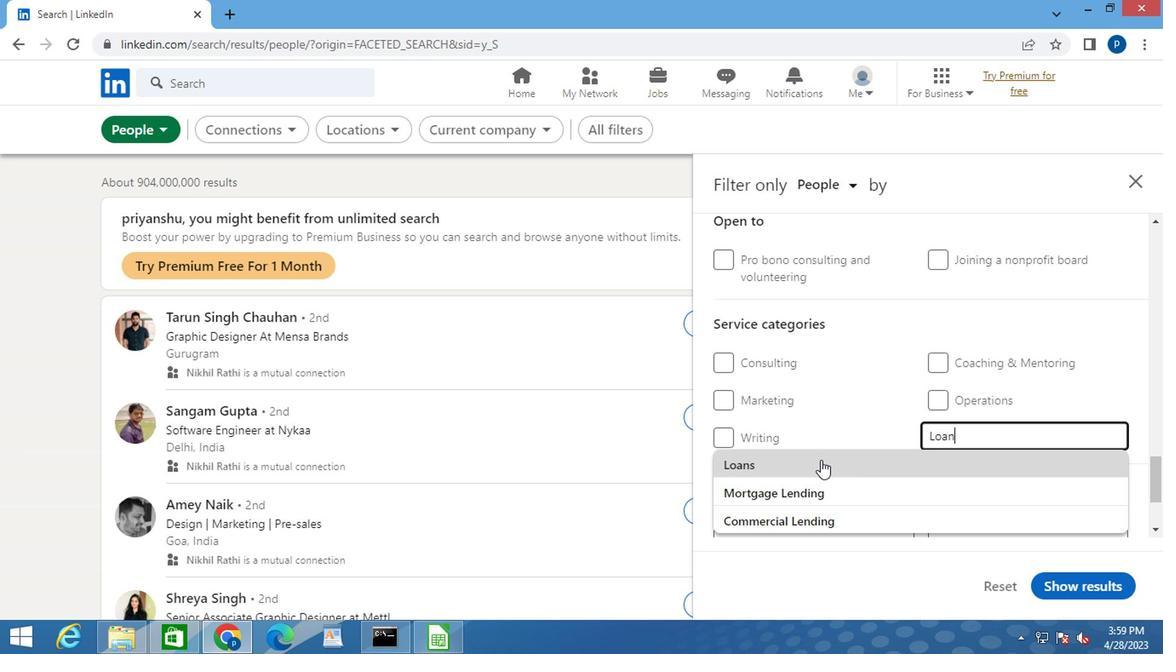 
Action: Mouse moved to (819, 456)
Screenshot: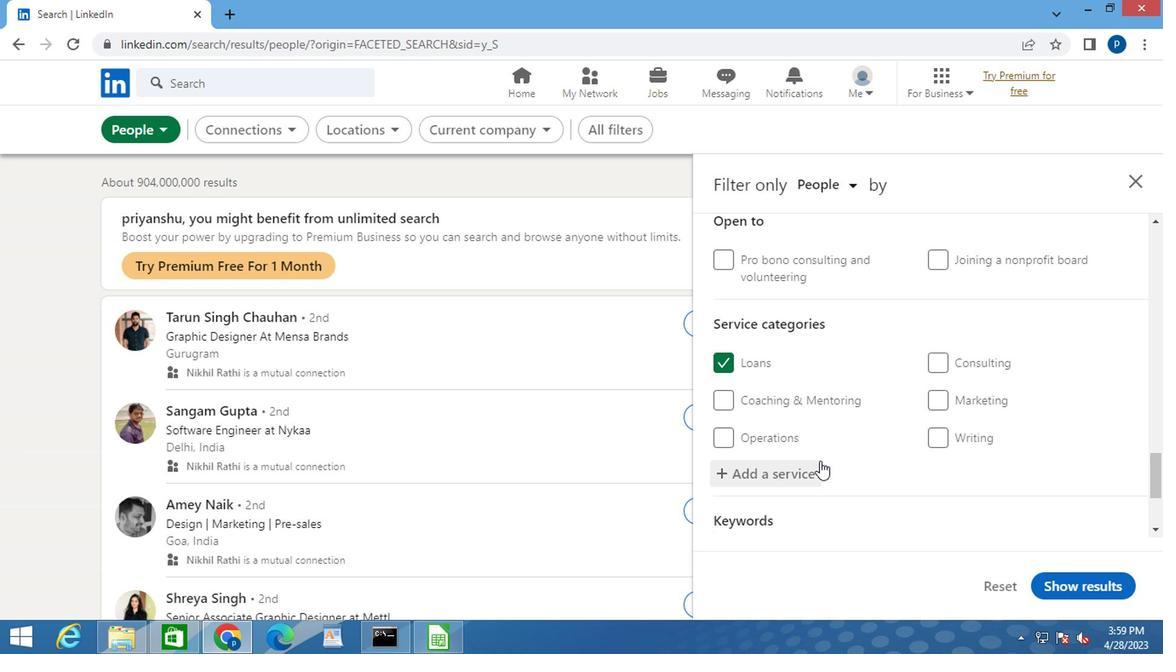
Action: Mouse scrolled (819, 455) with delta (0, -1)
Screenshot: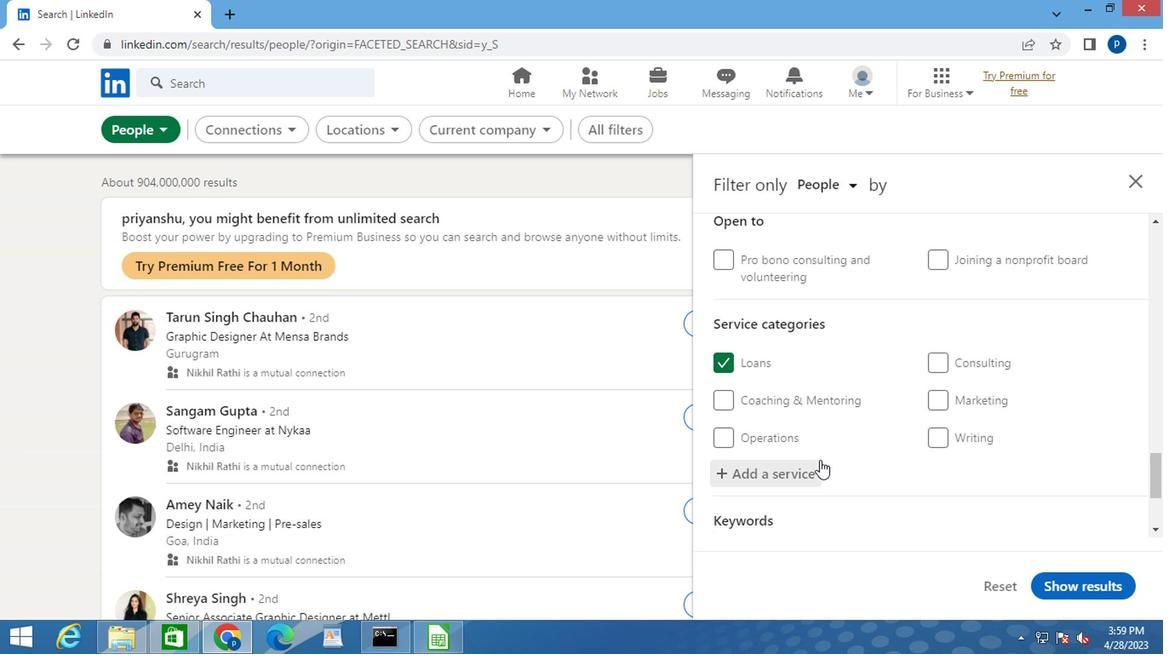 
Action: Mouse scrolled (819, 455) with delta (0, -1)
Screenshot: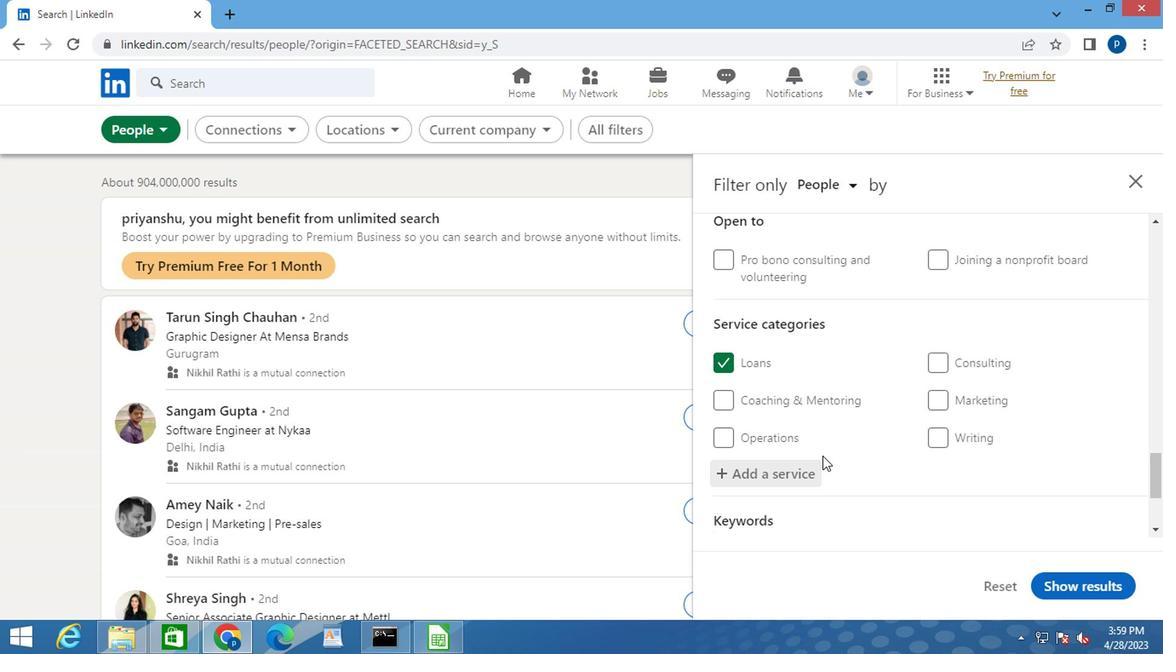 
Action: Mouse moved to (819, 455)
Screenshot: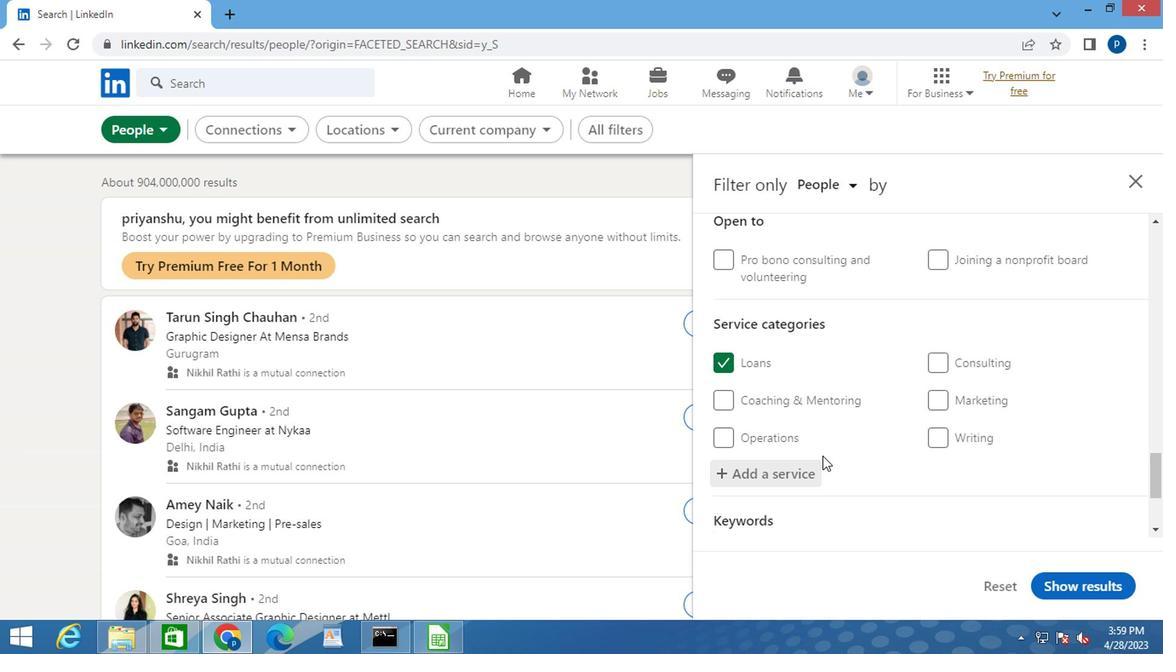 
Action: Mouse scrolled (819, 454) with delta (0, 0)
Screenshot: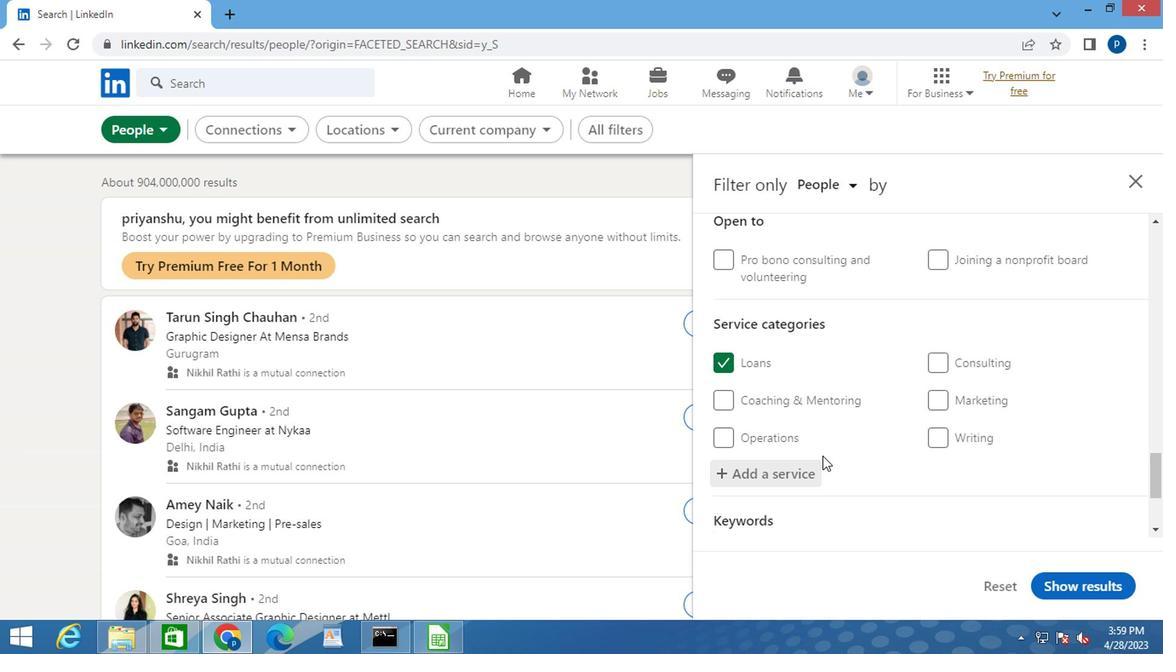 
Action: Mouse moved to (793, 471)
Screenshot: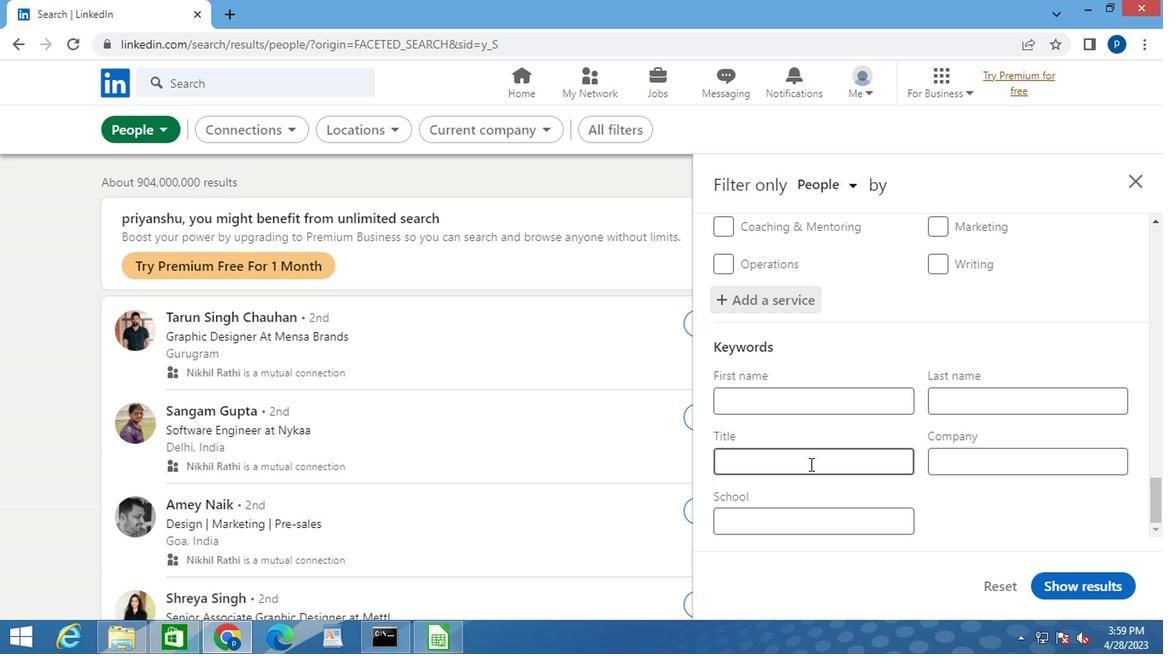 
Action: Mouse pressed left at (793, 471)
Screenshot: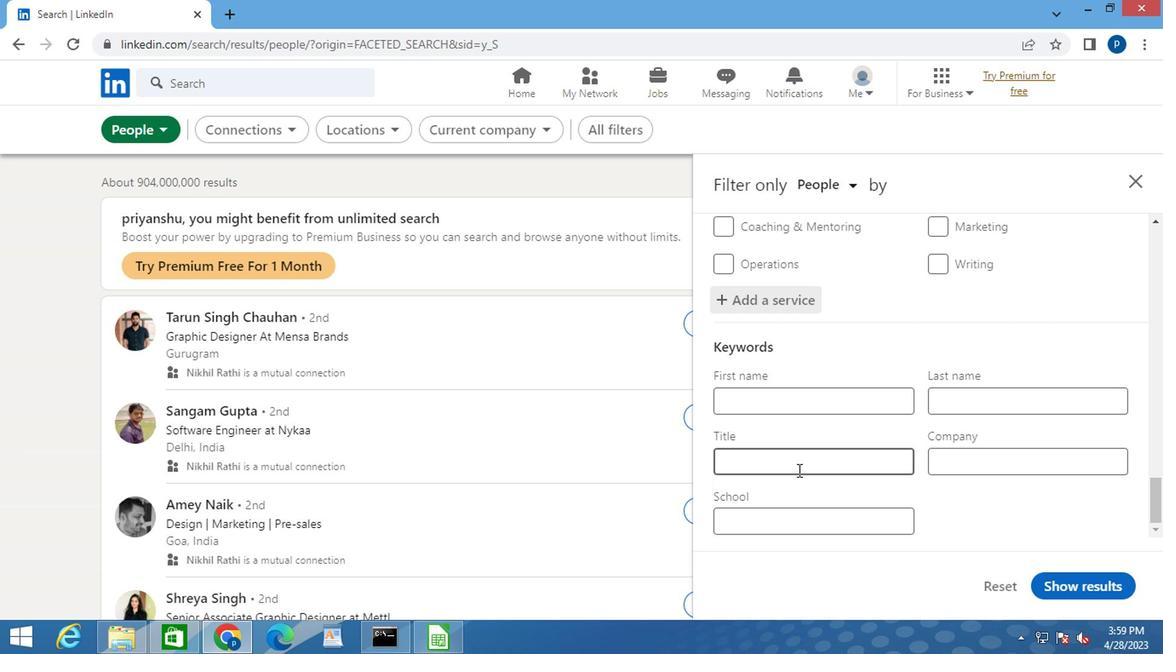
Action: Key pressed <Key.caps_lock>A<Key.caps_lock>CCOUNT<Key.space><Key.caps_lock>E<Key.caps_lock>XECUTIVE<Key.space>
Screenshot: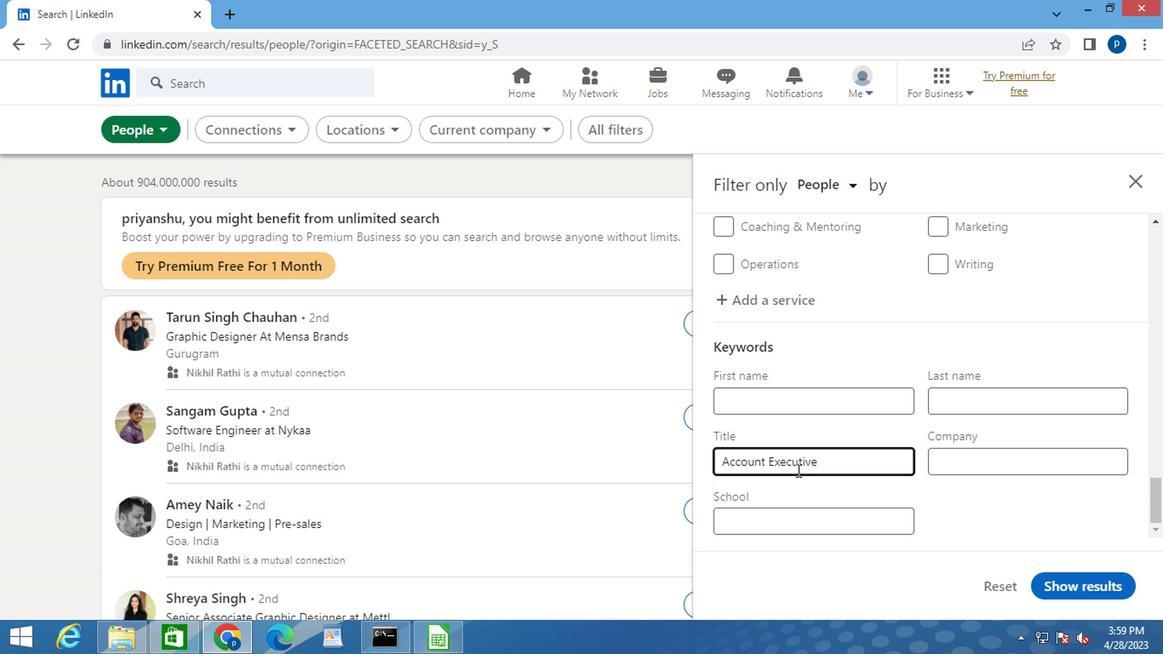 
Action: Mouse moved to (1051, 582)
Screenshot: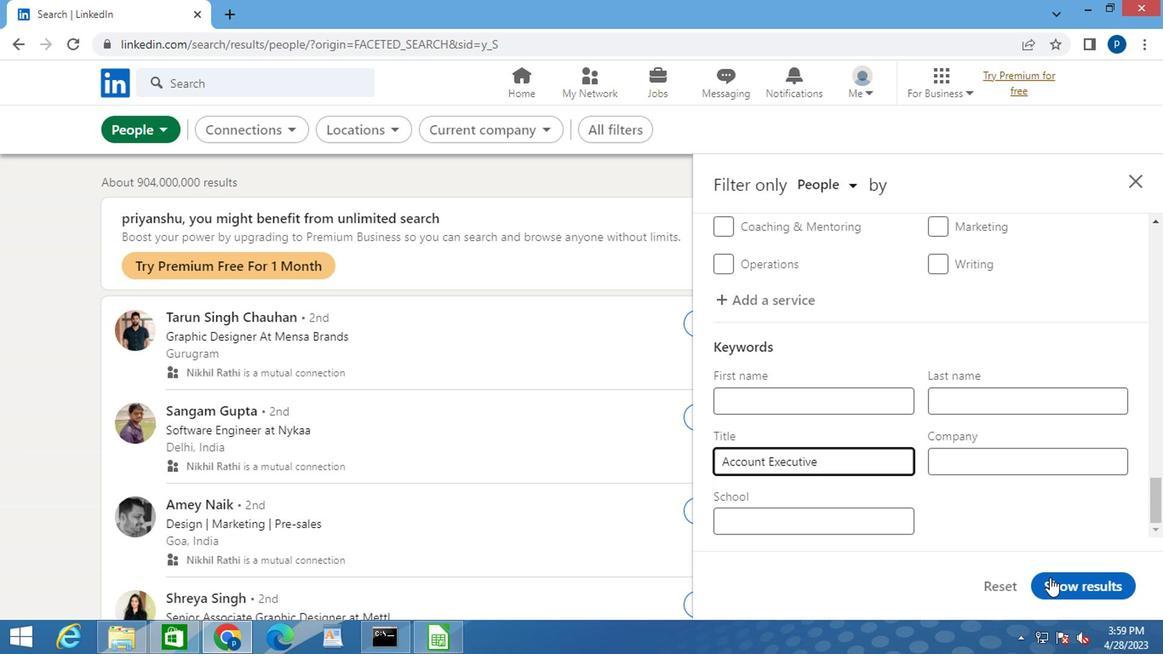 
Action: Mouse pressed left at (1051, 582)
Screenshot: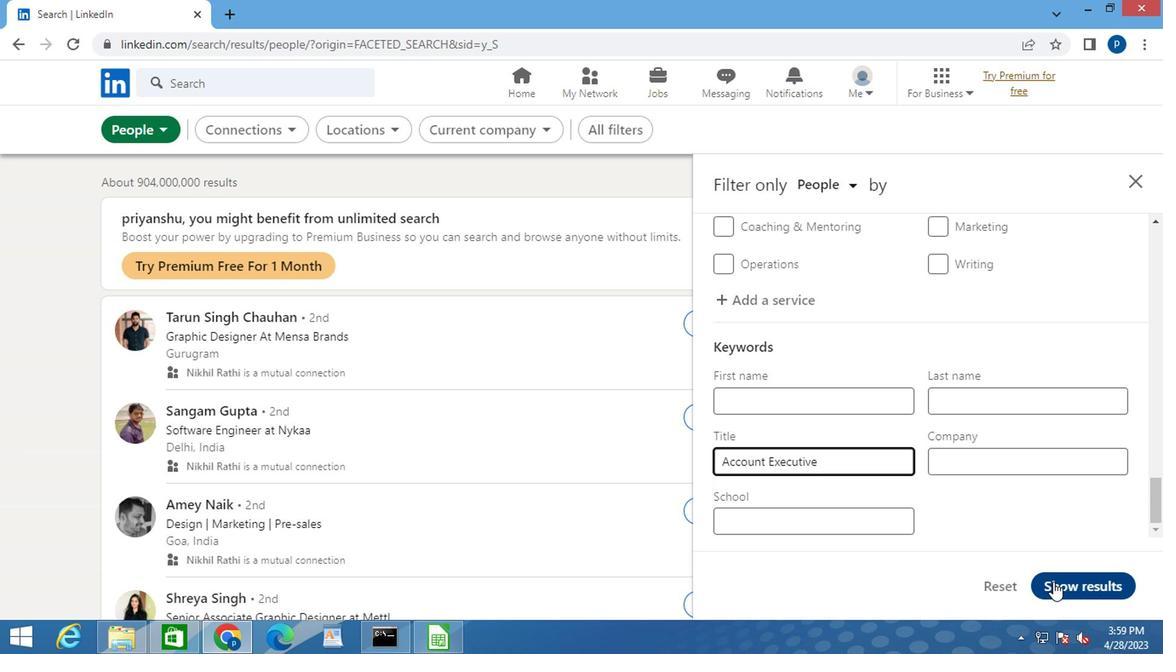 
Action: Mouse moved to (1051, 583)
Screenshot: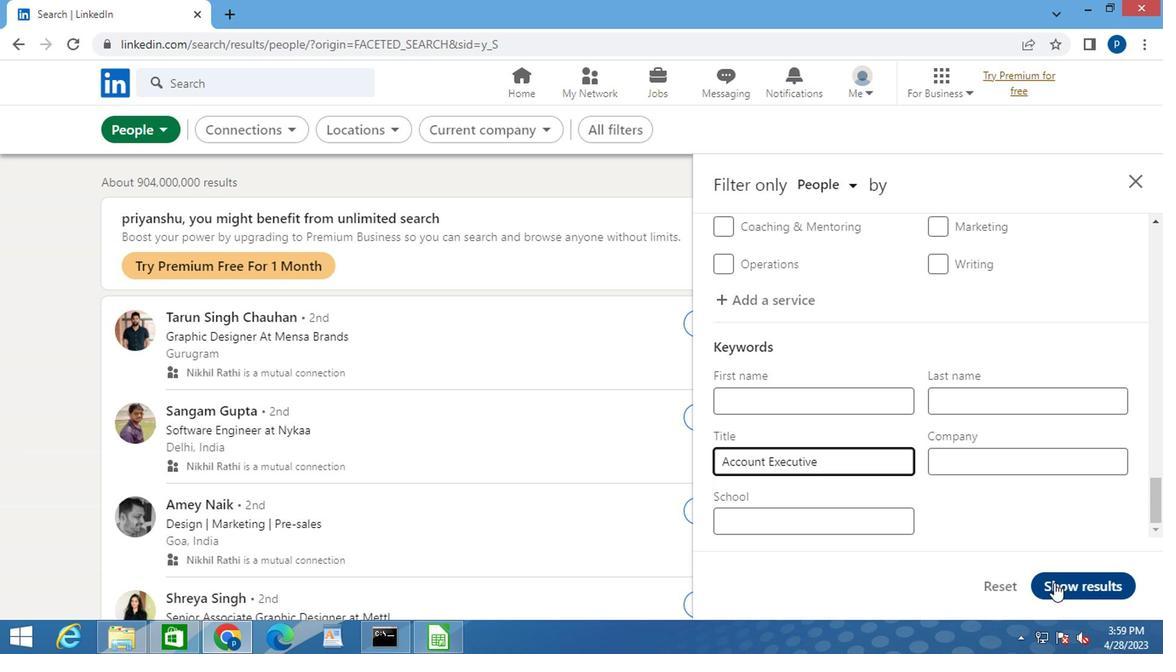 
